 Task: Resampling Audio.
Action: Mouse moved to (76, 30)
Screenshot: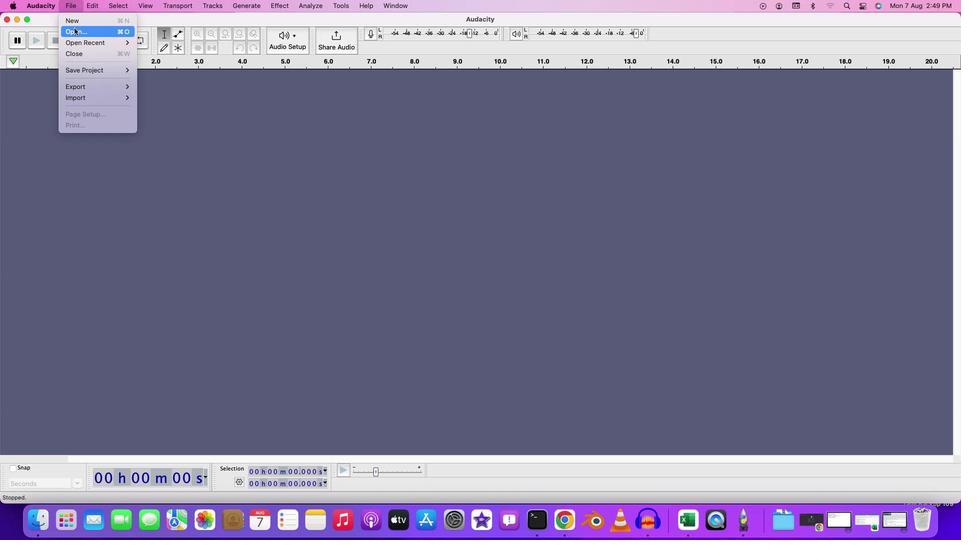 
Action: Mouse pressed left at (76, 30)
Screenshot: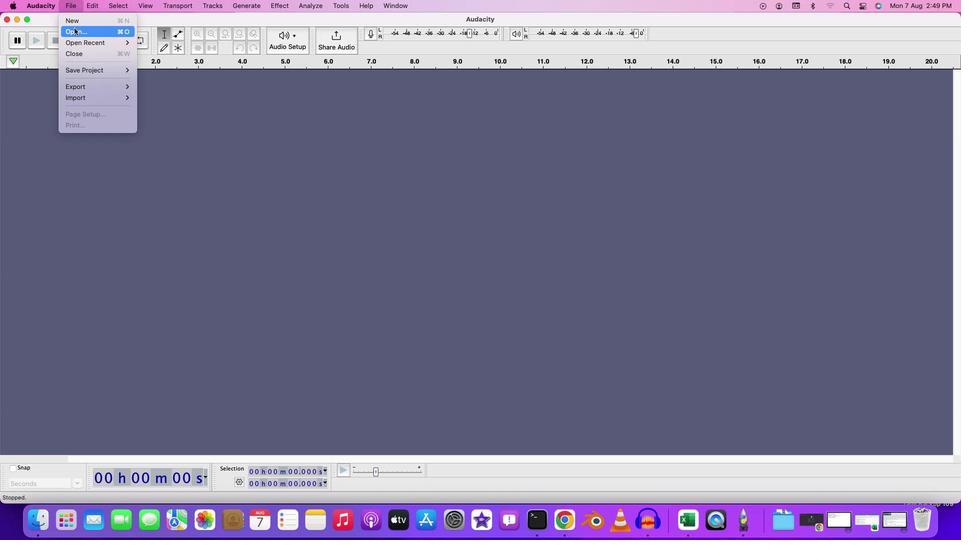 
Action: Mouse moved to (318, 131)
Screenshot: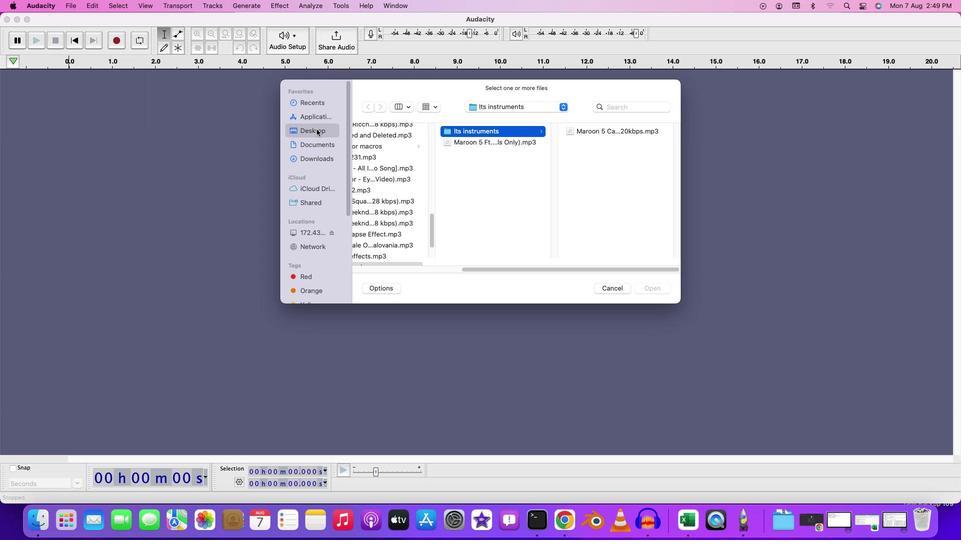 
Action: Mouse pressed left at (318, 131)
Screenshot: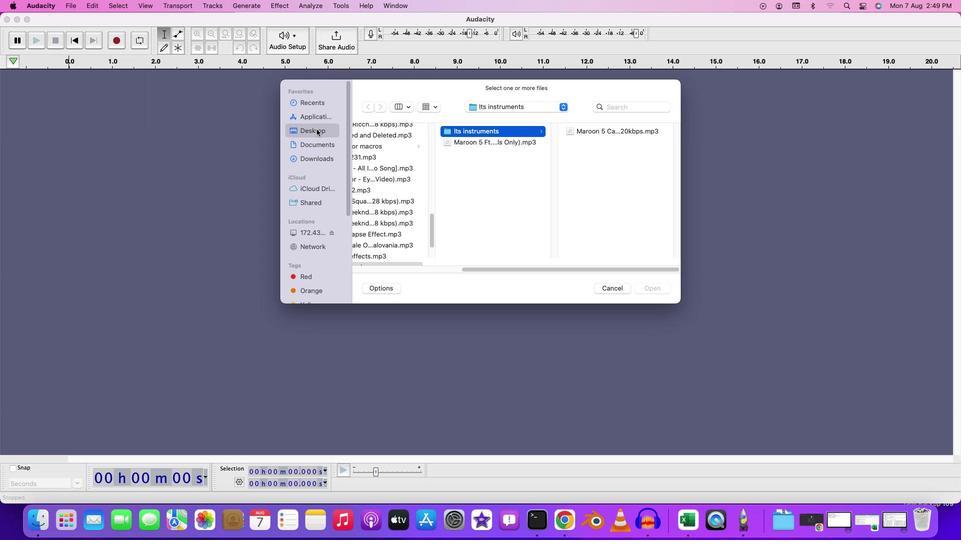 
Action: Mouse moved to (398, 145)
Screenshot: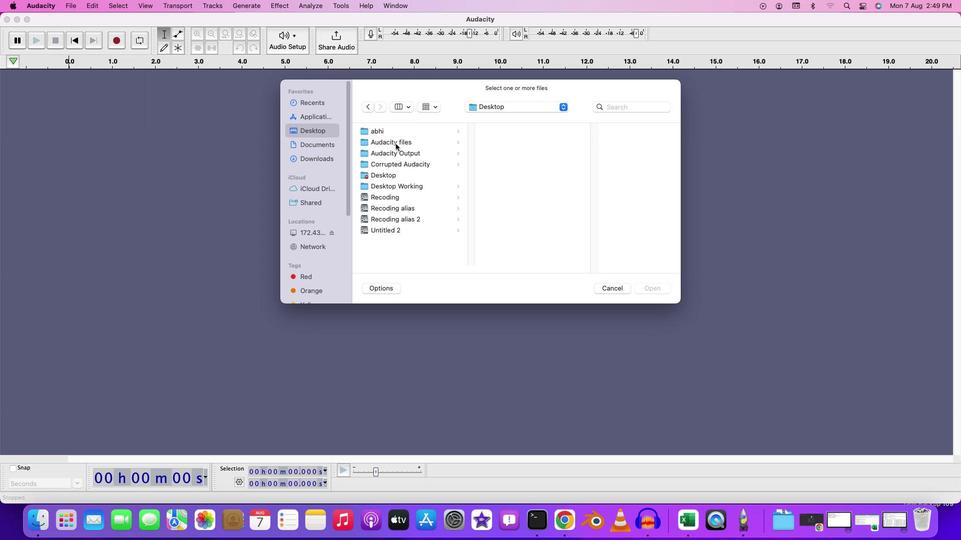 
Action: Mouse pressed left at (398, 145)
Screenshot: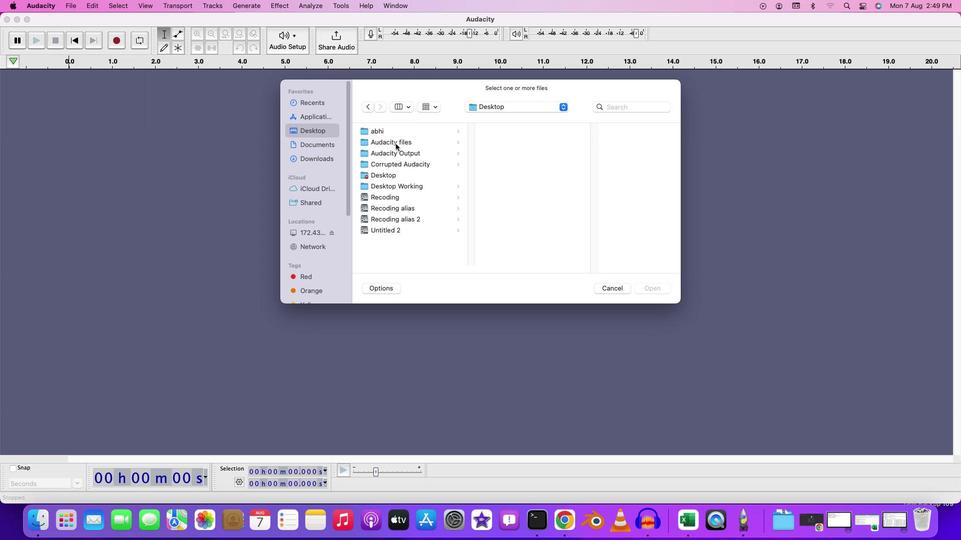 
Action: Mouse moved to (526, 189)
Screenshot: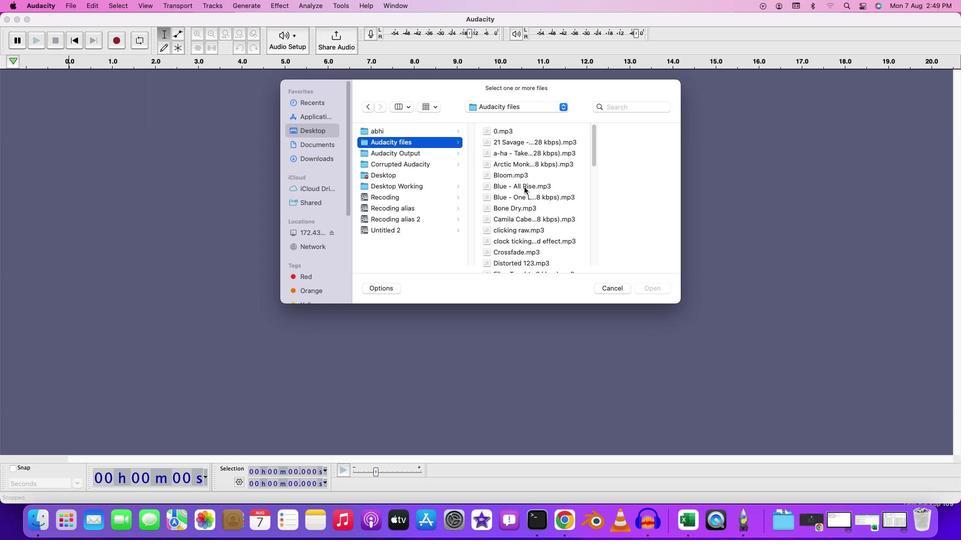 
Action: Mouse scrolled (526, 189) with delta (2, 1)
Screenshot: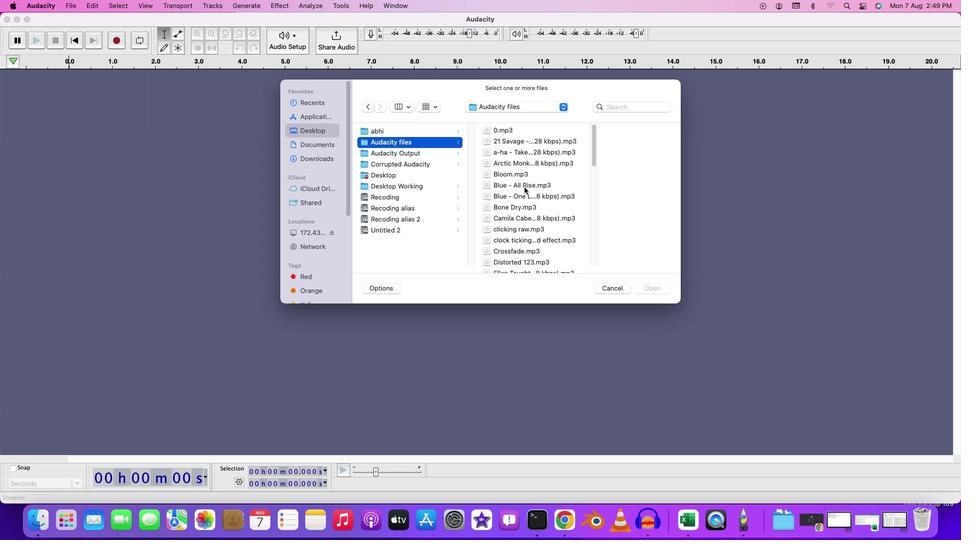 
Action: Mouse scrolled (526, 189) with delta (2, 1)
Screenshot: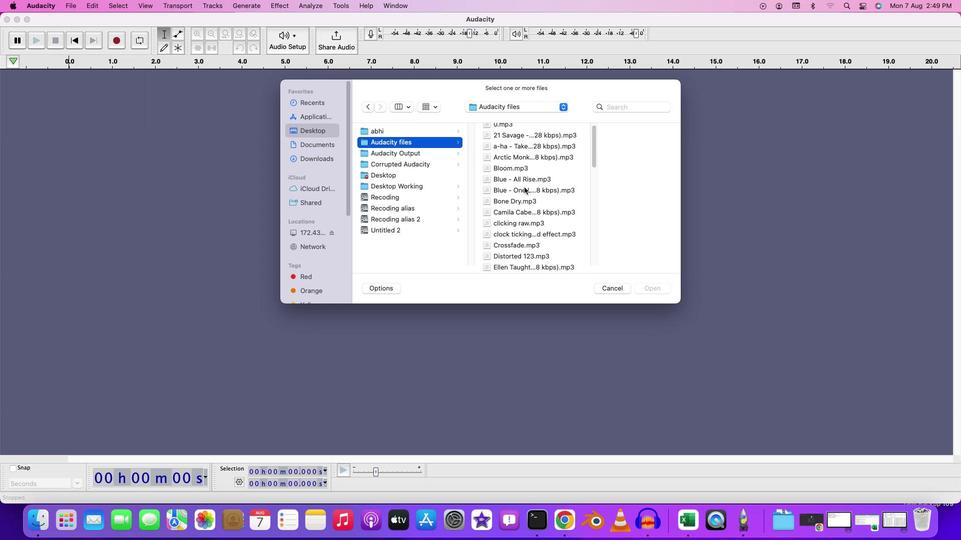 
Action: Mouse moved to (527, 189)
Screenshot: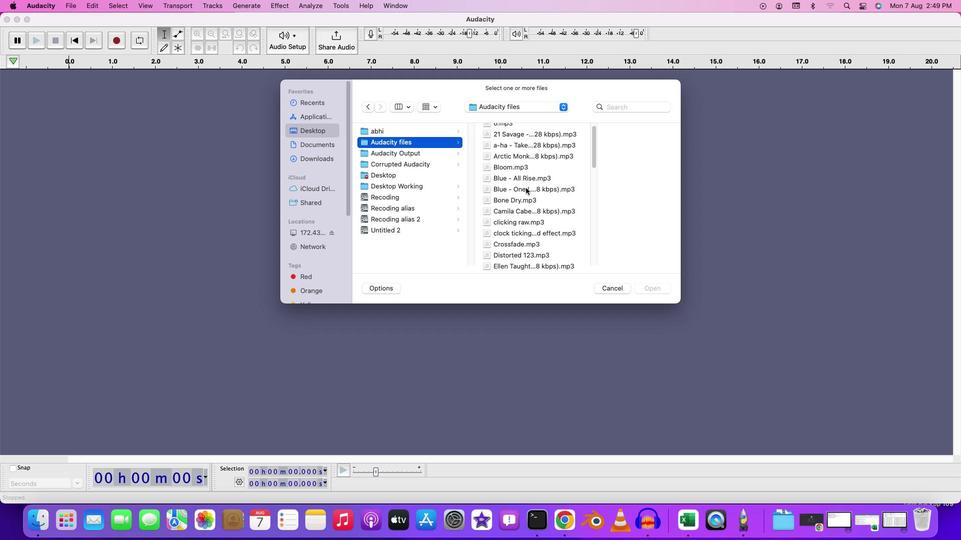 
Action: Mouse scrolled (527, 189) with delta (2, 1)
Screenshot: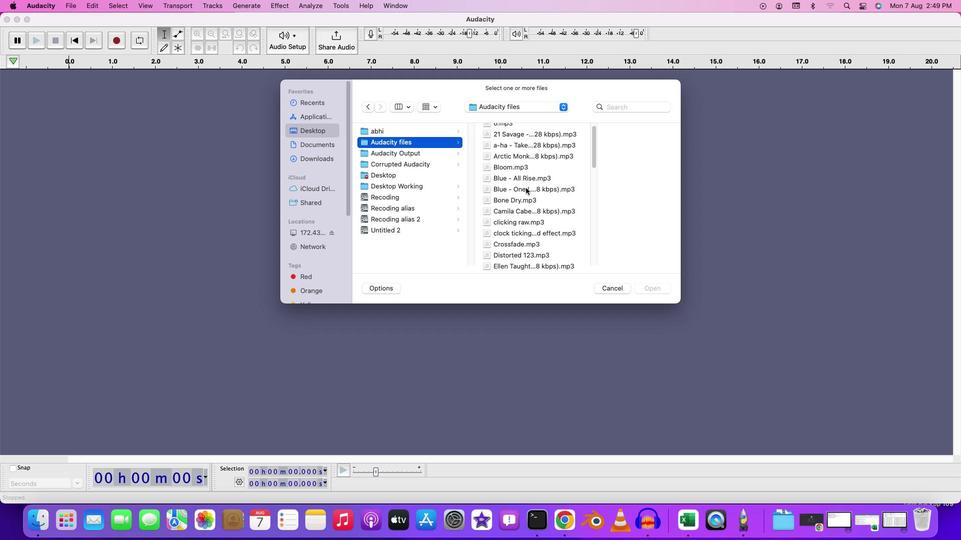 
Action: Mouse moved to (527, 190)
Screenshot: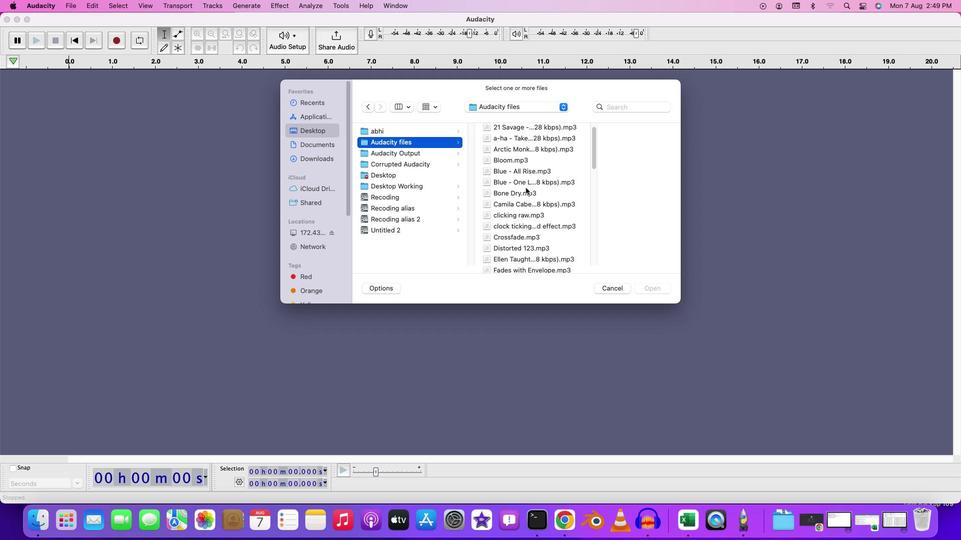 
Action: Mouse scrolled (527, 190) with delta (2, 1)
Screenshot: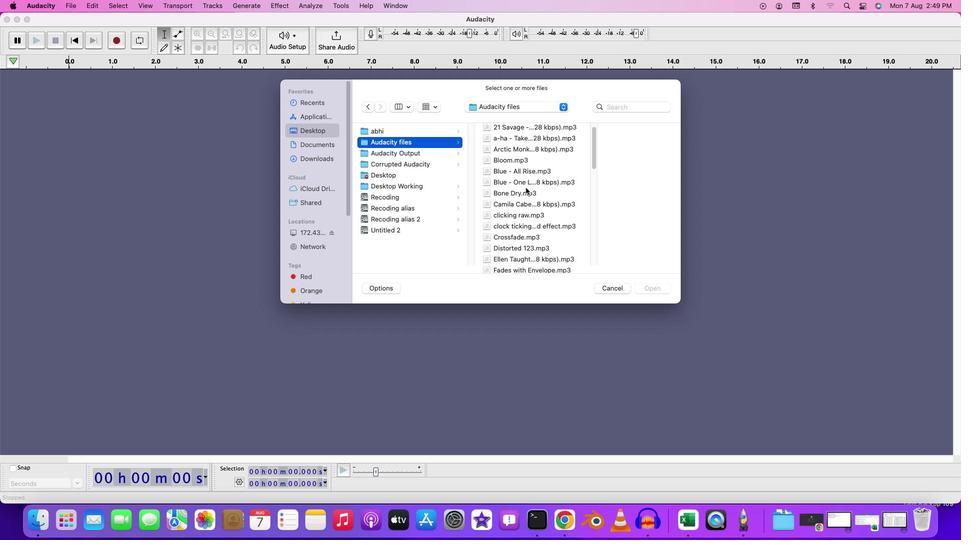 
Action: Mouse scrolled (527, 190) with delta (2, 1)
Screenshot: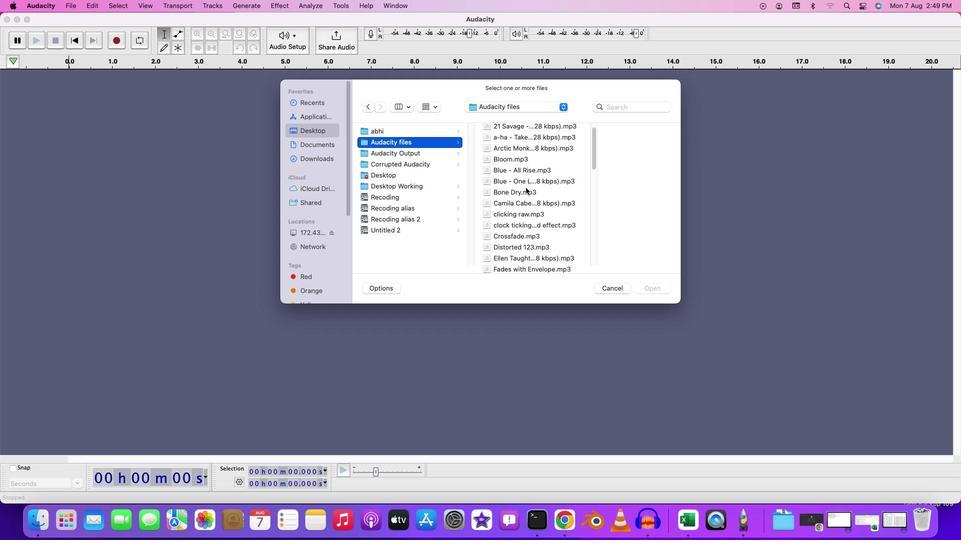 
Action: Mouse scrolled (527, 190) with delta (2, 1)
Screenshot: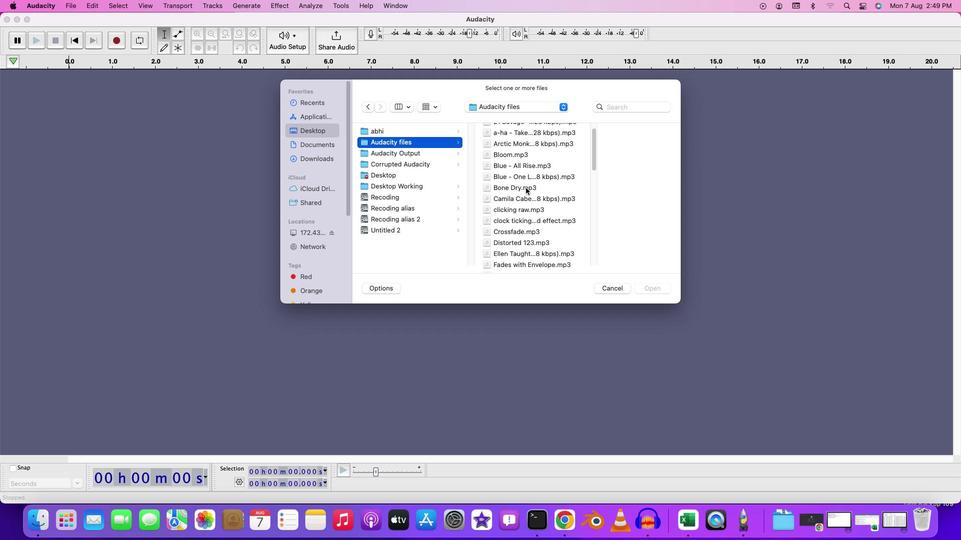 
Action: Mouse scrolled (527, 190) with delta (2, 1)
Screenshot: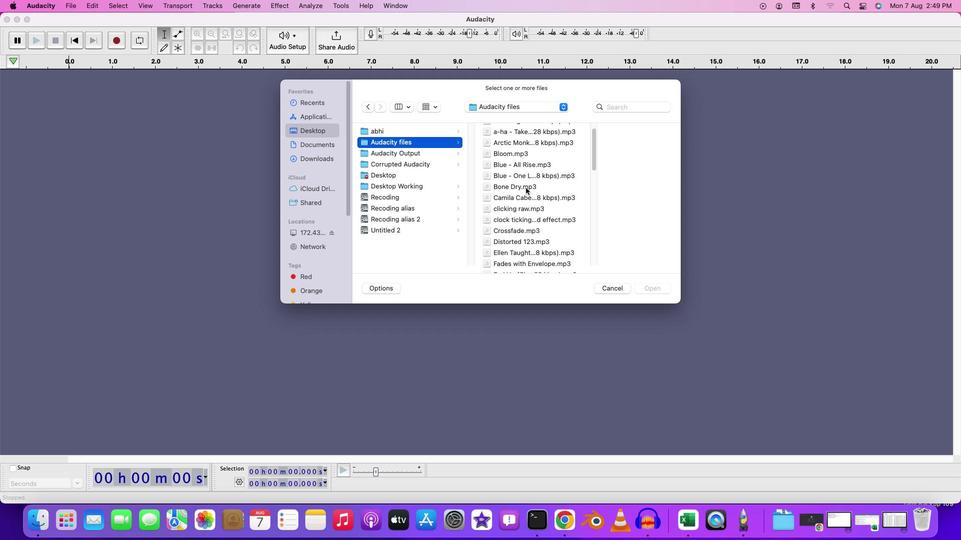 
Action: Mouse scrolled (527, 190) with delta (2, 1)
Screenshot: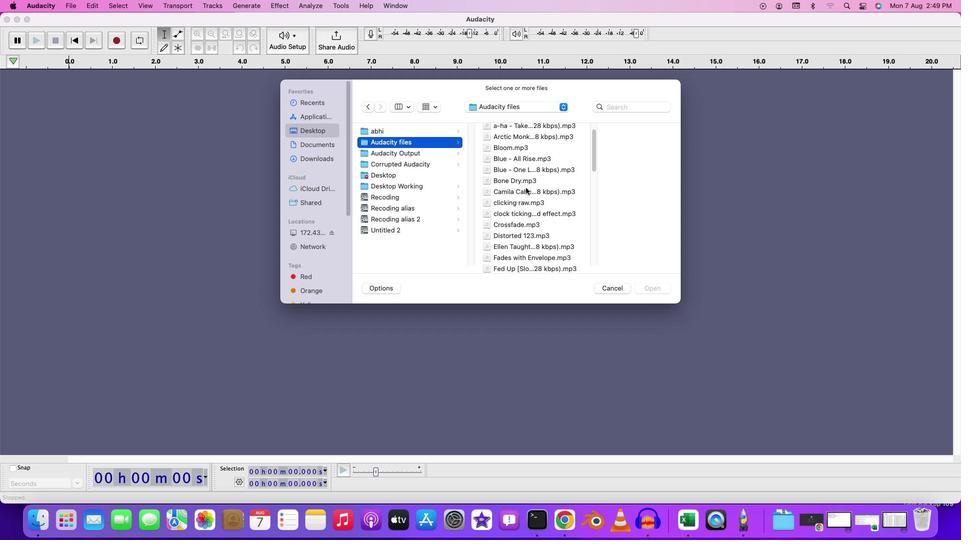 
Action: Mouse moved to (527, 190)
Screenshot: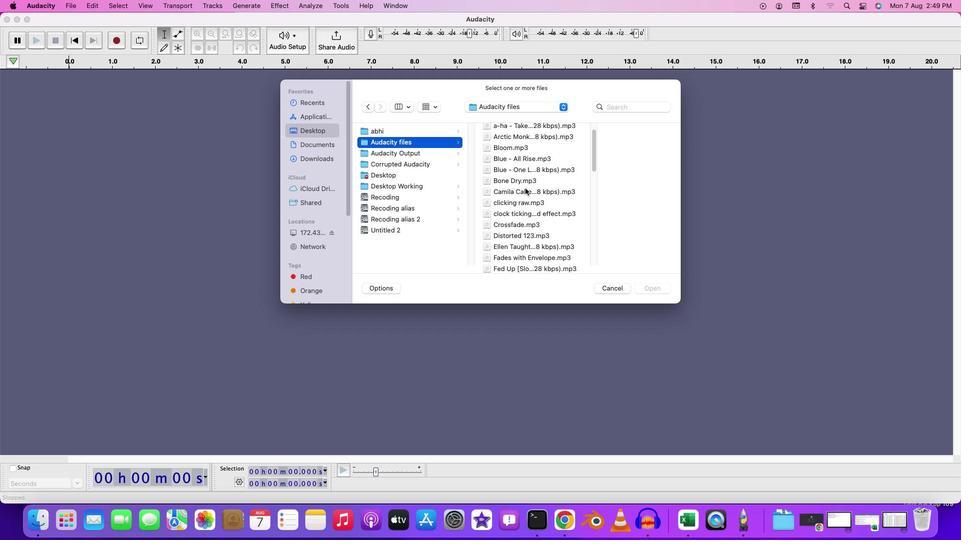 
Action: Mouse scrolled (527, 190) with delta (2, 1)
Screenshot: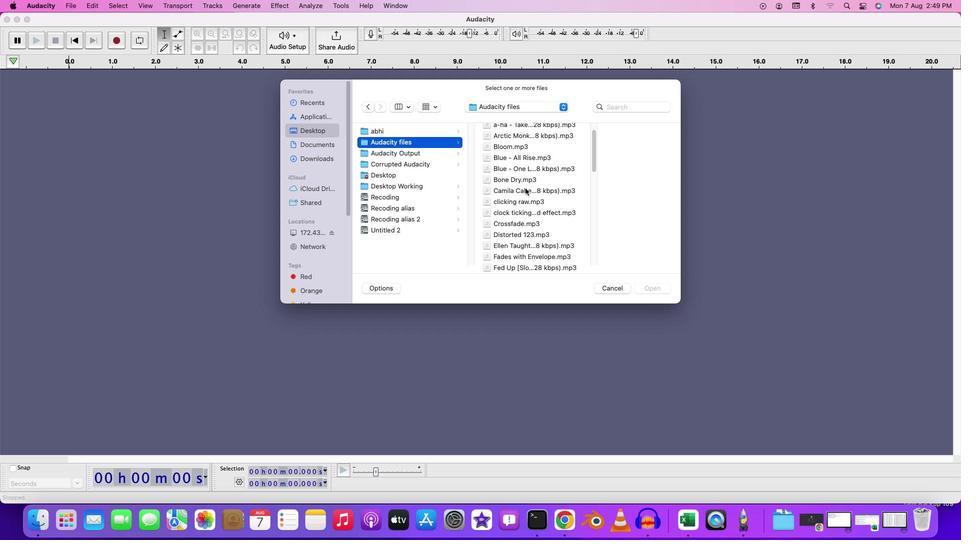 
Action: Mouse scrolled (527, 190) with delta (2, 1)
Screenshot: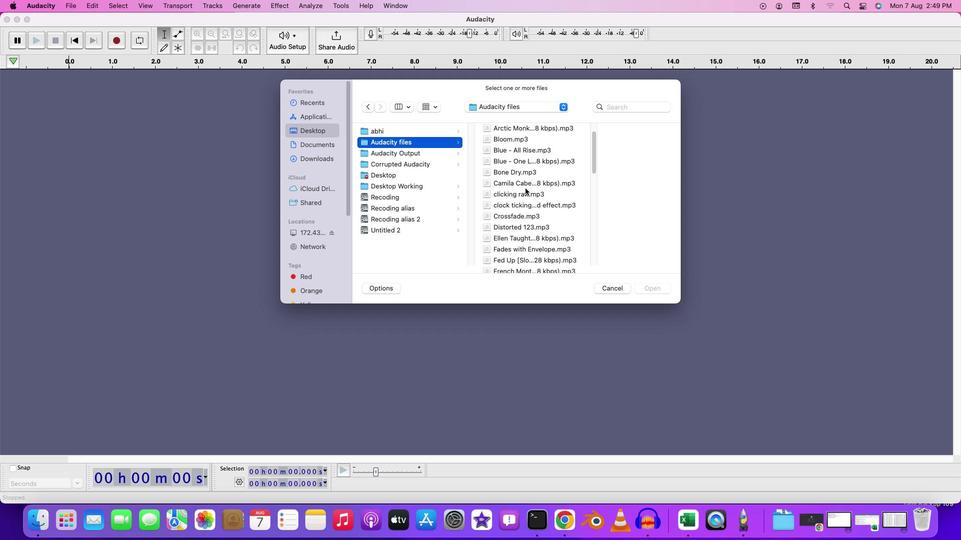 
Action: Mouse moved to (526, 192)
Screenshot: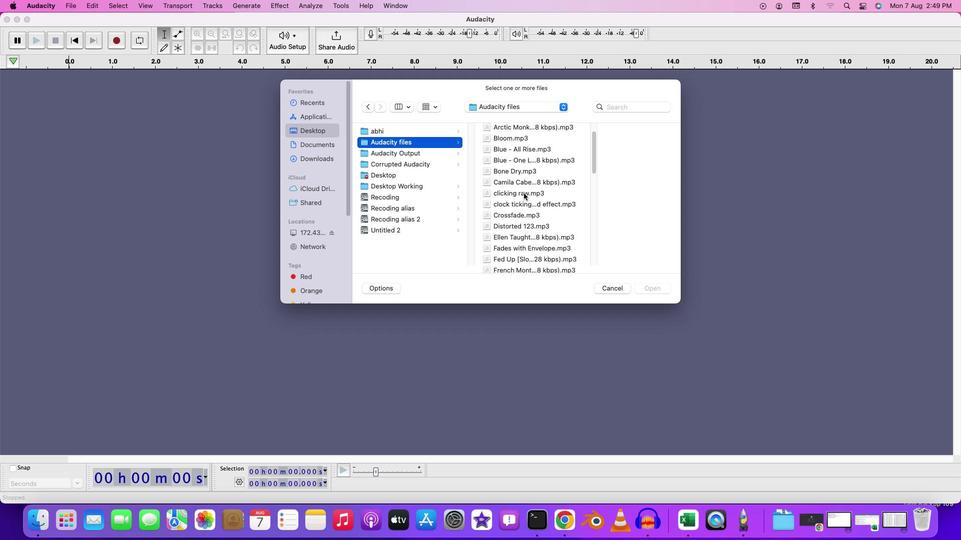 
Action: Mouse scrolled (526, 192) with delta (2, 1)
Screenshot: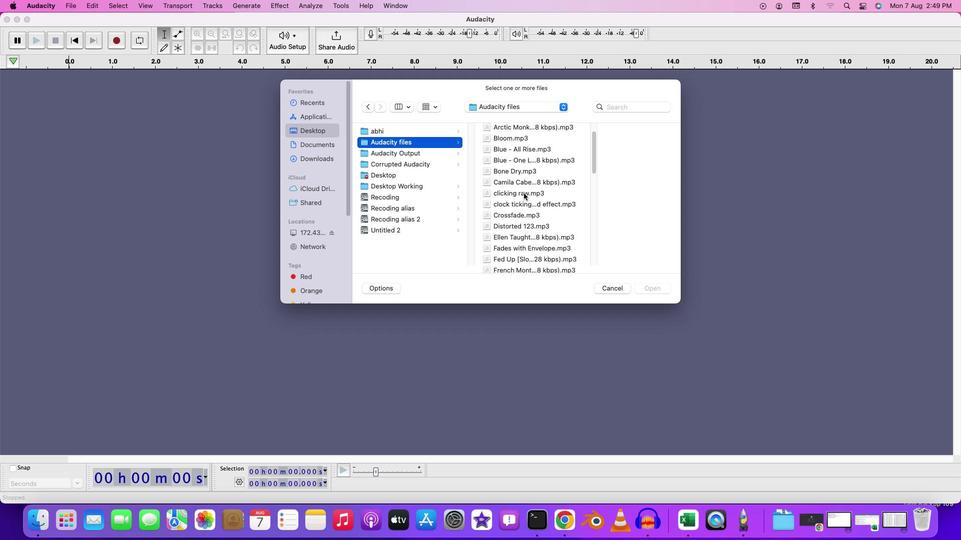 
Action: Mouse moved to (525, 195)
Screenshot: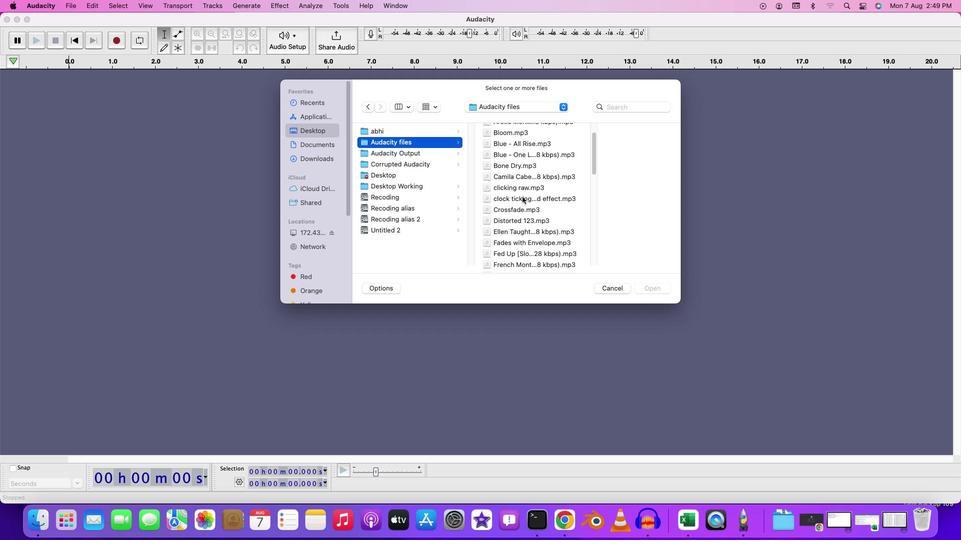 
Action: Mouse scrolled (525, 195) with delta (2, 1)
Screenshot: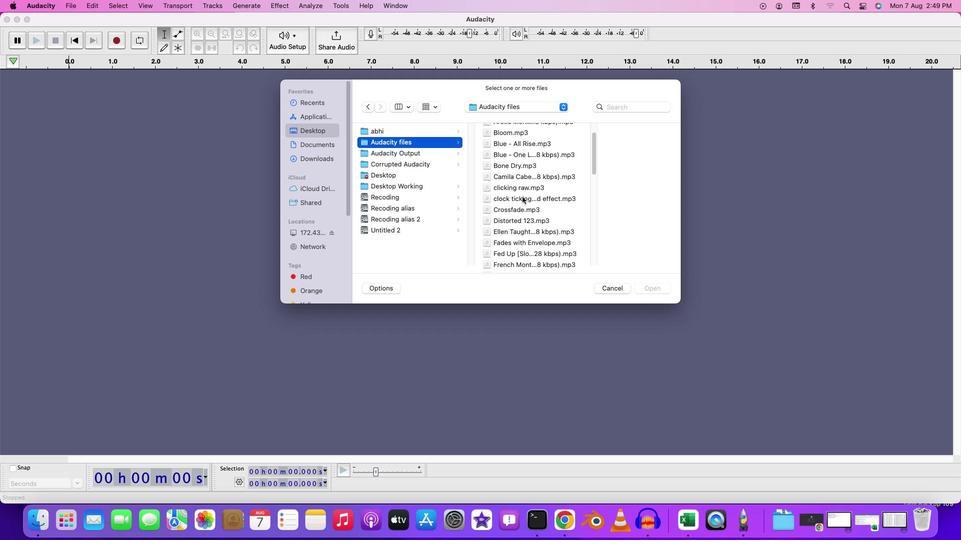 
Action: Mouse moved to (524, 199)
Screenshot: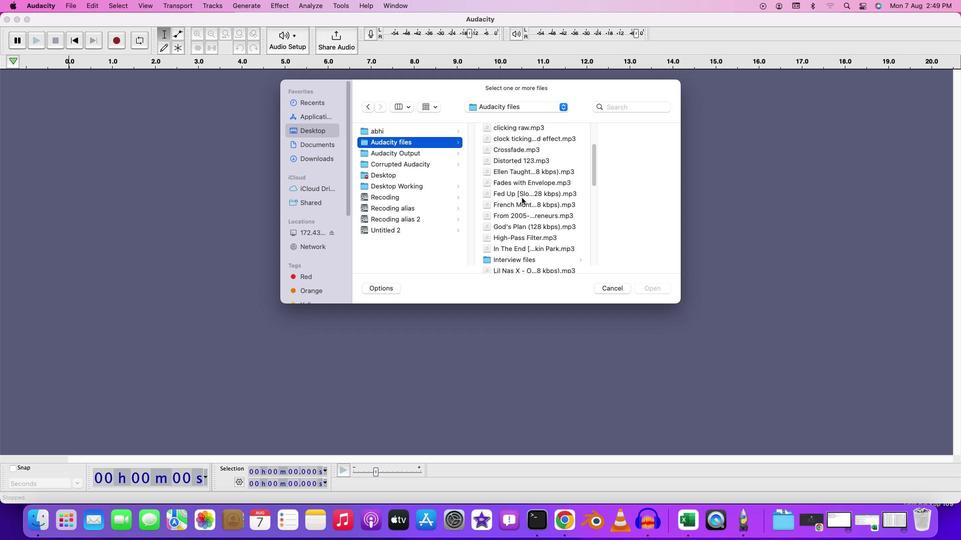 
Action: Mouse scrolled (524, 199) with delta (2, 1)
Screenshot: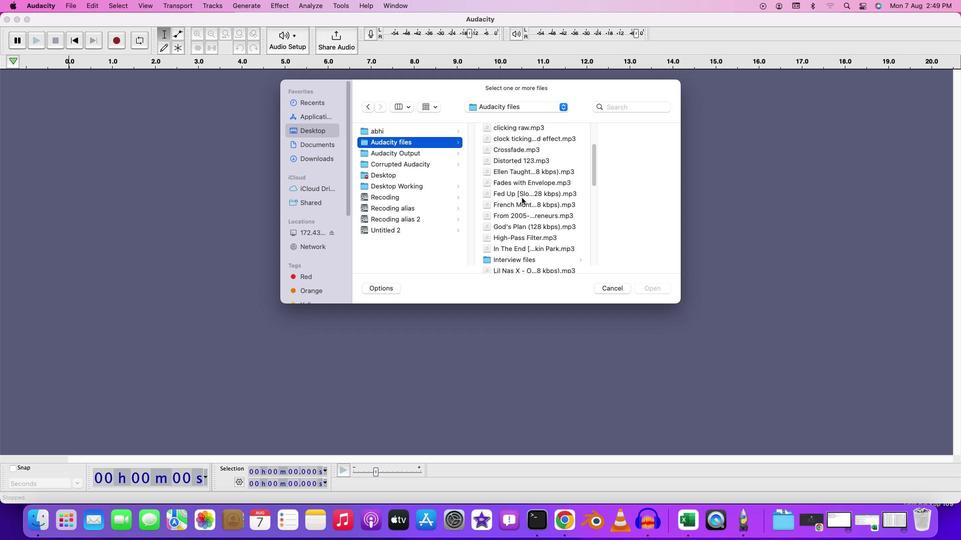 
Action: Mouse moved to (523, 199)
Screenshot: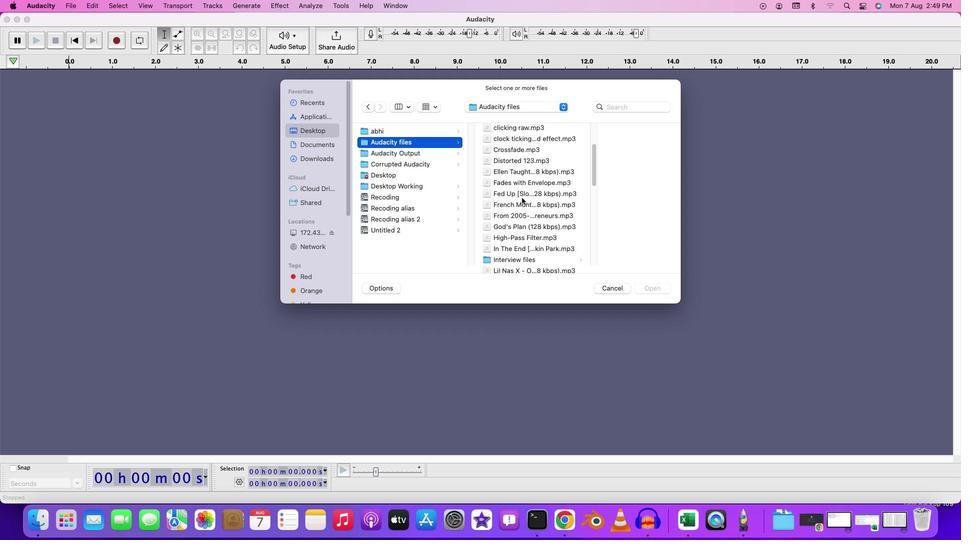 
Action: Mouse scrolled (523, 199) with delta (2, 0)
Screenshot: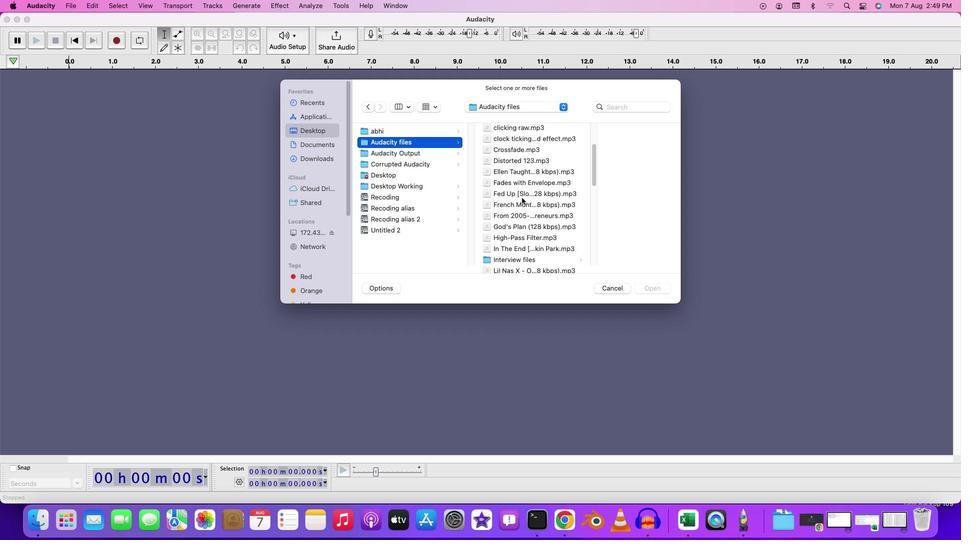 
Action: Mouse scrolled (523, 199) with delta (2, 0)
Screenshot: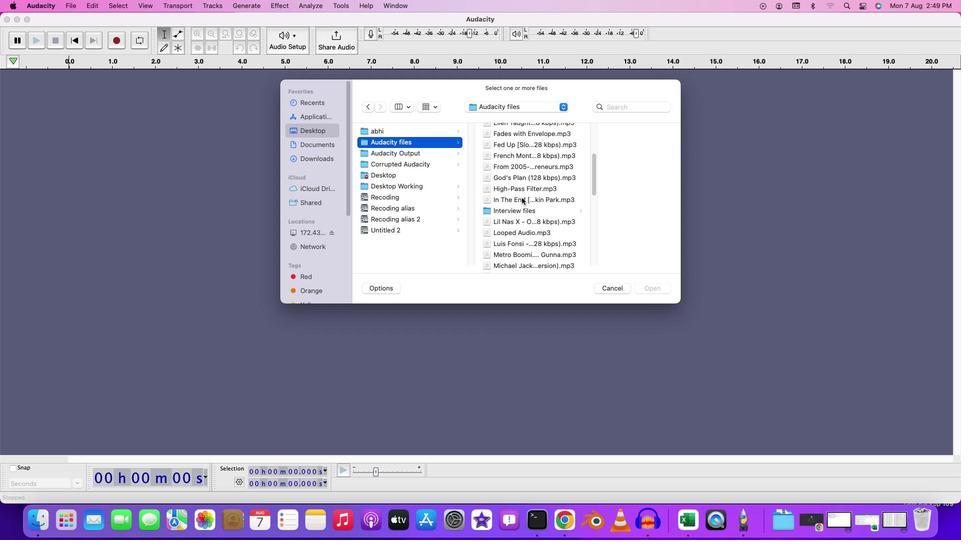 
Action: Mouse moved to (525, 191)
Screenshot: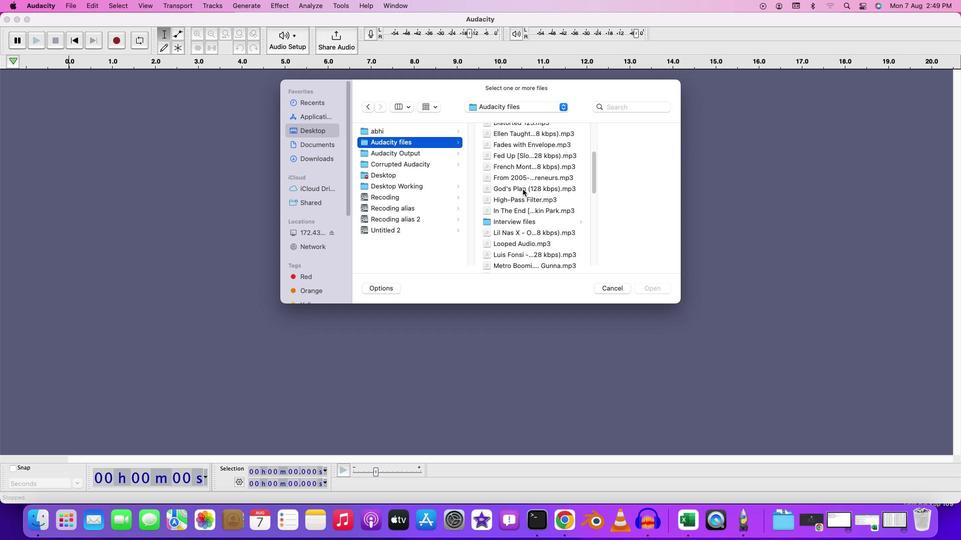 
Action: Mouse scrolled (525, 191) with delta (2, 2)
Screenshot: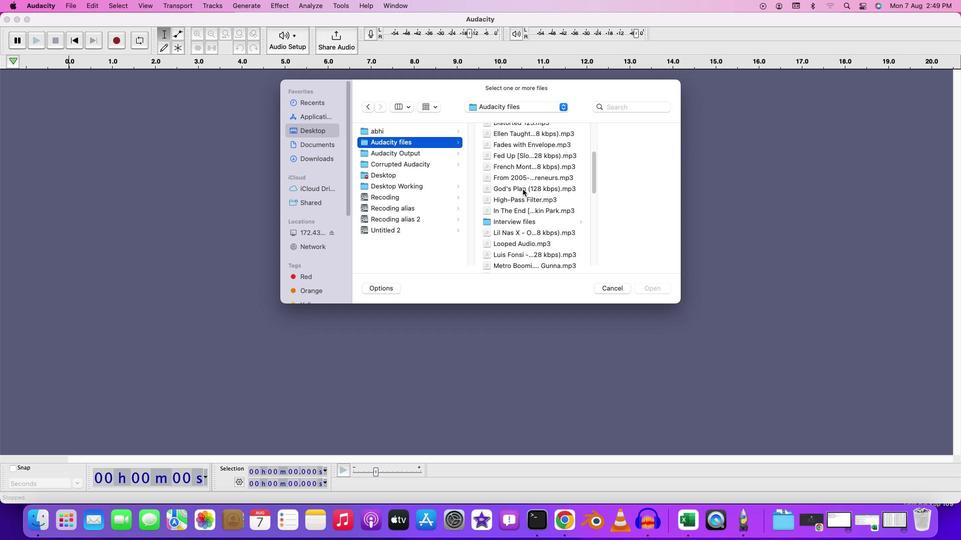 
Action: Mouse moved to (525, 191)
Screenshot: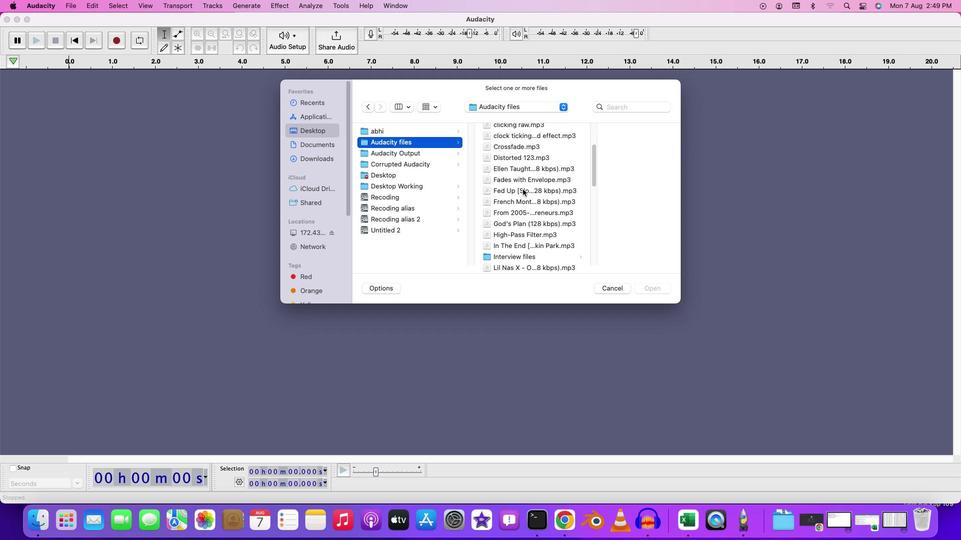 
Action: Mouse scrolled (525, 191) with delta (2, 2)
Screenshot: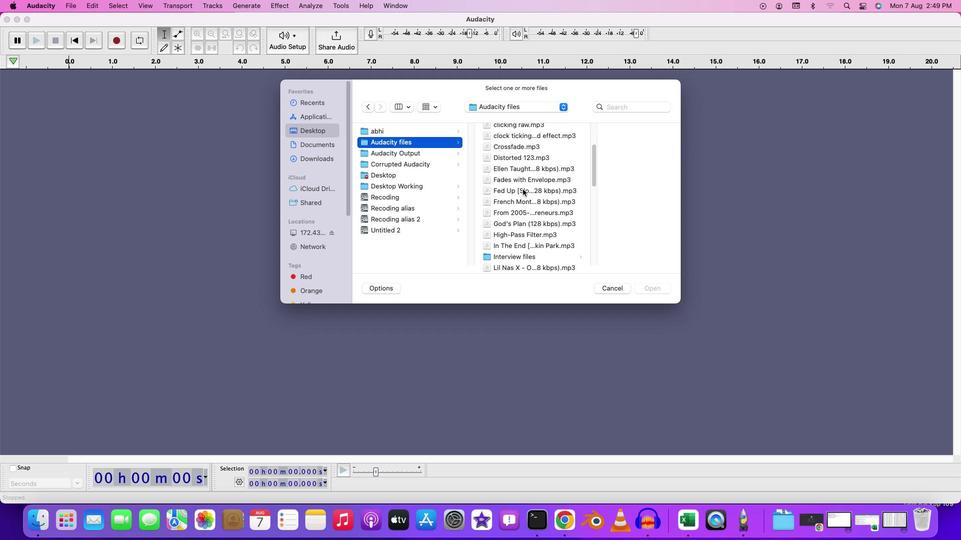 
Action: Mouse scrolled (525, 191) with delta (2, 3)
Screenshot: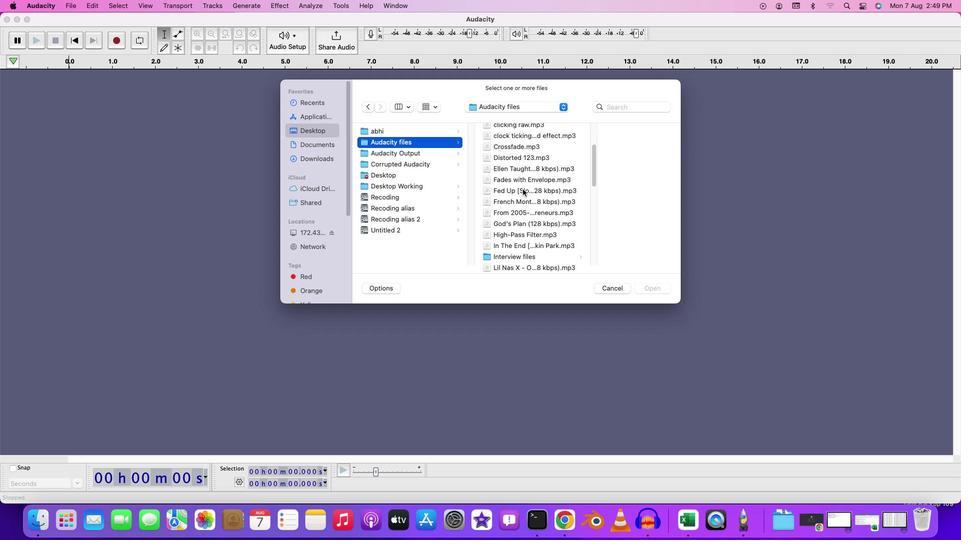
Action: Mouse scrolled (525, 191) with delta (2, 3)
Screenshot: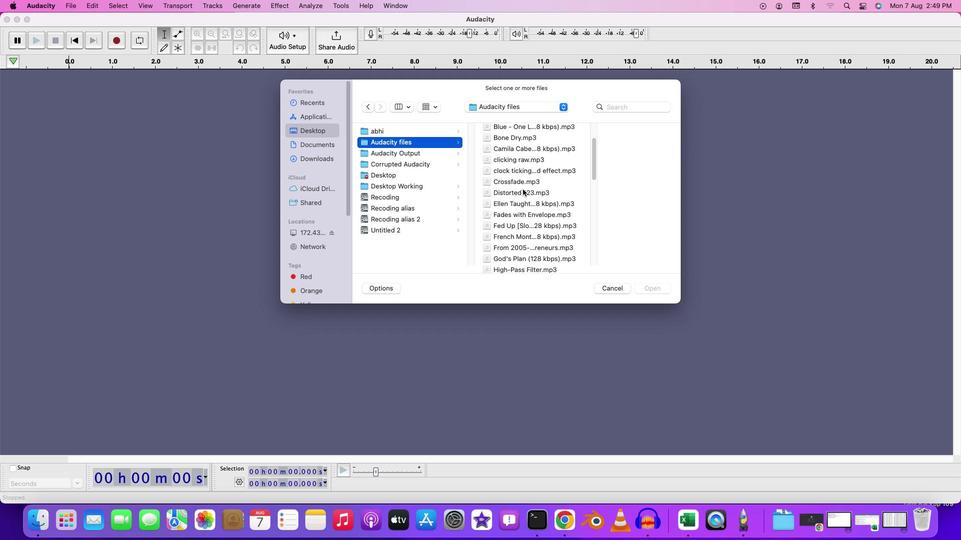 
Action: Mouse scrolled (525, 191) with delta (2, 1)
Screenshot: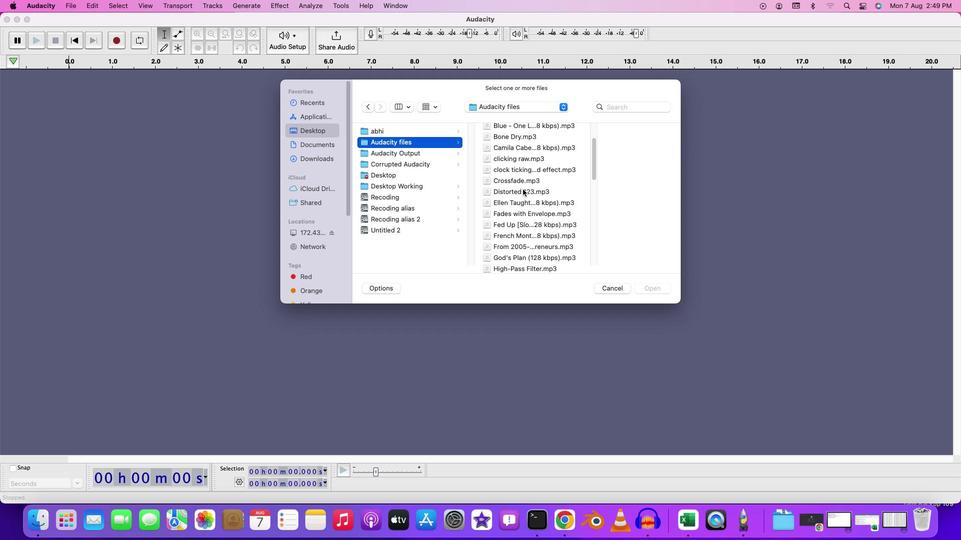 
Action: Mouse scrolled (525, 191) with delta (2, 1)
Screenshot: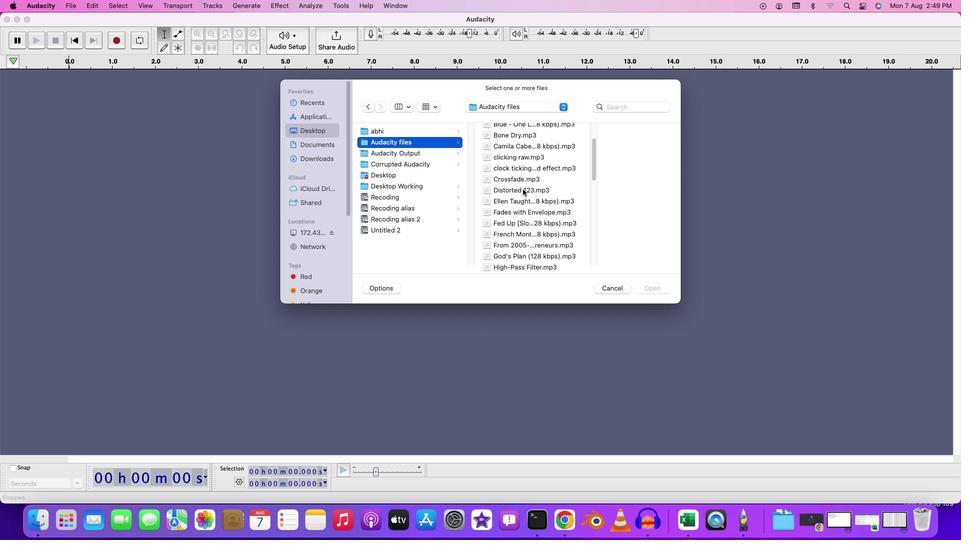 
Action: Mouse scrolled (525, 191) with delta (2, 1)
Screenshot: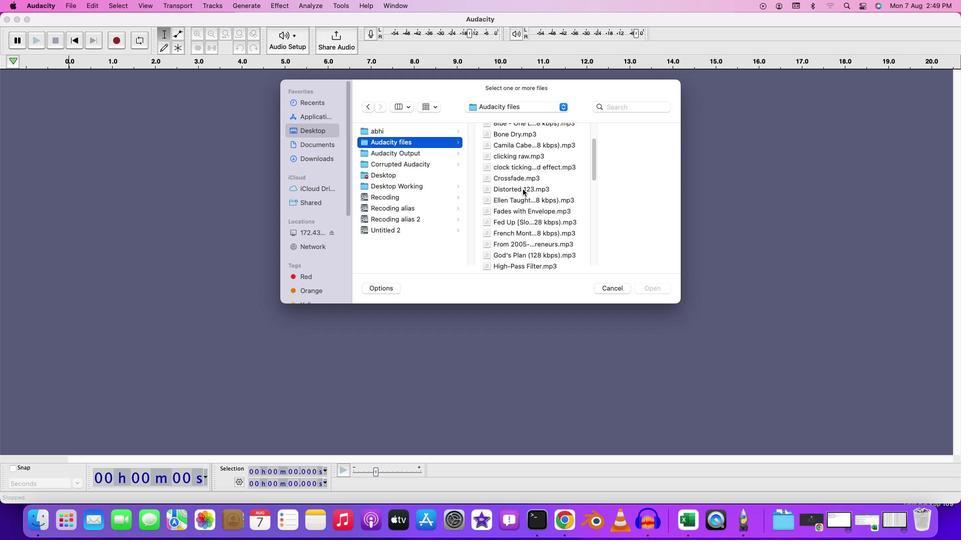
Action: Mouse scrolled (525, 191) with delta (2, 1)
Screenshot: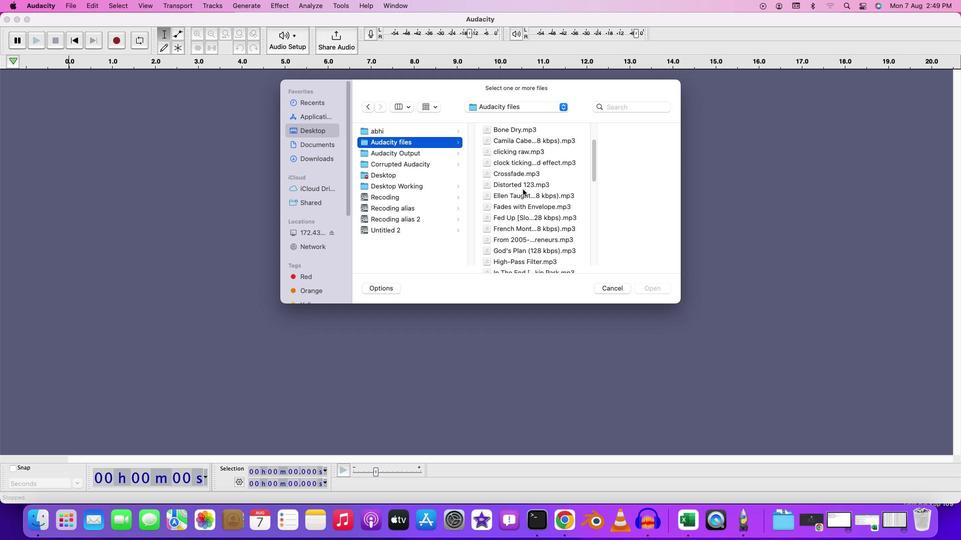 
Action: Mouse moved to (525, 191)
Screenshot: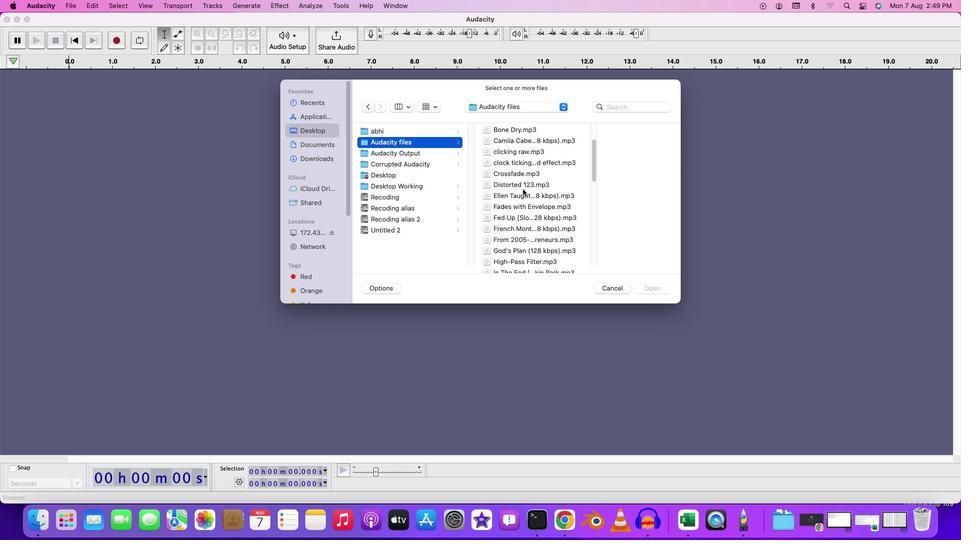
Action: Mouse scrolled (525, 191) with delta (2, 1)
Screenshot: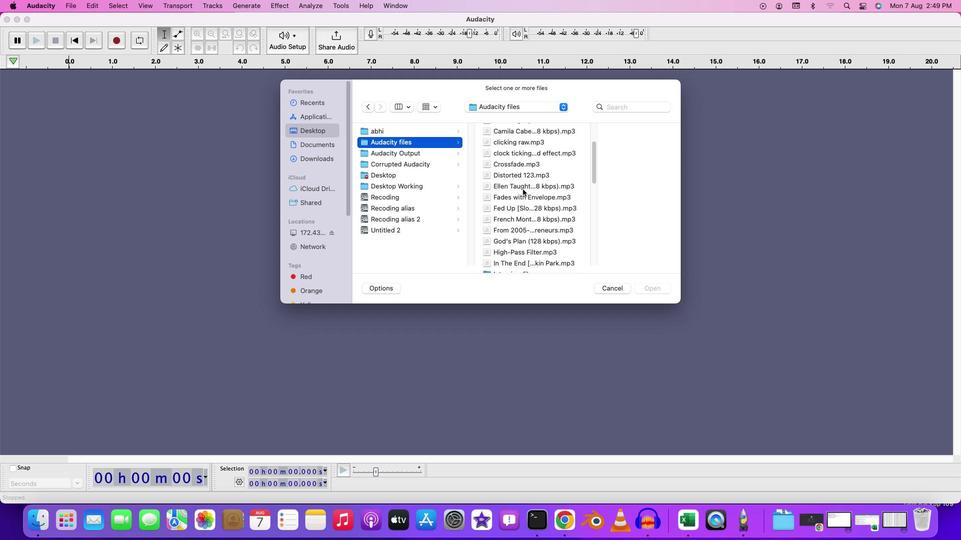 
Action: Mouse scrolled (525, 191) with delta (2, 1)
Screenshot: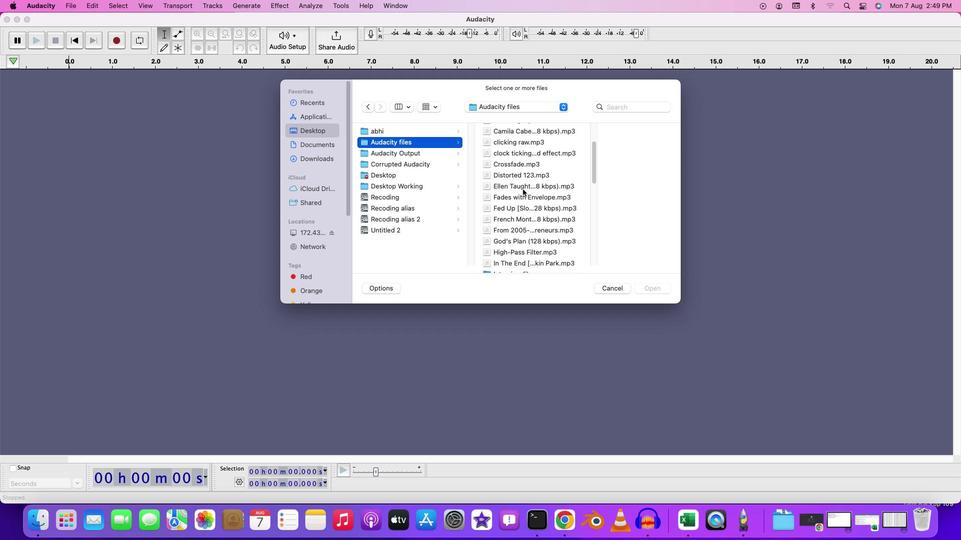 
Action: Mouse scrolled (525, 191) with delta (2, 1)
Screenshot: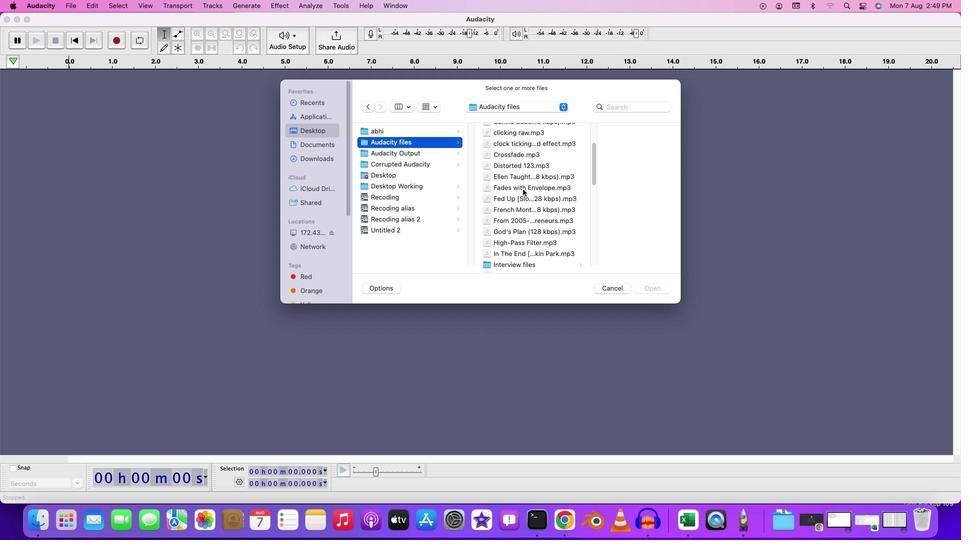 
Action: Mouse scrolled (525, 191) with delta (2, 1)
Screenshot: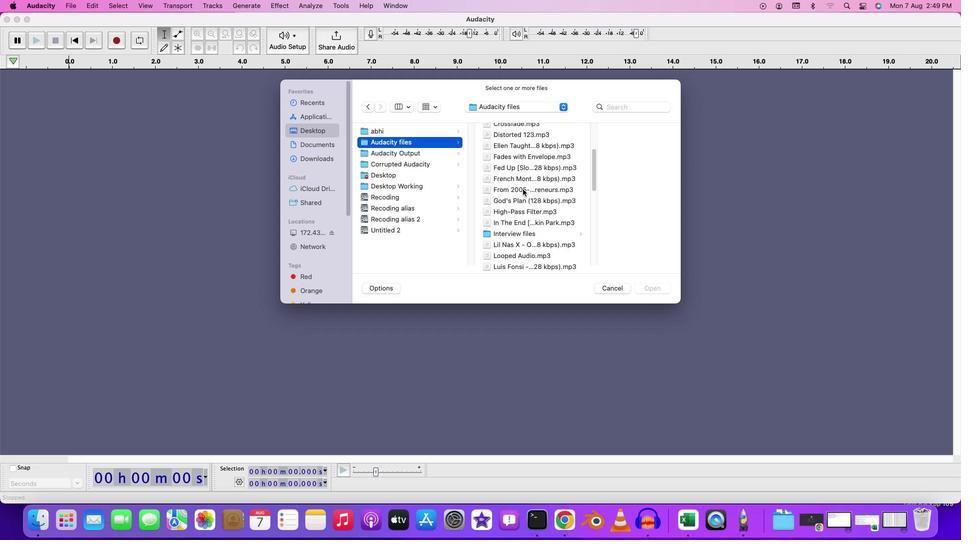 
Action: Mouse scrolled (525, 191) with delta (2, 1)
Screenshot: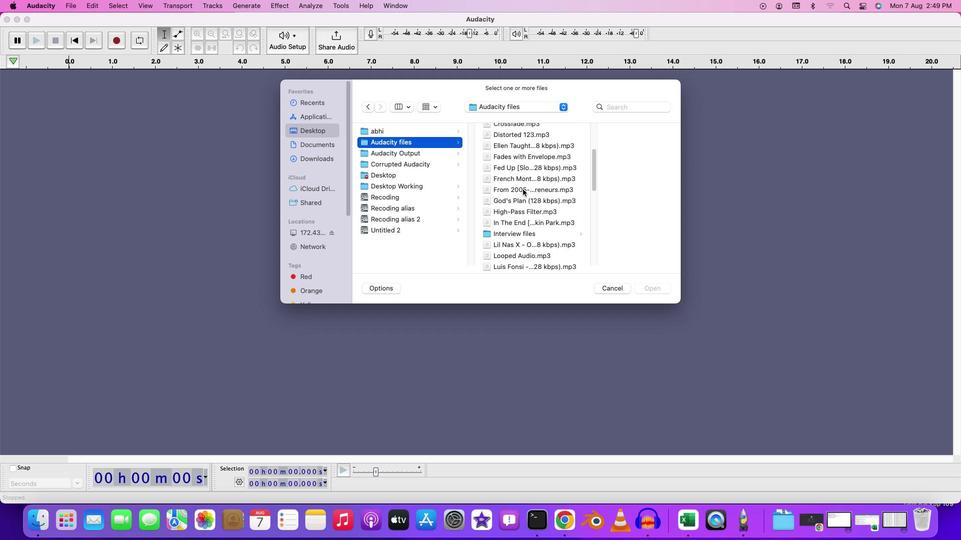 
Action: Mouse moved to (525, 191)
Screenshot: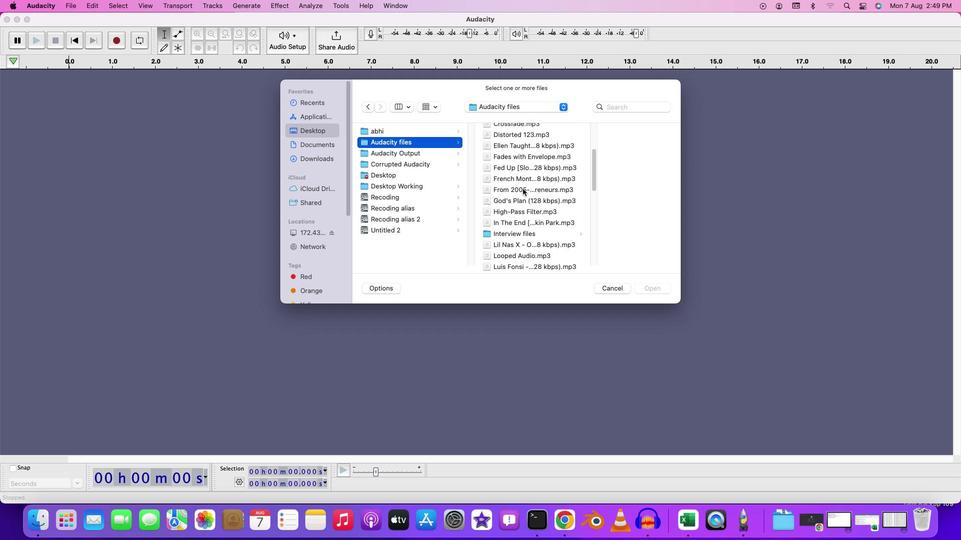 
Action: Mouse scrolled (525, 191) with delta (2, 1)
Screenshot: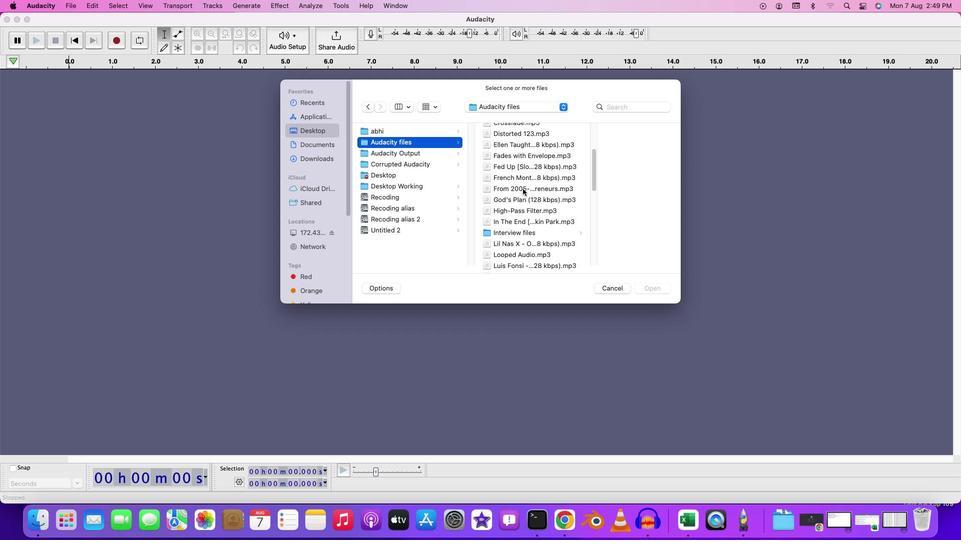 
Action: Mouse scrolled (525, 191) with delta (2, 1)
Screenshot: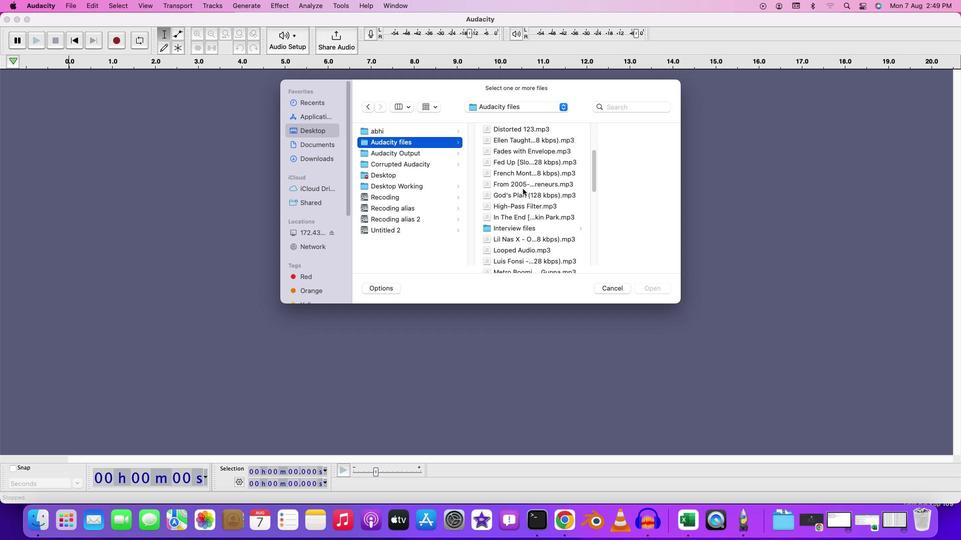 
Action: Mouse moved to (527, 191)
Screenshot: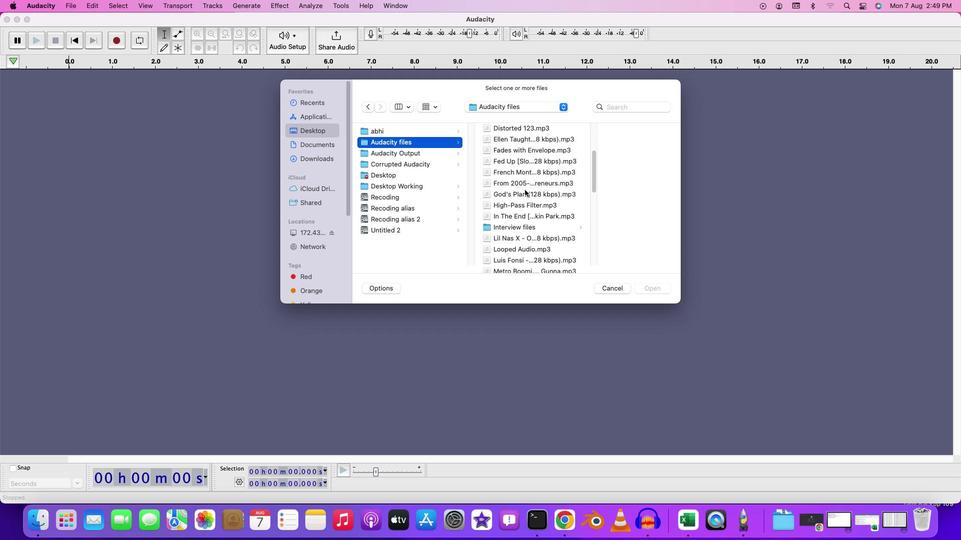 
Action: Mouse scrolled (527, 191) with delta (2, 1)
Screenshot: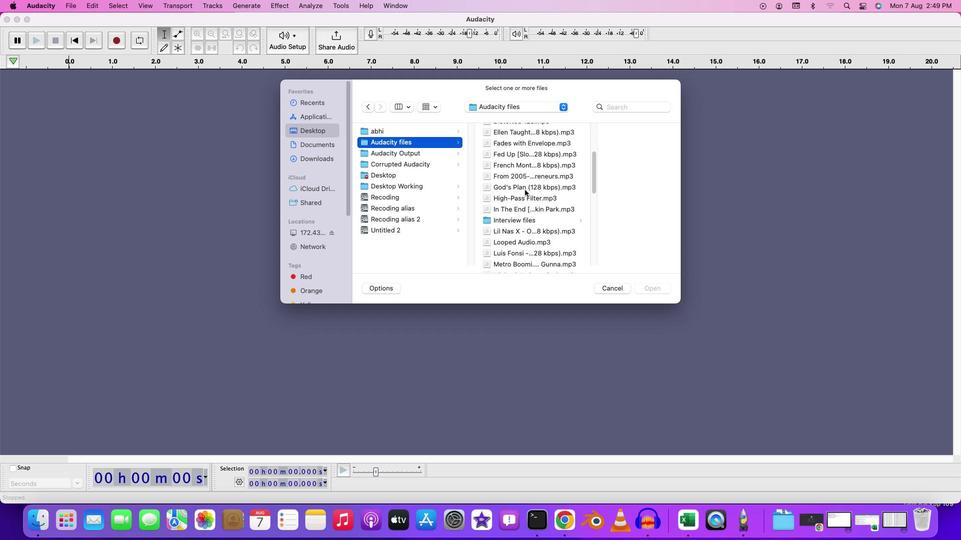 
Action: Mouse moved to (526, 191)
Screenshot: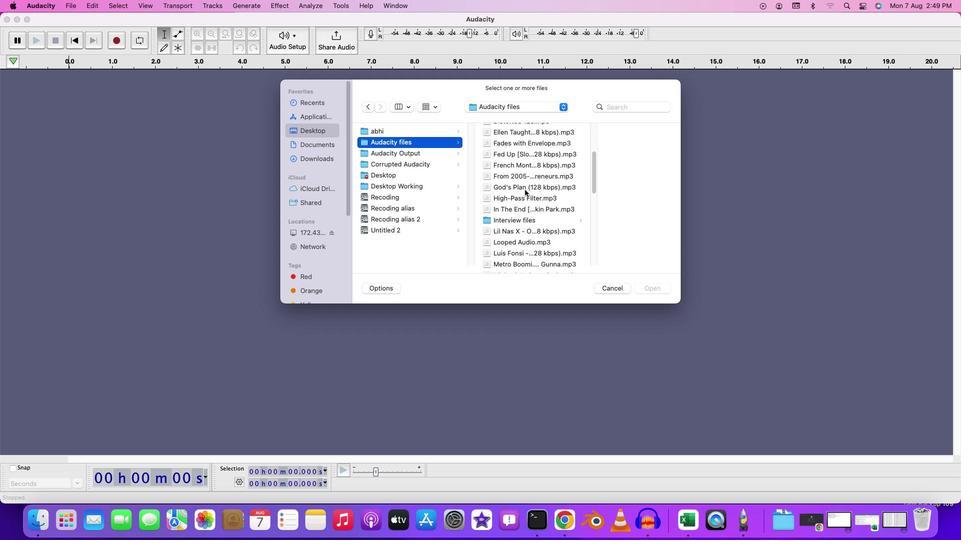 
Action: Mouse scrolled (526, 191) with delta (2, 1)
Screenshot: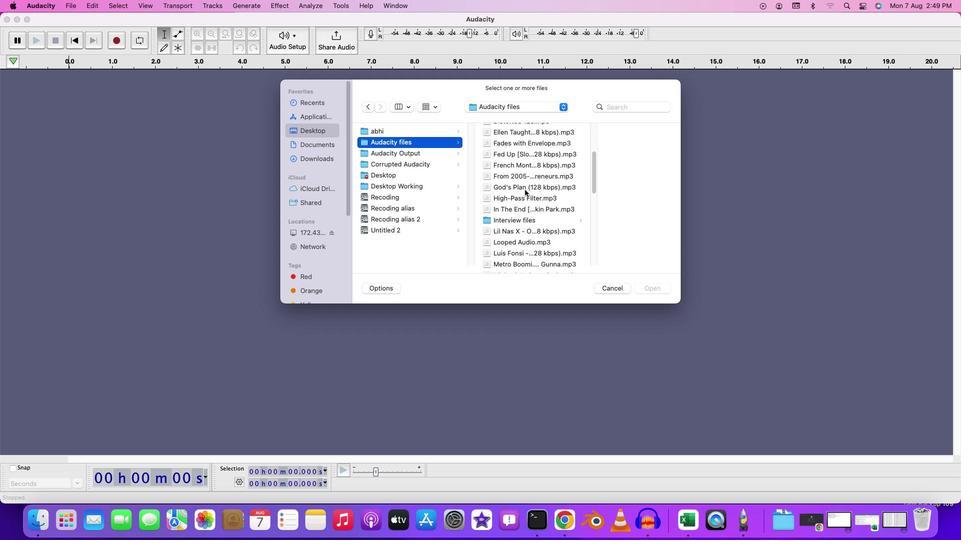 
Action: Mouse moved to (526, 191)
Screenshot: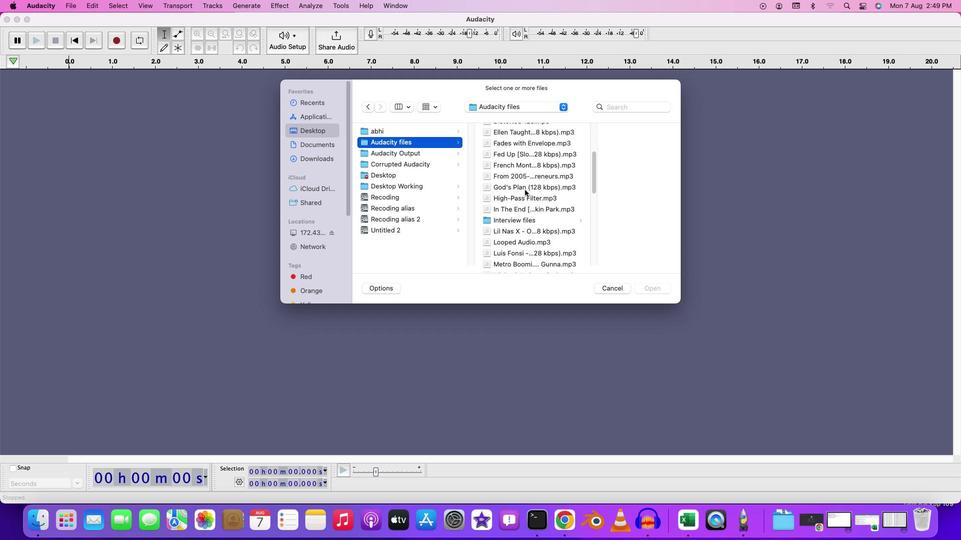 
Action: Mouse scrolled (526, 191) with delta (2, 1)
Screenshot: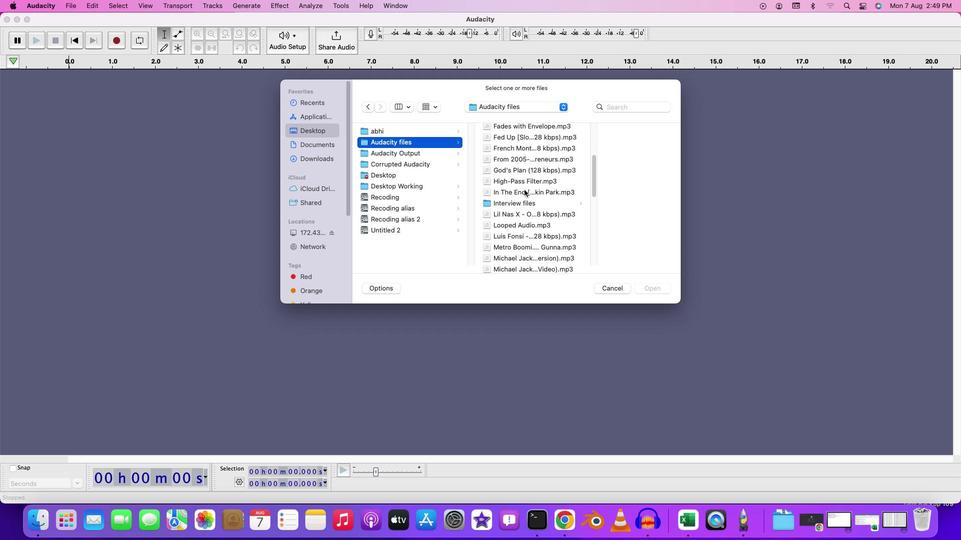 
Action: Mouse moved to (526, 192)
Screenshot: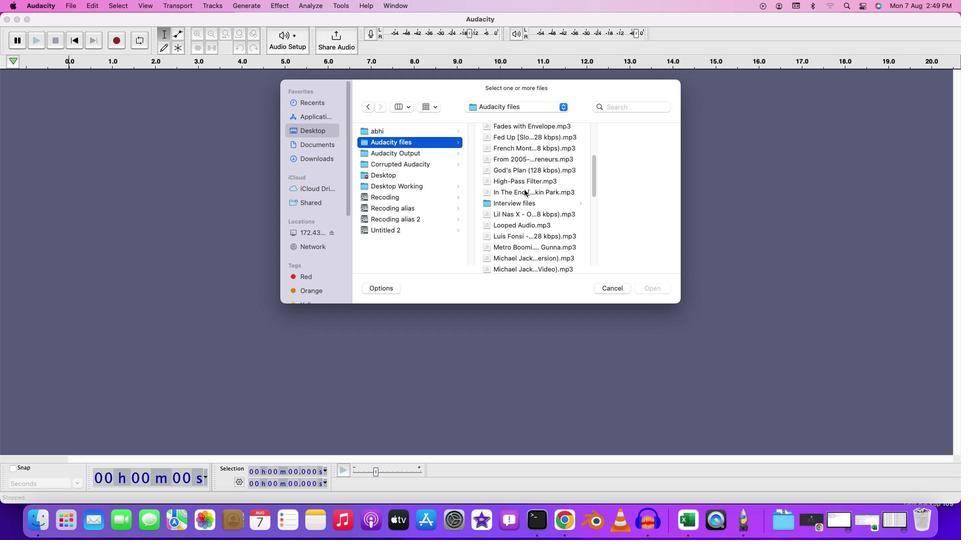 
Action: Mouse scrolled (526, 192) with delta (2, 1)
Screenshot: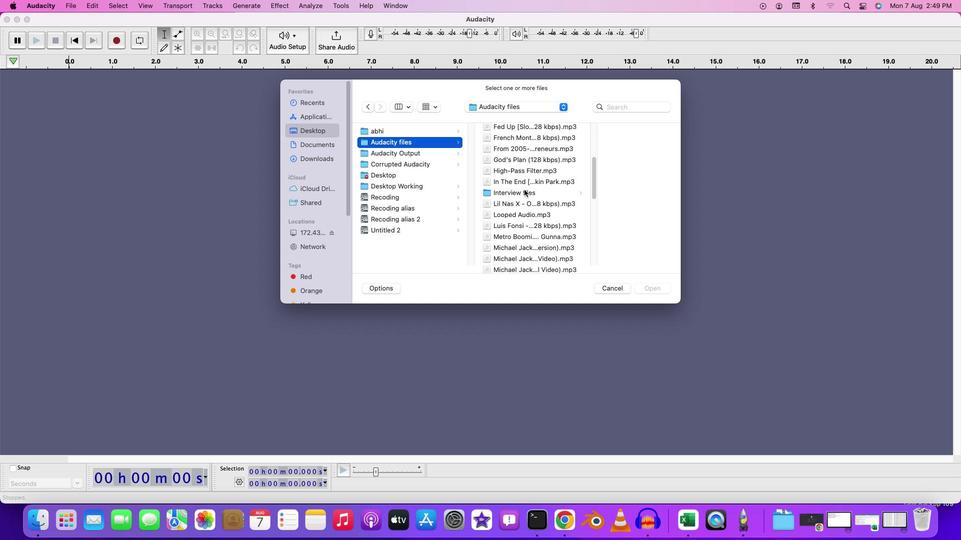 
Action: Mouse scrolled (526, 192) with delta (2, 1)
Screenshot: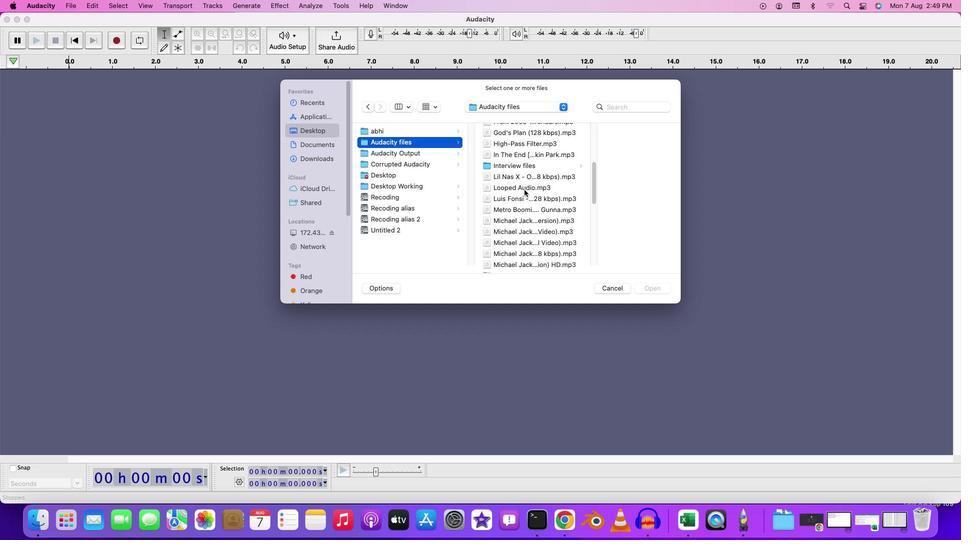 
Action: Mouse scrolled (526, 192) with delta (2, 1)
Screenshot: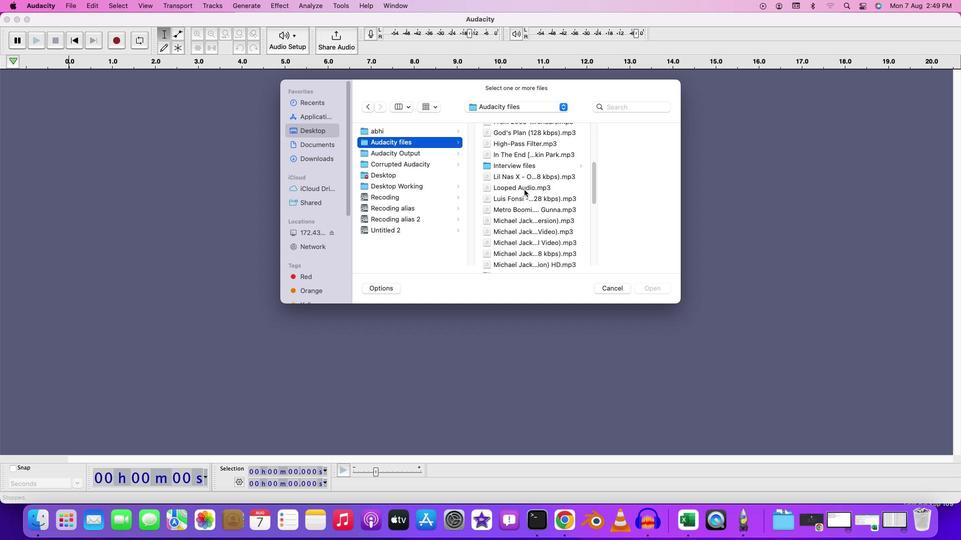 
Action: Mouse moved to (528, 199)
Screenshot: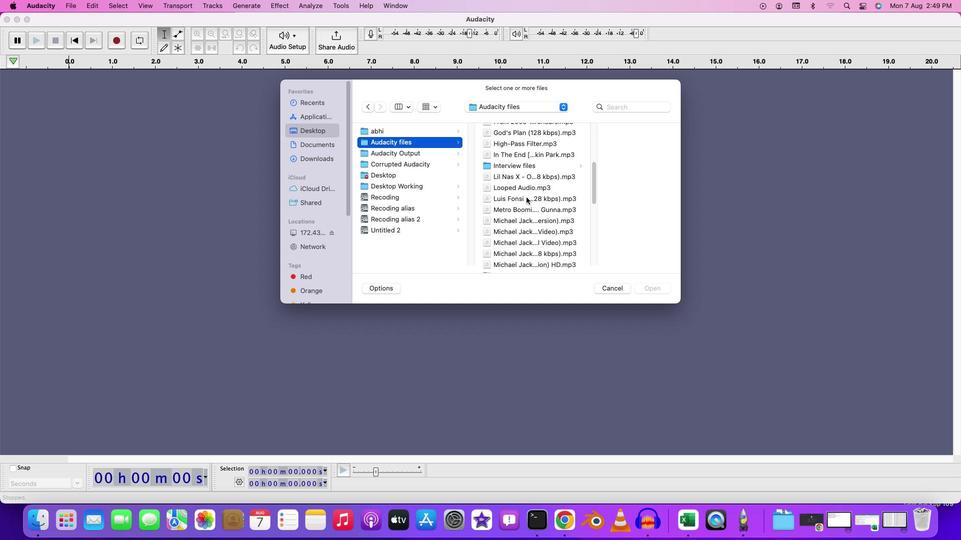 
Action: Mouse scrolled (528, 199) with delta (2, 1)
Screenshot: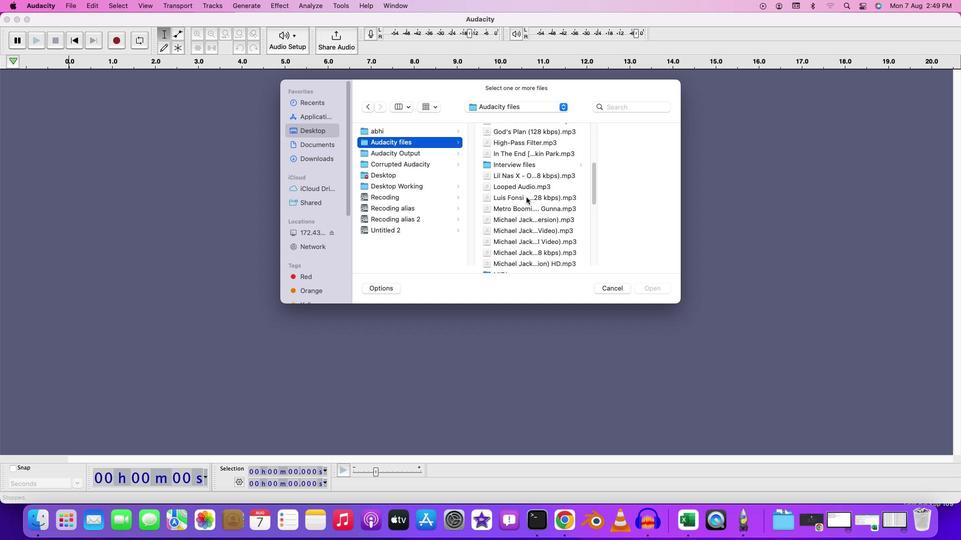 
Action: Mouse moved to (528, 200)
Screenshot: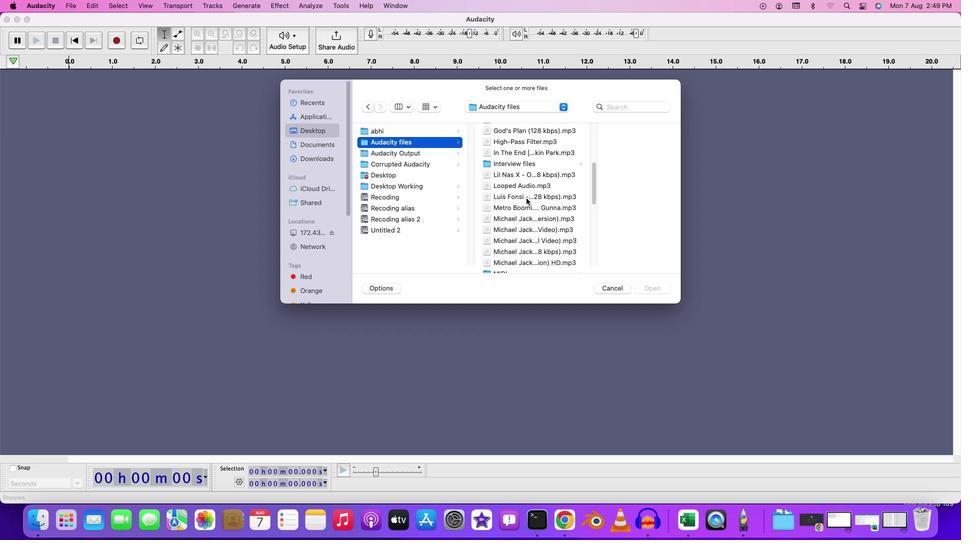 
Action: Mouse scrolled (528, 200) with delta (2, 1)
Screenshot: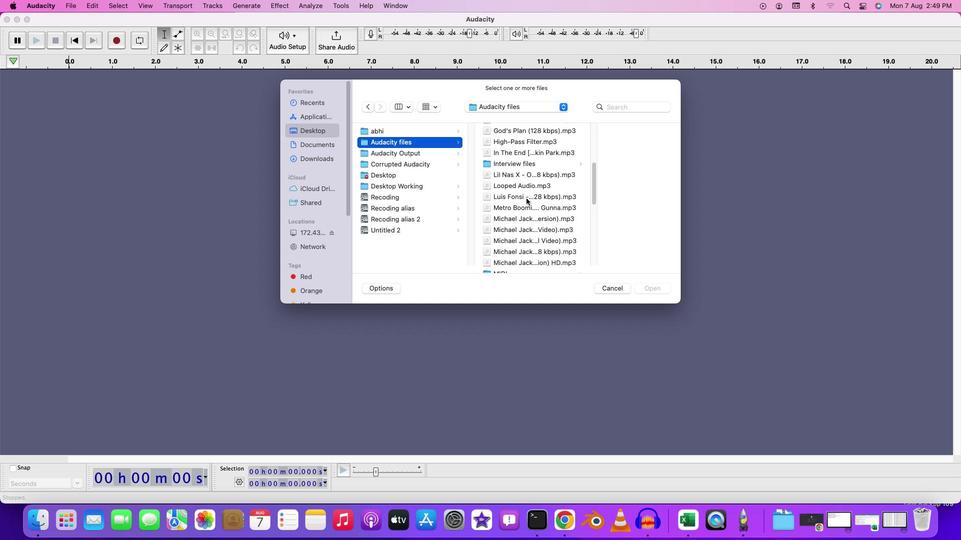 
Action: Mouse moved to (528, 200)
Screenshot: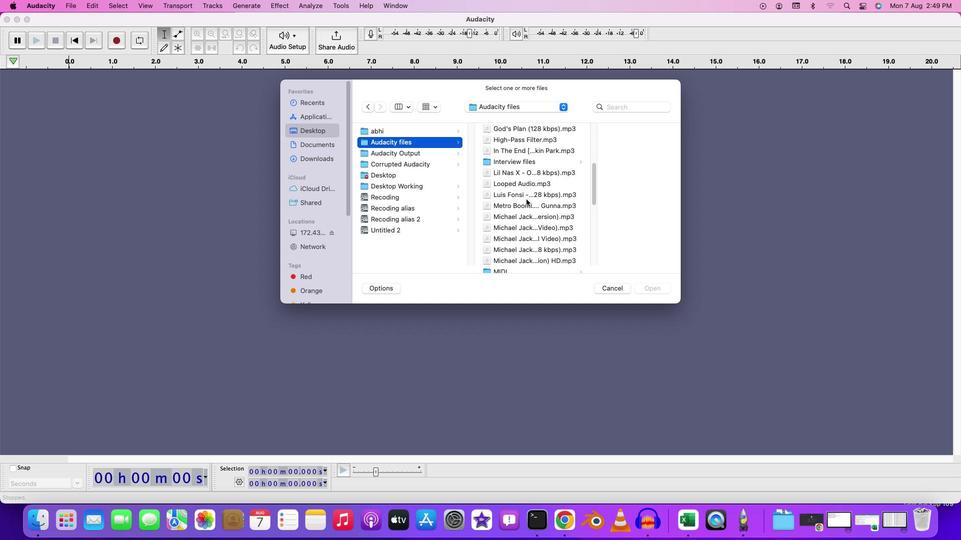 
Action: Mouse scrolled (528, 200) with delta (2, 1)
Screenshot: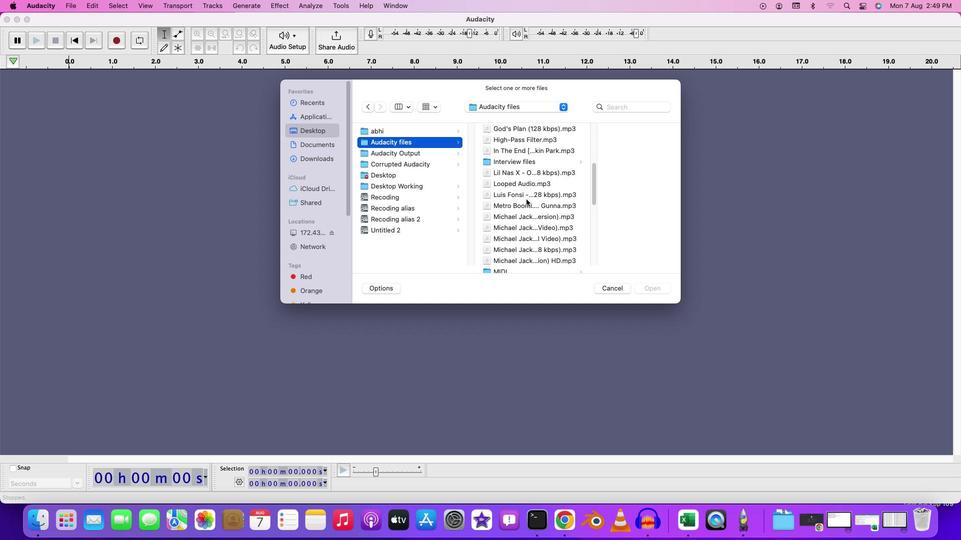 
Action: Mouse moved to (530, 202)
Screenshot: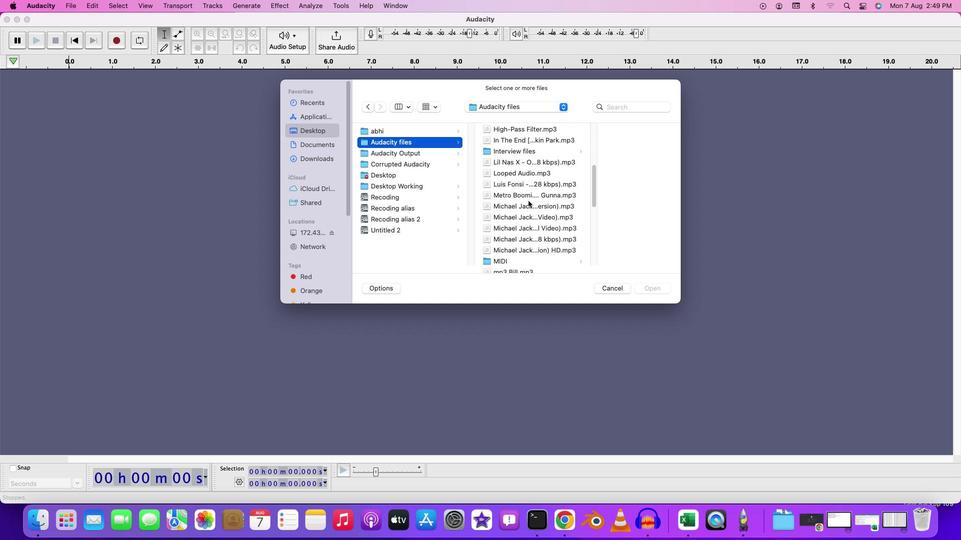 
Action: Mouse scrolled (530, 202) with delta (2, 1)
Screenshot: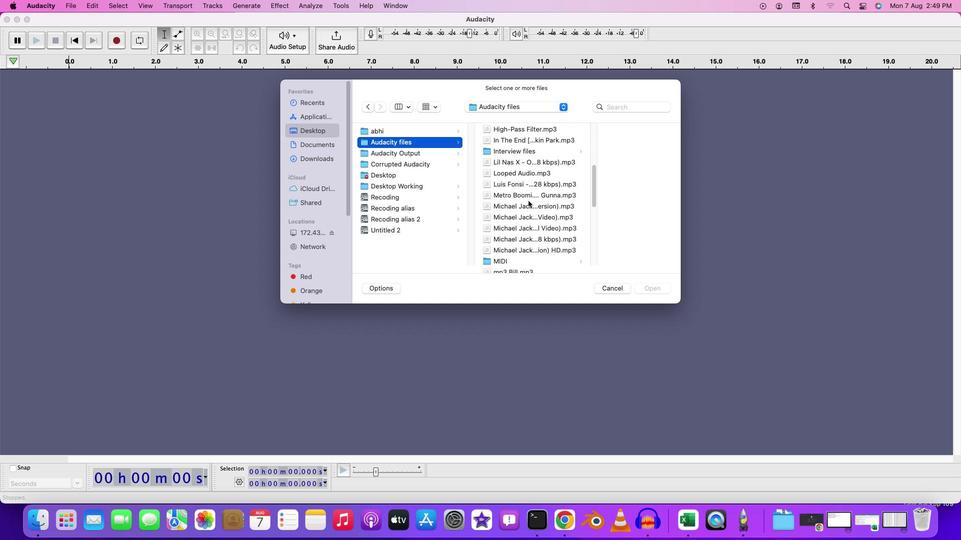 
Action: Mouse moved to (530, 202)
Screenshot: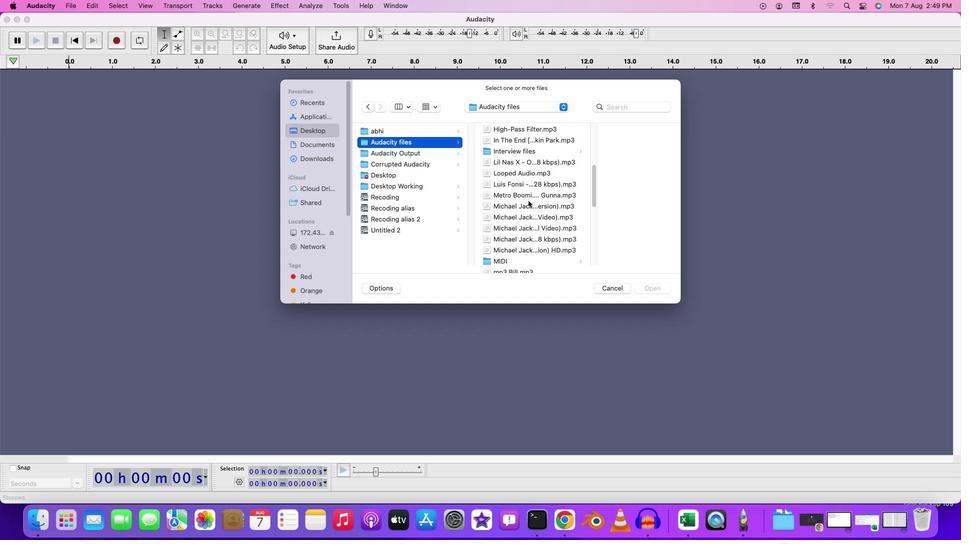 
Action: Mouse scrolled (530, 202) with delta (2, 1)
Screenshot: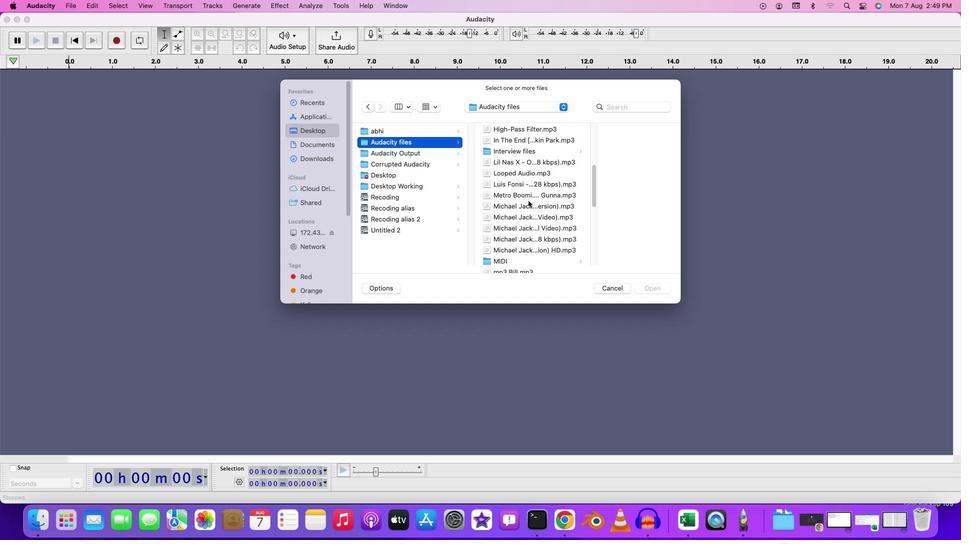 
Action: Mouse moved to (532, 203)
Screenshot: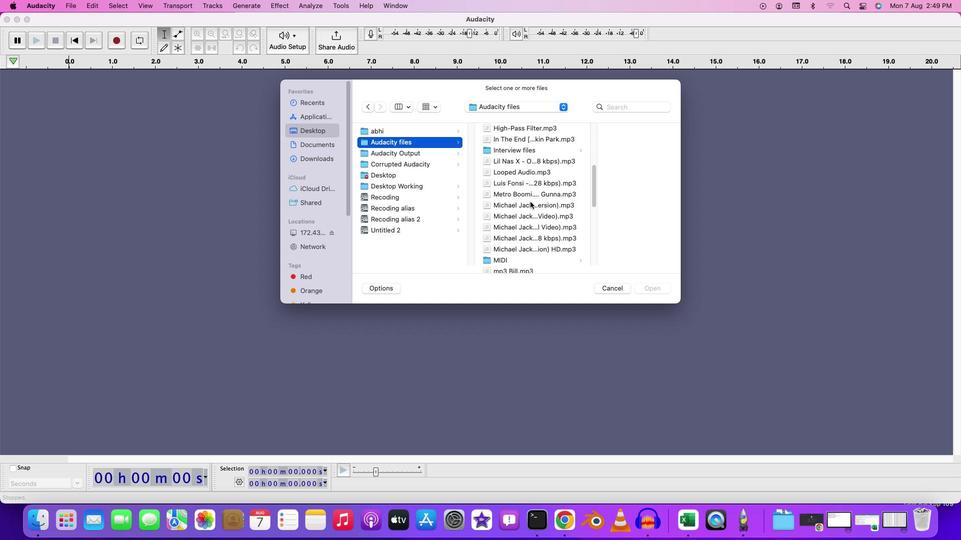 
Action: Mouse scrolled (532, 203) with delta (2, 1)
Screenshot: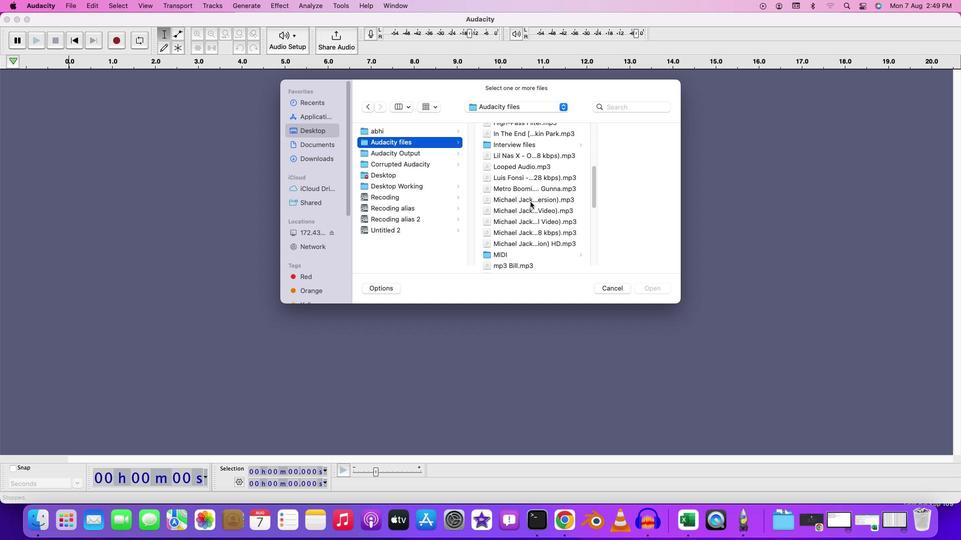 
Action: Mouse moved to (532, 204)
Screenshot: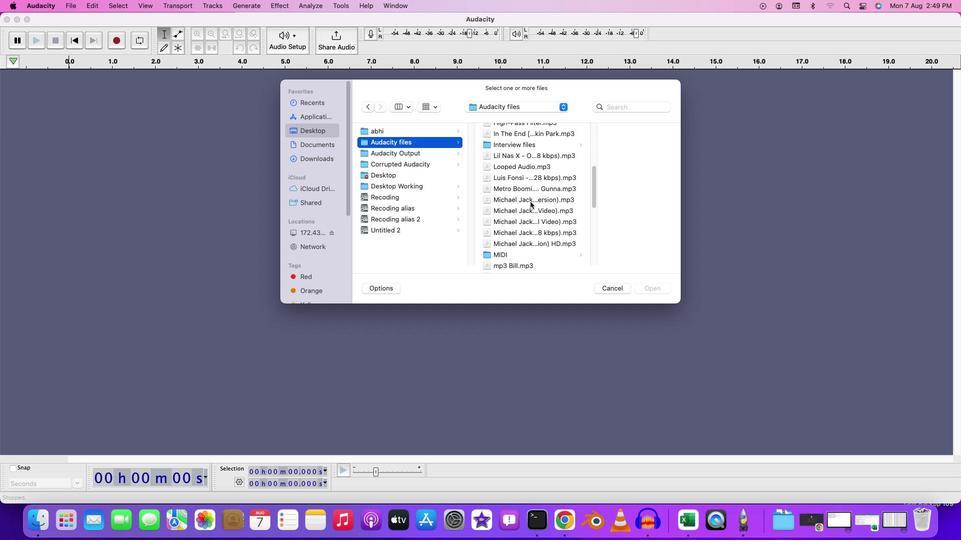 
Action: Mouse scrolled (532, 204) with delta (2, 1)
Screenshot: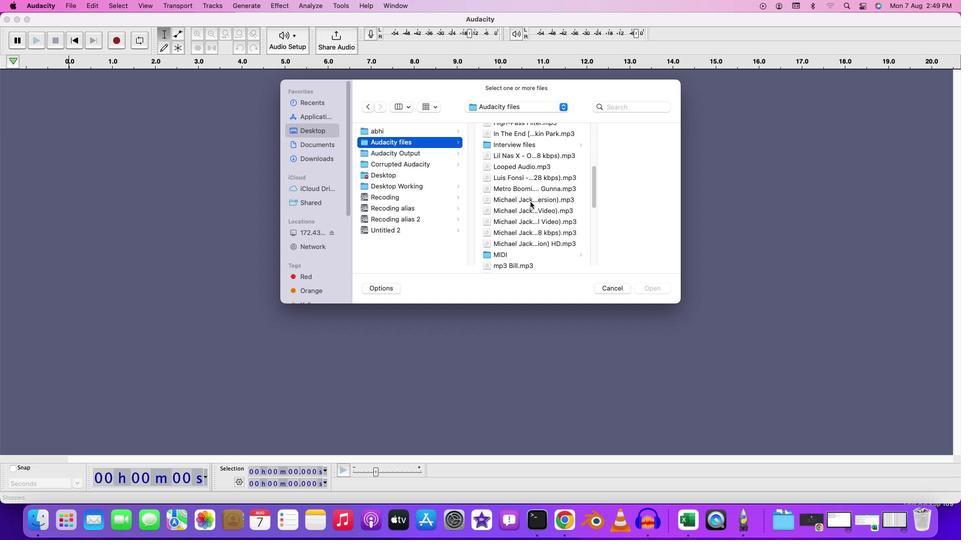 
Action: Mouse moved to (535, 191)
Screenshot: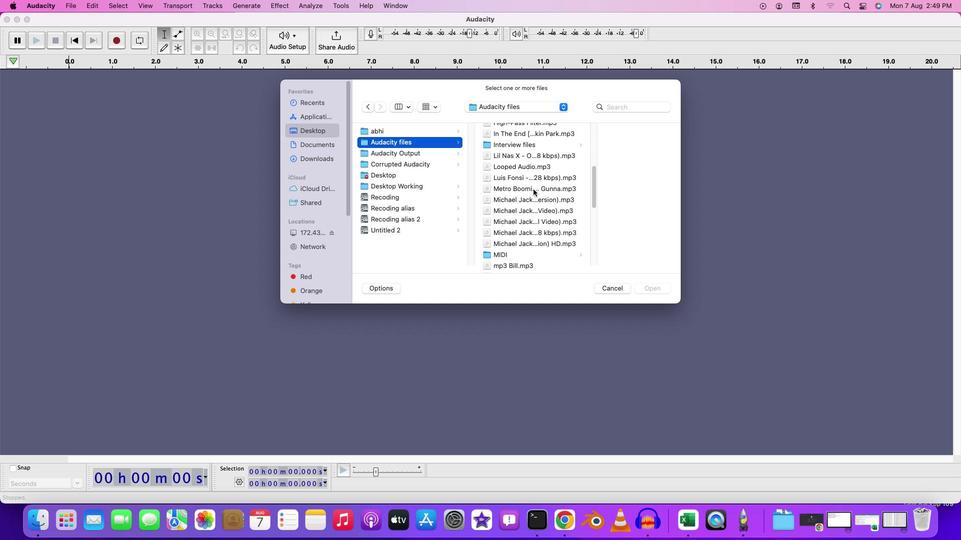 
Action: Mouse pressed left at (535, 191)
Screenshot: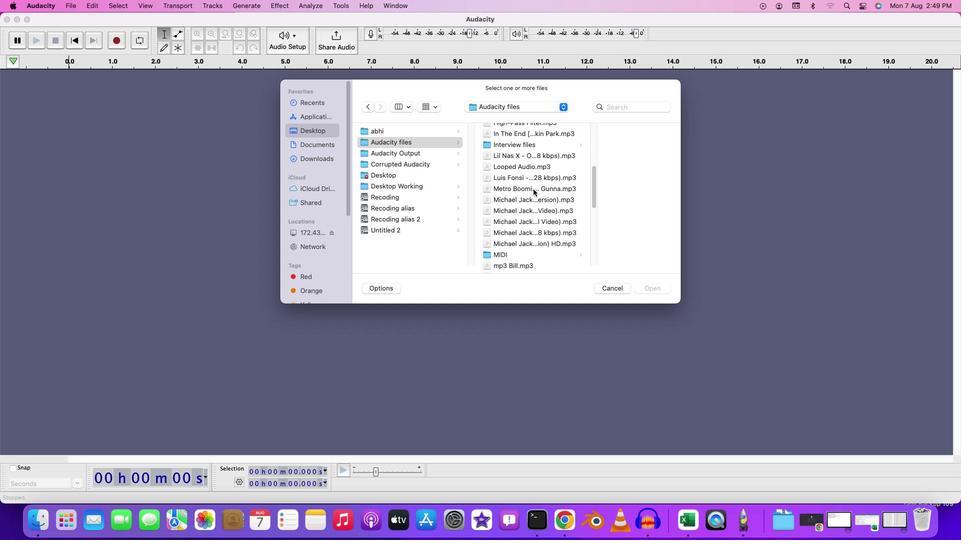 
Action: Mouse pressed left at (535, 191)
Screenshot: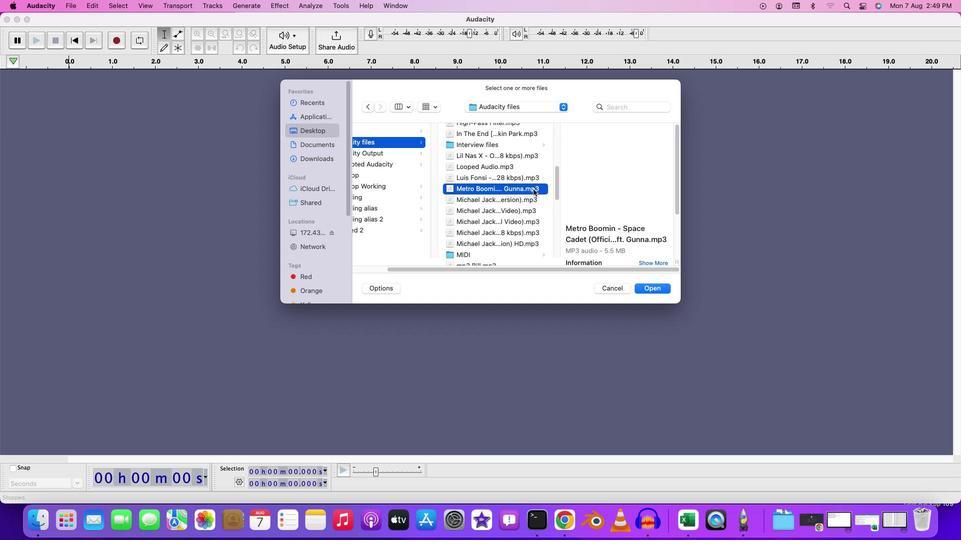 
Action: Mouse moved to (96, 104)
Screenshot: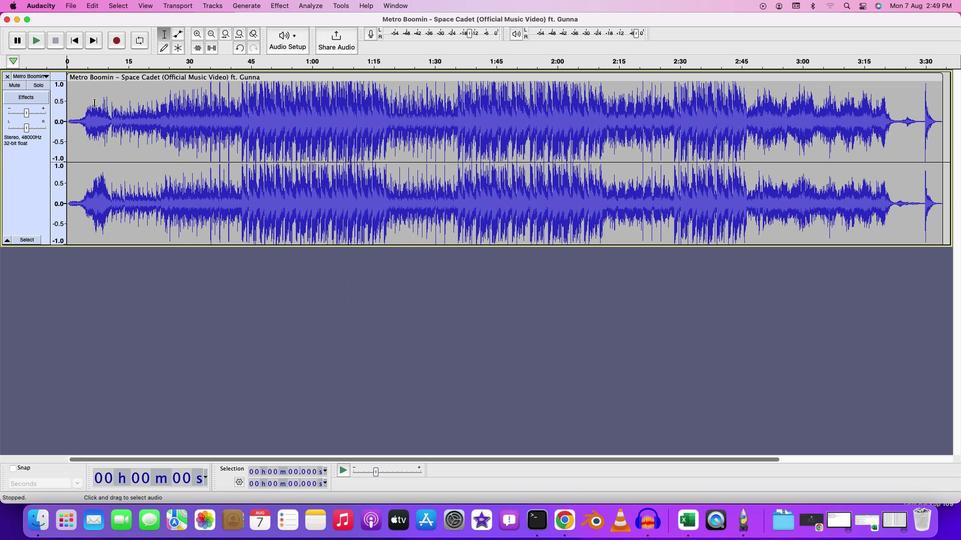 
Action: Mouse pressed left at (96, 104)
Screenshot: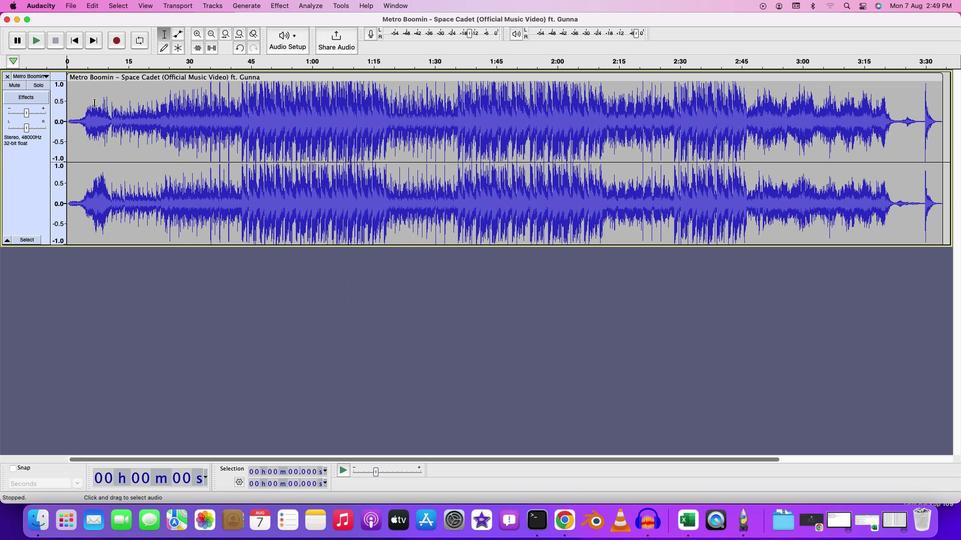
Action: Key pressed Key.space
Screenshot: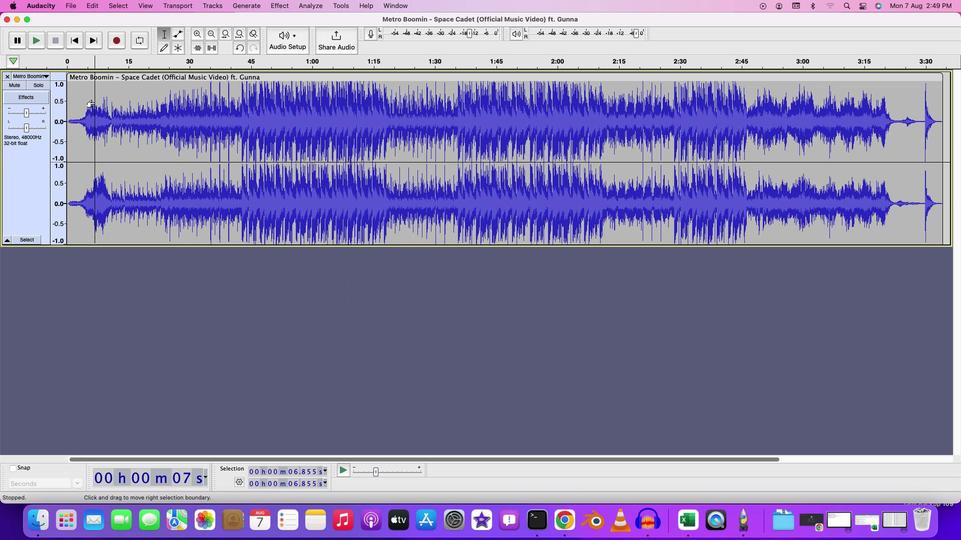 
Action: Mouse moved to (937, 497)
Screenshot: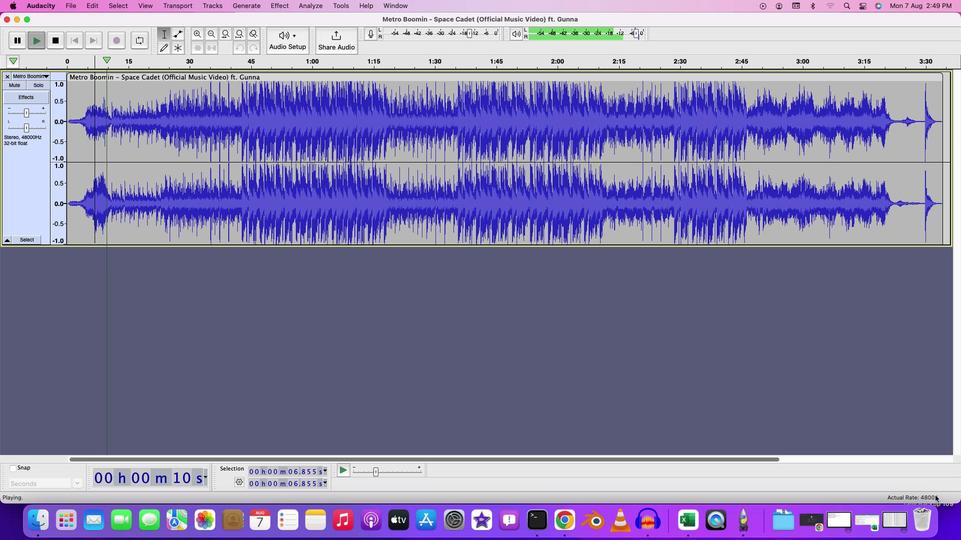 
Action: Mouse pressed left at (937, 497)
Screenshot: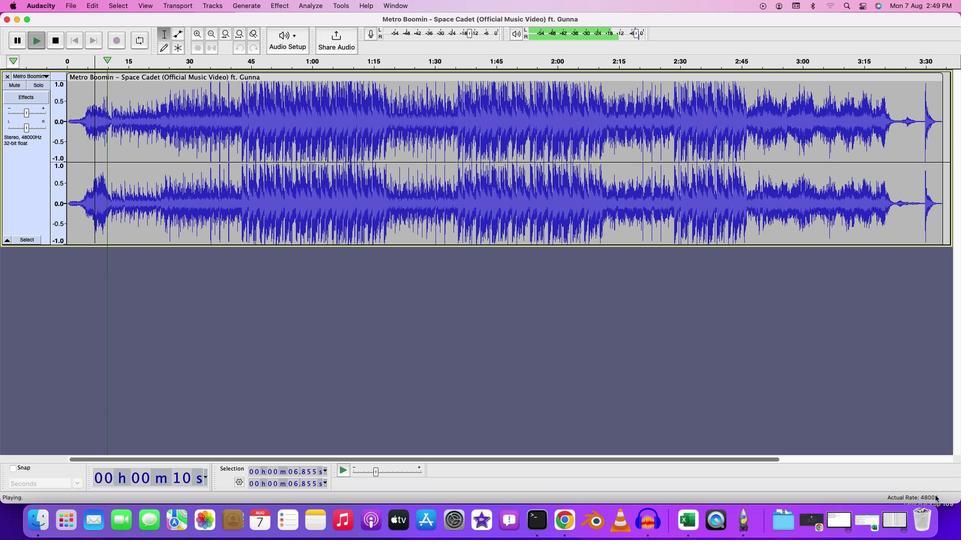 
Action: Mouse moved to (243, 483)
Screenshot: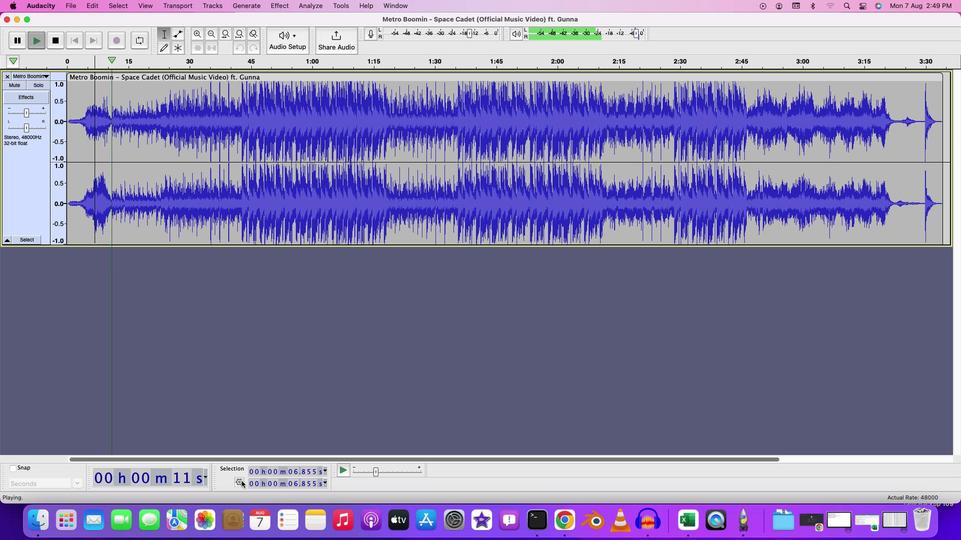 
Action: Mouse pressed left at (243, 483)
Screenshot: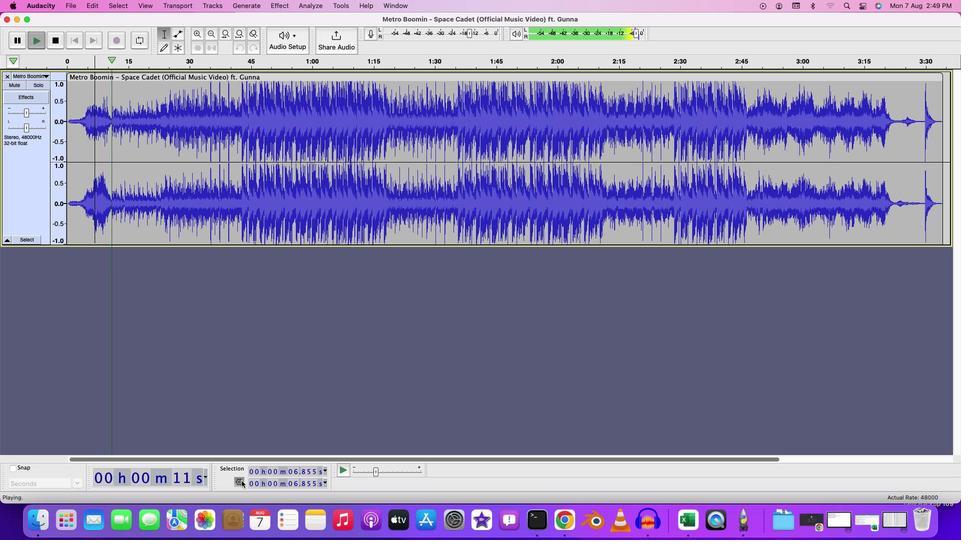 
Action: Mouse moved to (242, 483)
Screenshot: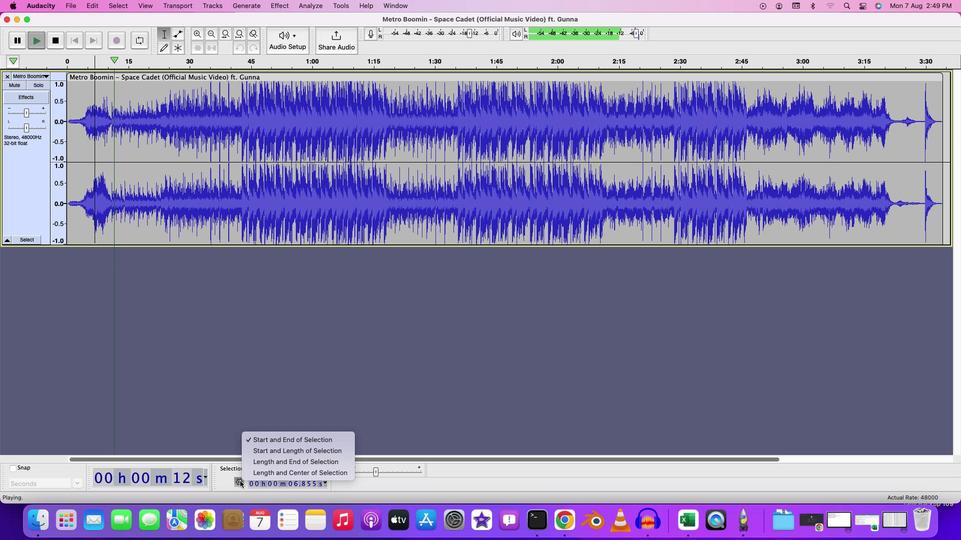
Action: Mouse pressed left at (242, 483)
Screenshot: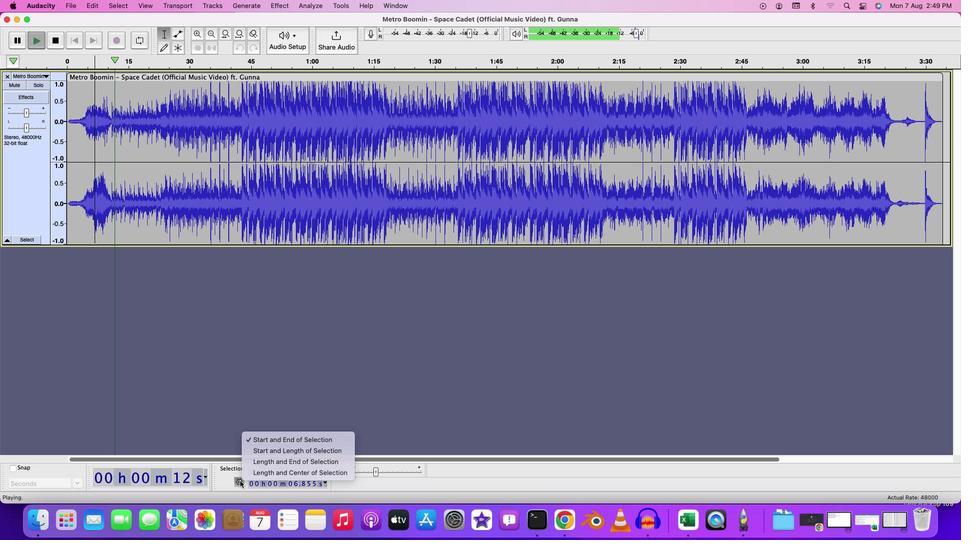 
Action: Mouse moved to (161, 94)
Screenshot: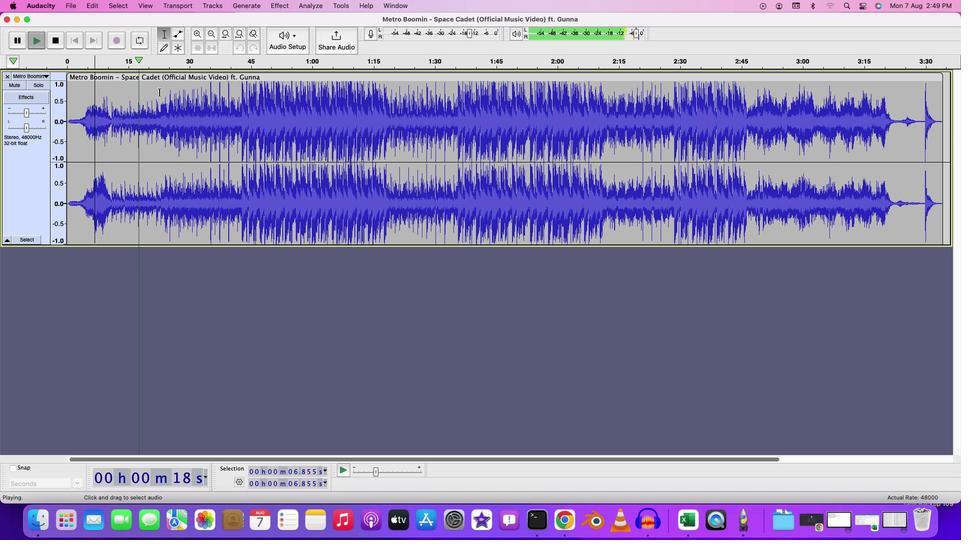
Action: Mouse pressed left at (161, 94)
Screenshot: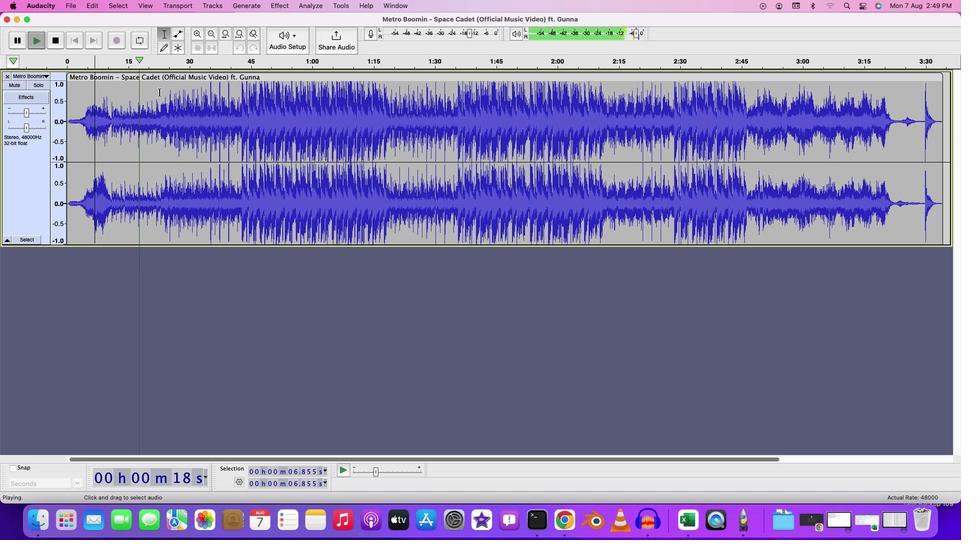 
Action: Mouse moved to (162, 94)
Screenshot: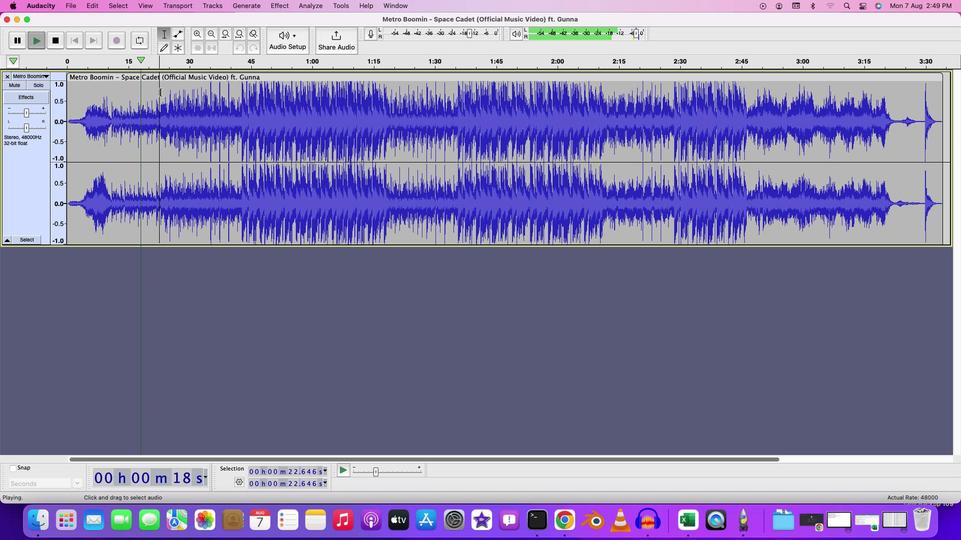 
Action: Key pressed Key.space
Screenshot: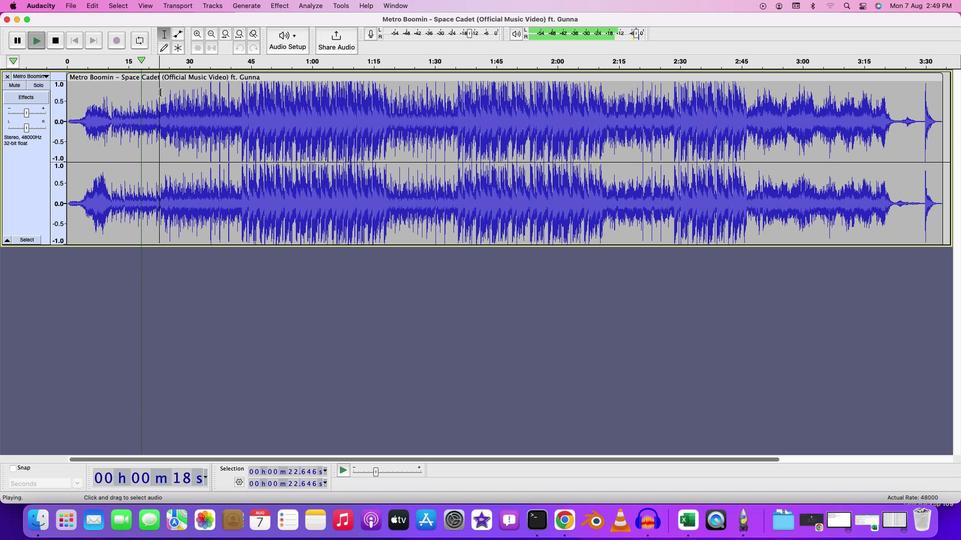 
Action: Mouse moved to (162, 94)
Screenshot: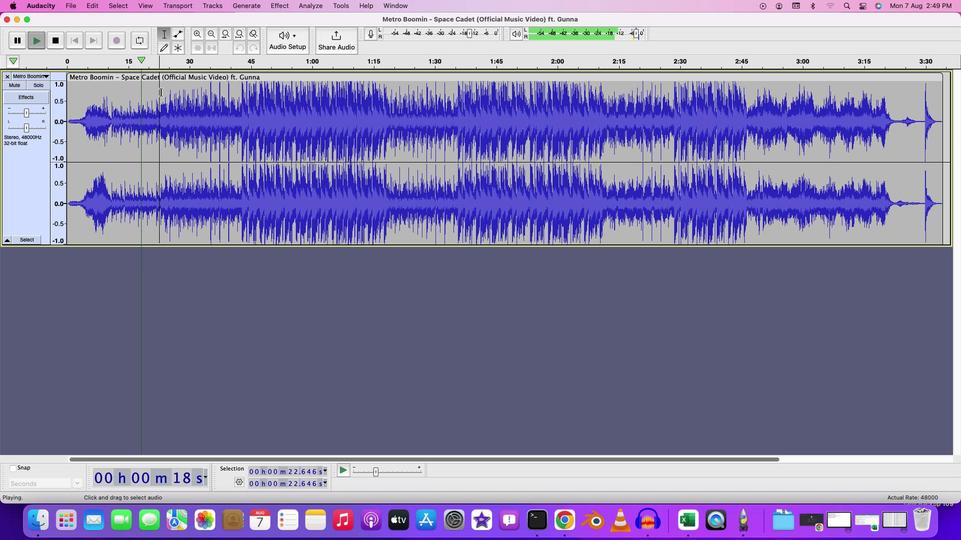 
Action: Key pressed Key.space
Screenshot: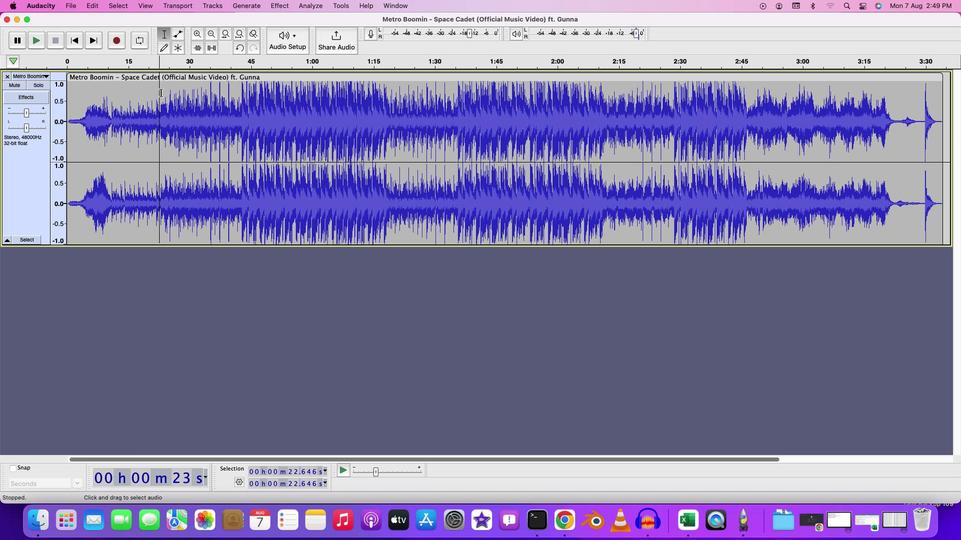 
Action: Mouse moved to (236, 93)
Screenshot: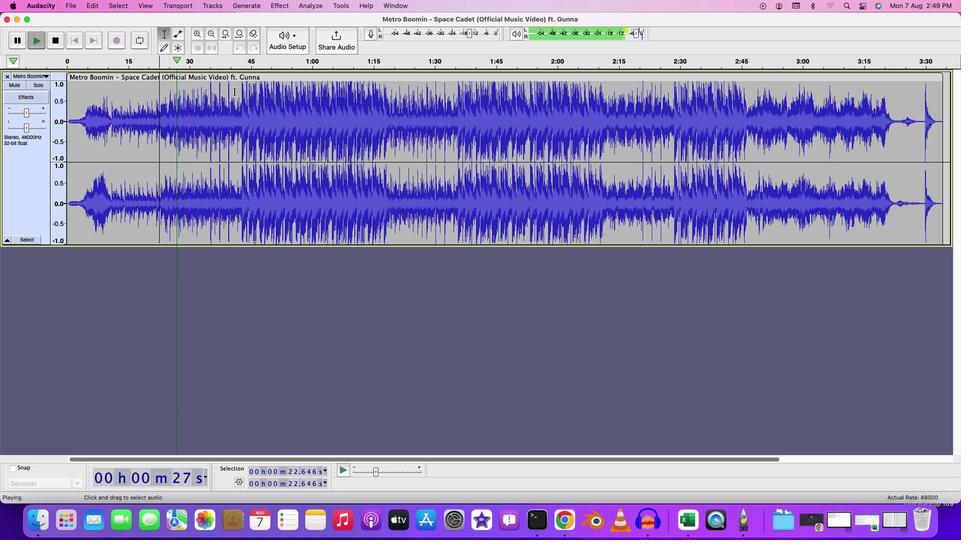 
Action: Mouse pressed left at (236, 93)
Screenshot: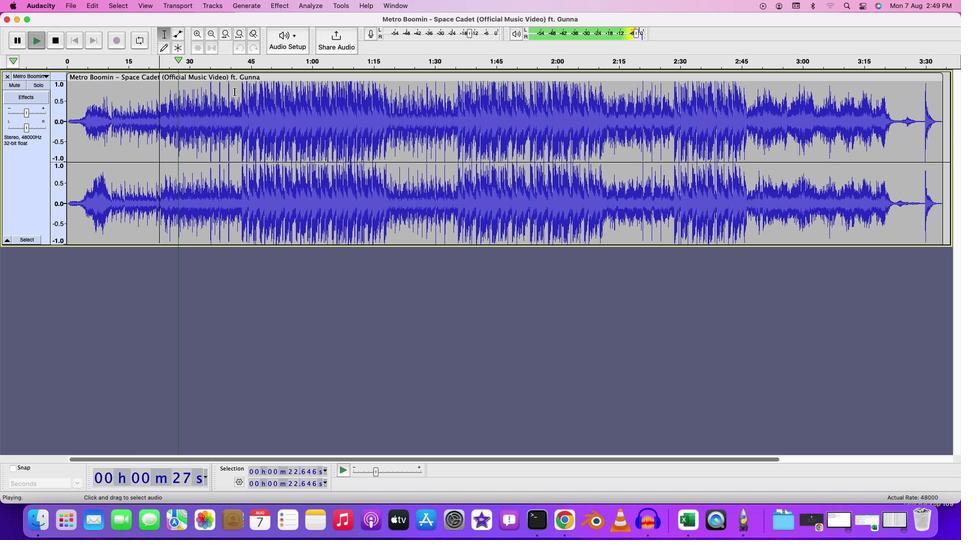 
Action: Key pressed Key.spaceKey.space
Screenshot: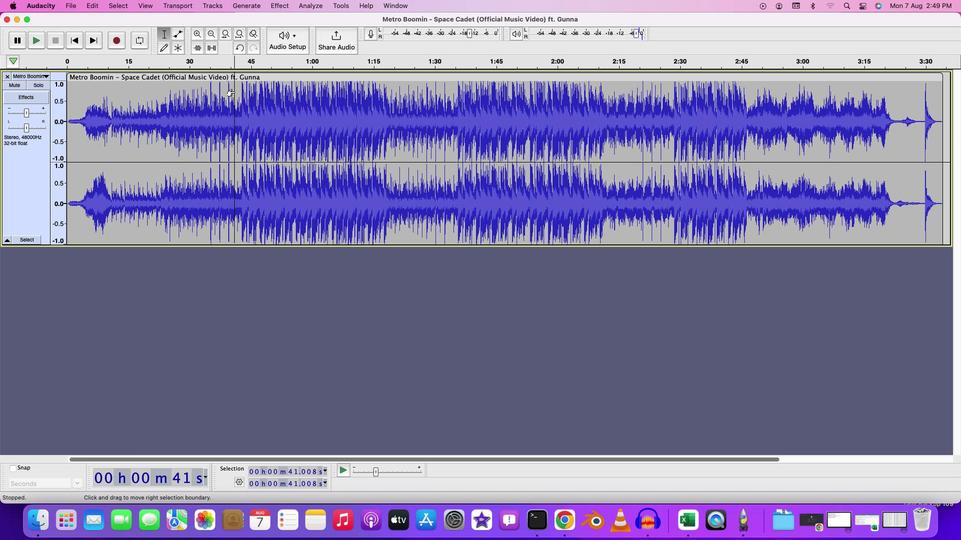
Action: Mouse moved to (305, 119)
Screenshot: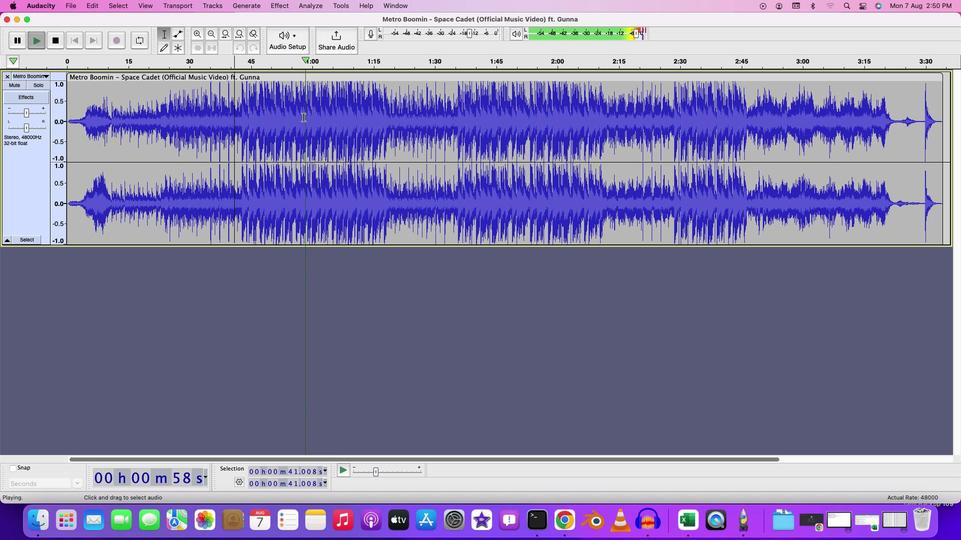 
Action: Key pressed Key.space
Screenshot: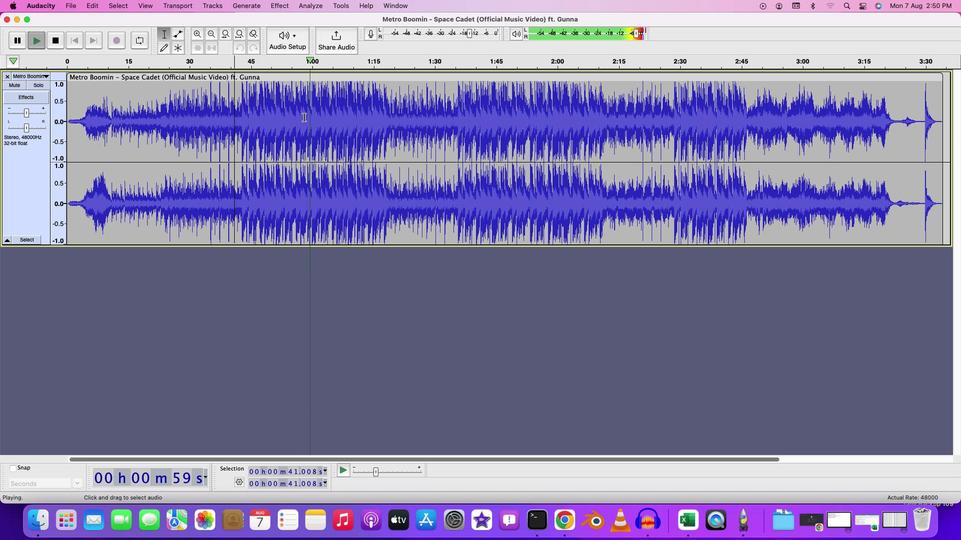 
Action: Mouse moved to (213, 8)
Screenshot: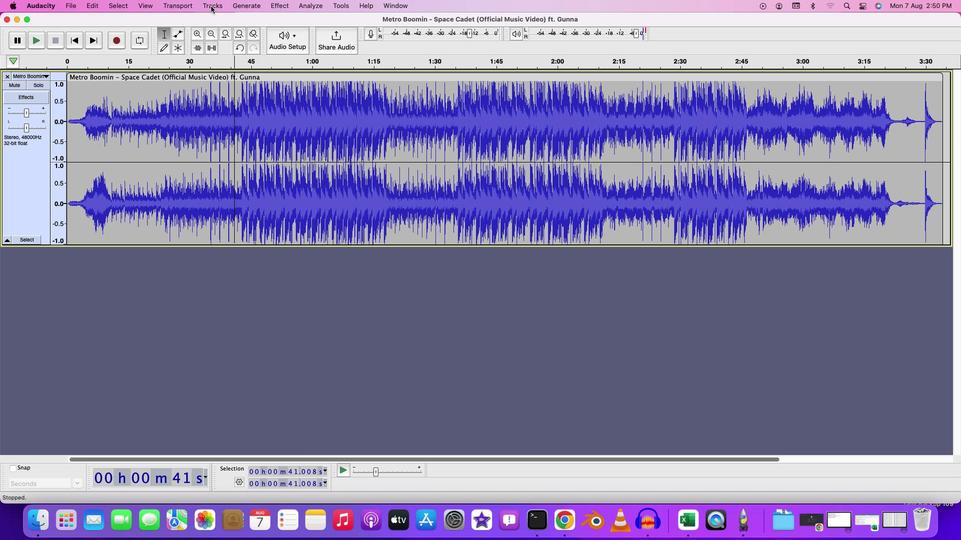 
Action: Mouse pressed left at (213, 8)
Screenshot: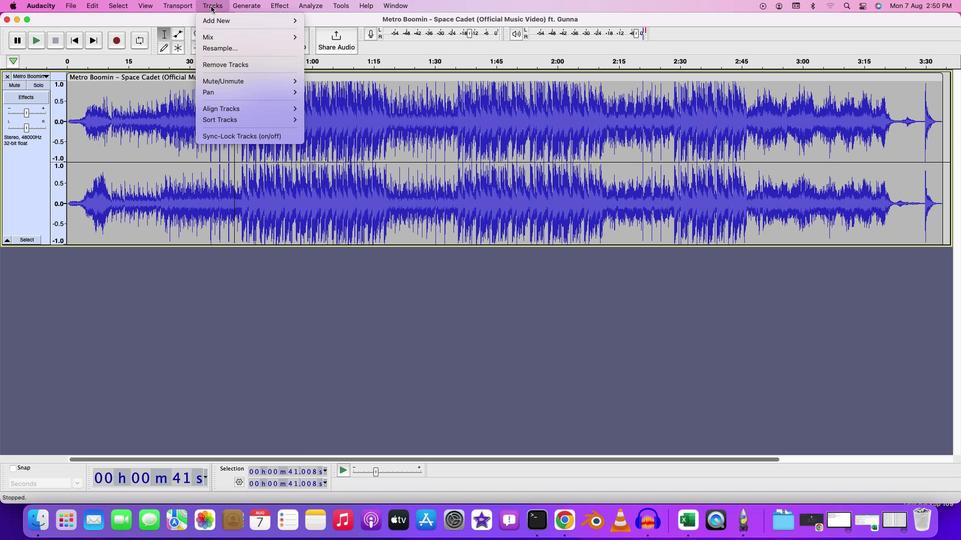 
Action: Mouse moved to (229, 52)
Screenshot: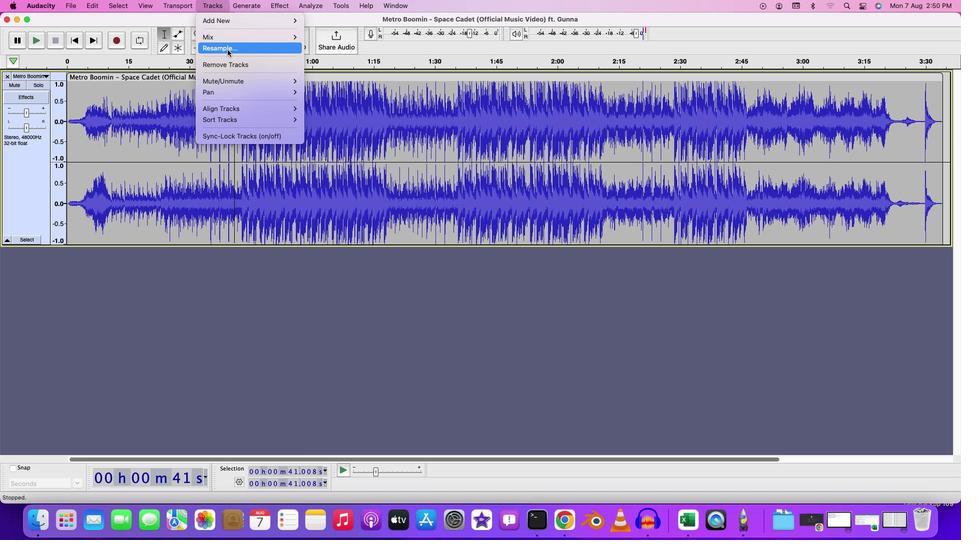 
Action: Mouse pressed left at (229, 52)
Screenshot: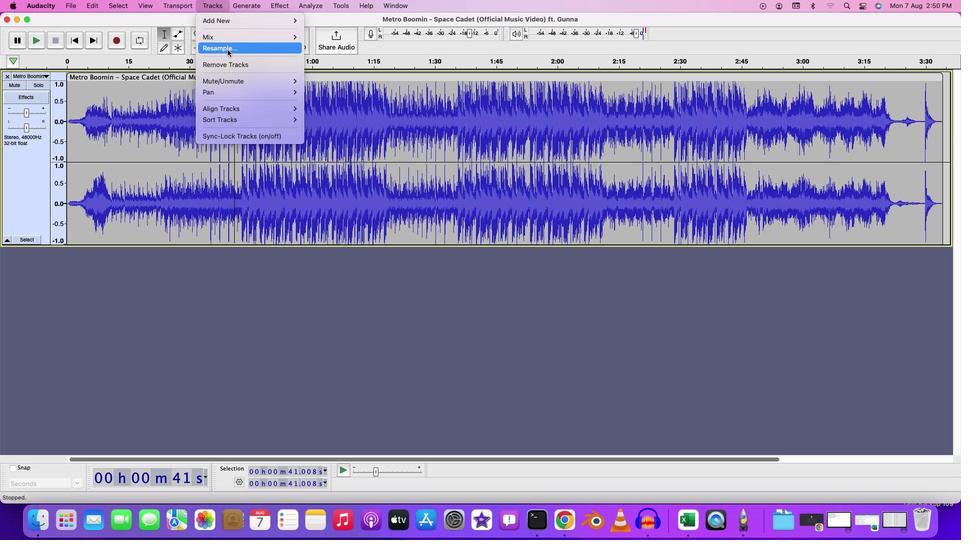 
Action: Mouse moved to (519, 253)
Screenshot: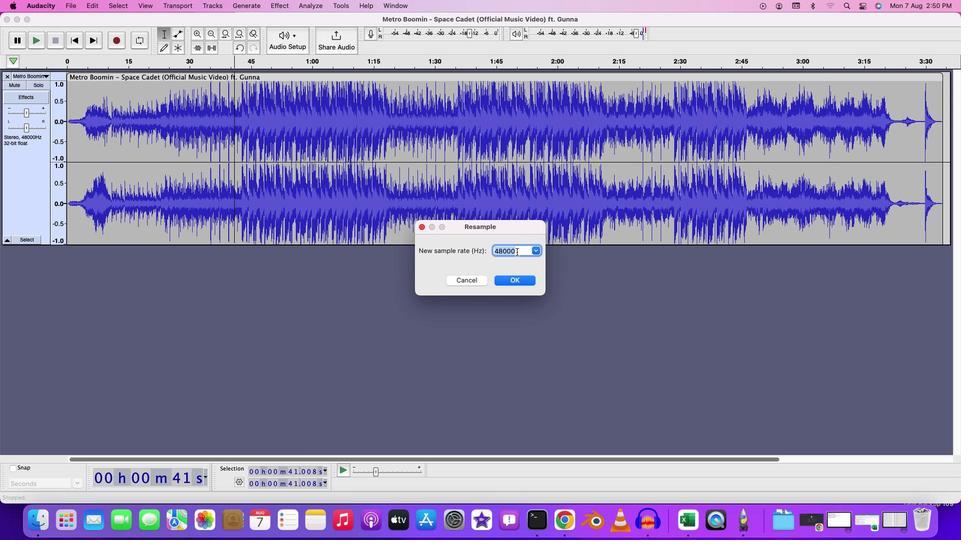 
Action: Mouse pressed left at (519, 253)
Screenshot: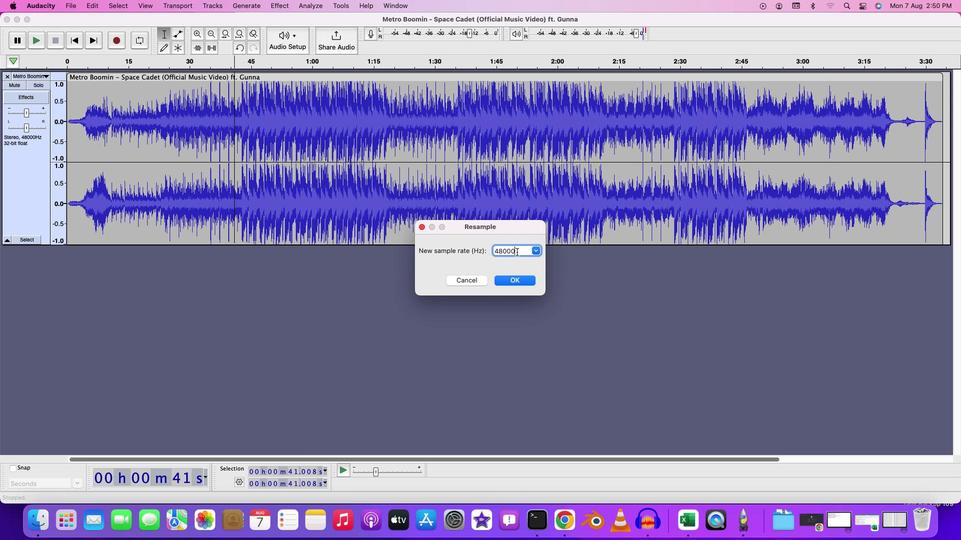 
Action: Key pressed Key.backspaceKey.backspaceKey.backspaceKey.backspaceKey.backspaceKey.backspaceKey.backspaceKey.backspaceKey.backspace'1''6''0''0''0'
Screenshot: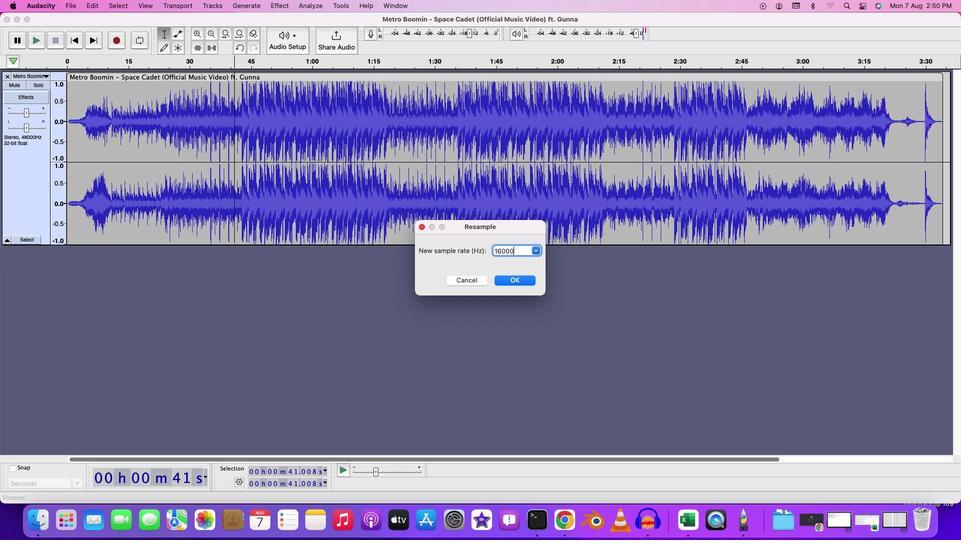 
Action: Mouse moved to (516, 280)
Screenshot: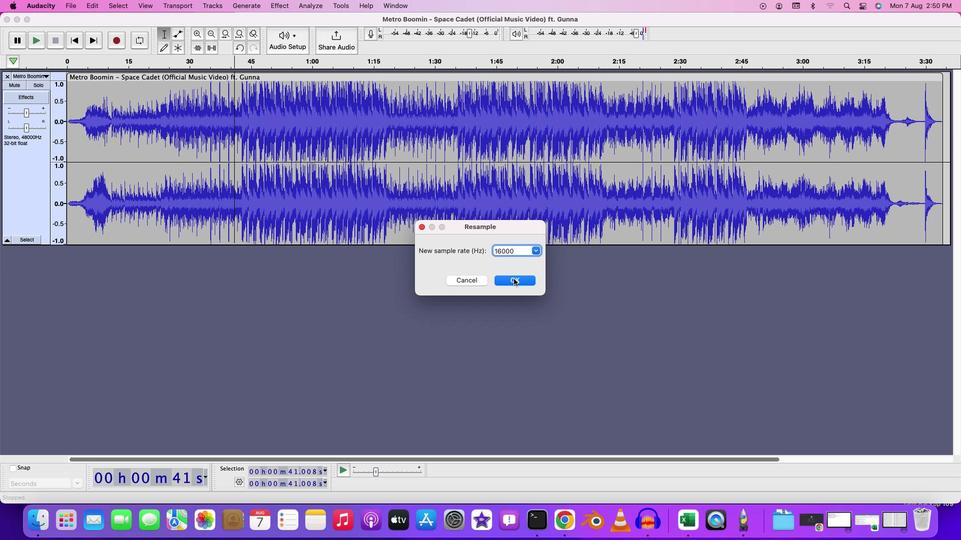 
Action: Mouse pressed left at (516, 280)
Screenshot: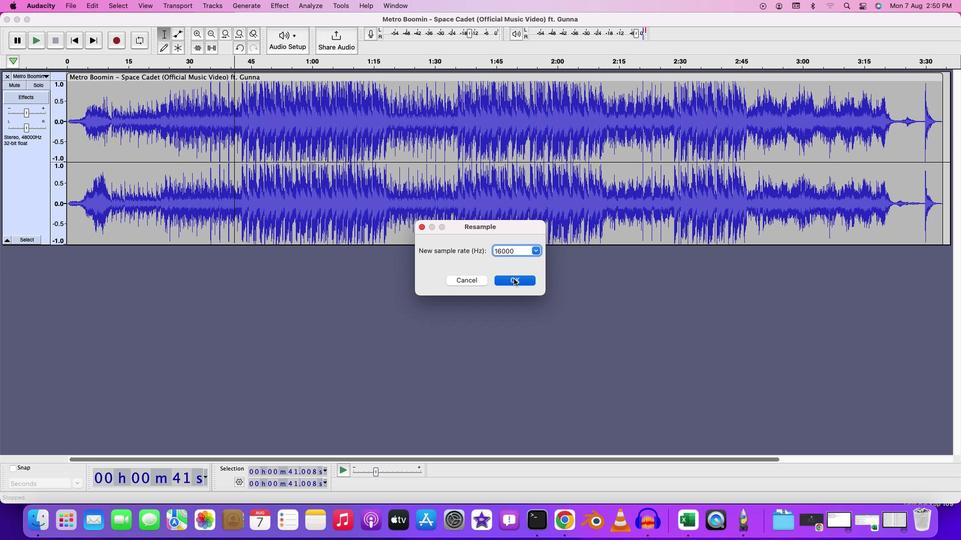 
Action: Mouse moved to (71, 93)
Screenshot: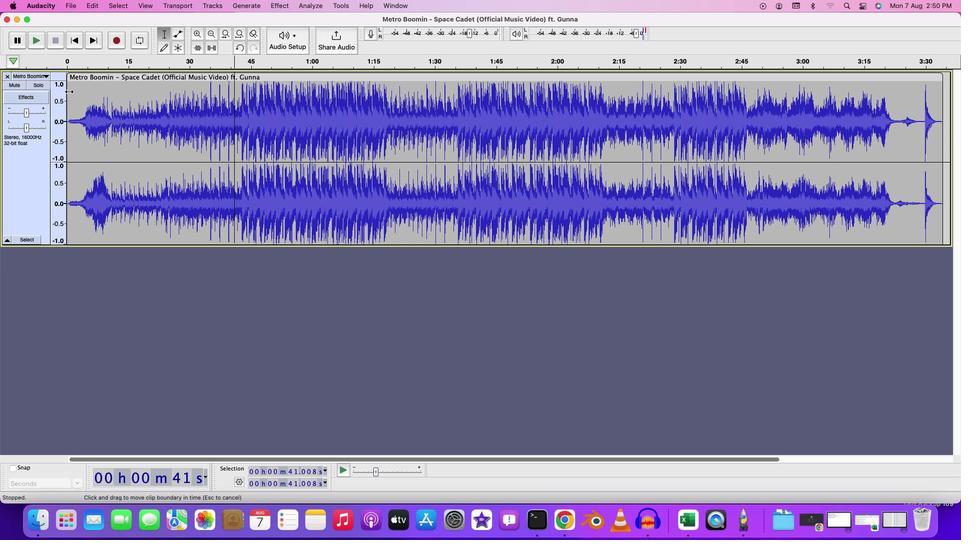 
Action: Mouse pressed left at (71, 93)
Screenshot: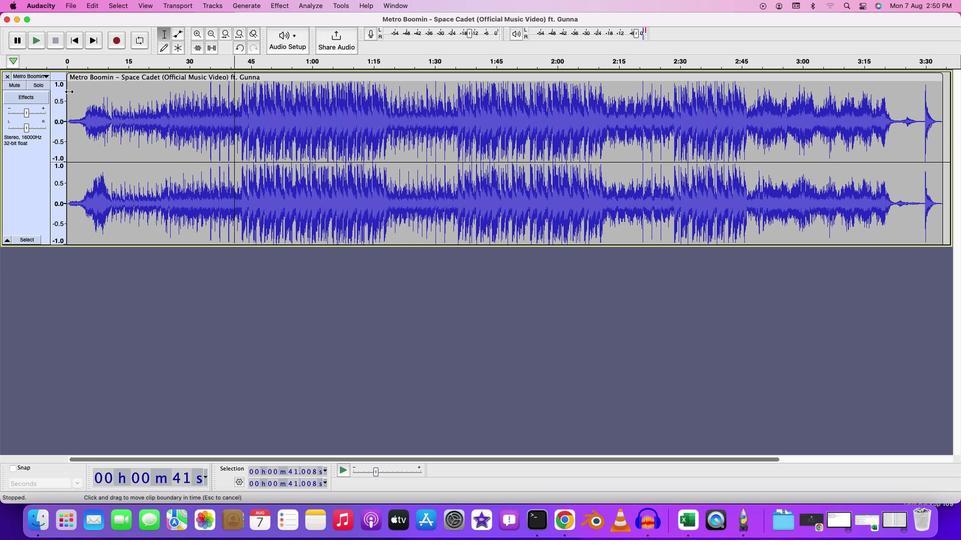 
Action: Mouse moved to (73, 93)
Screenshot: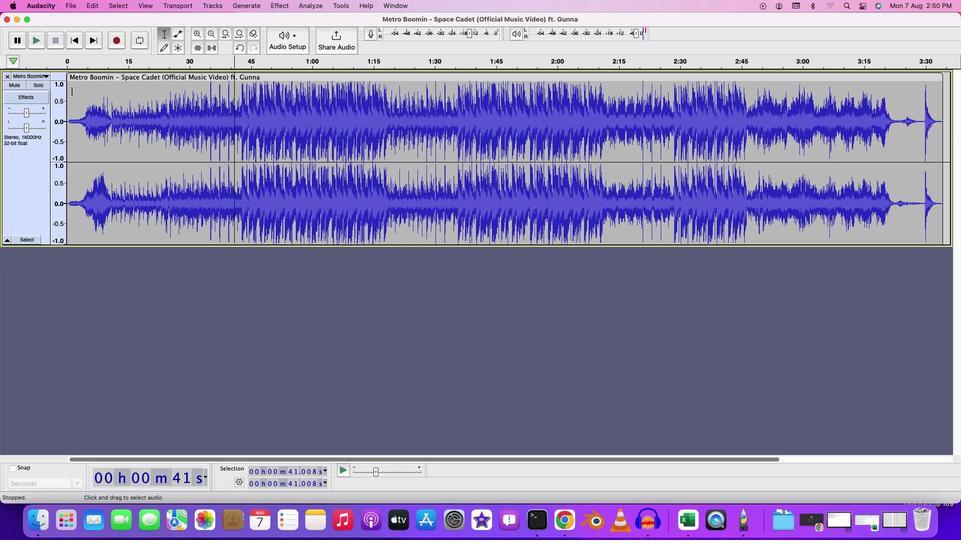 
Action: Mouse pressed left at (73, 93)
Screenshot: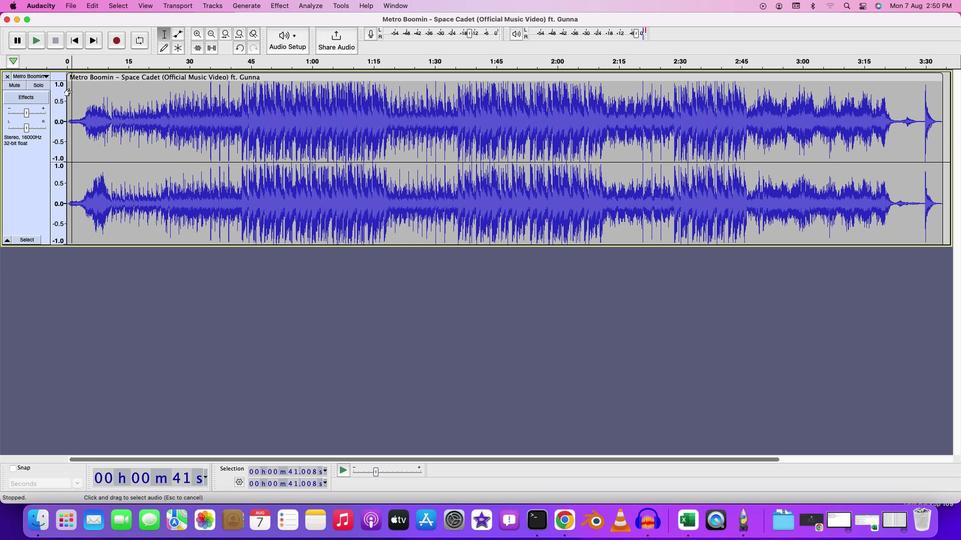 
Action: Key pressed Key.space
Screenshot: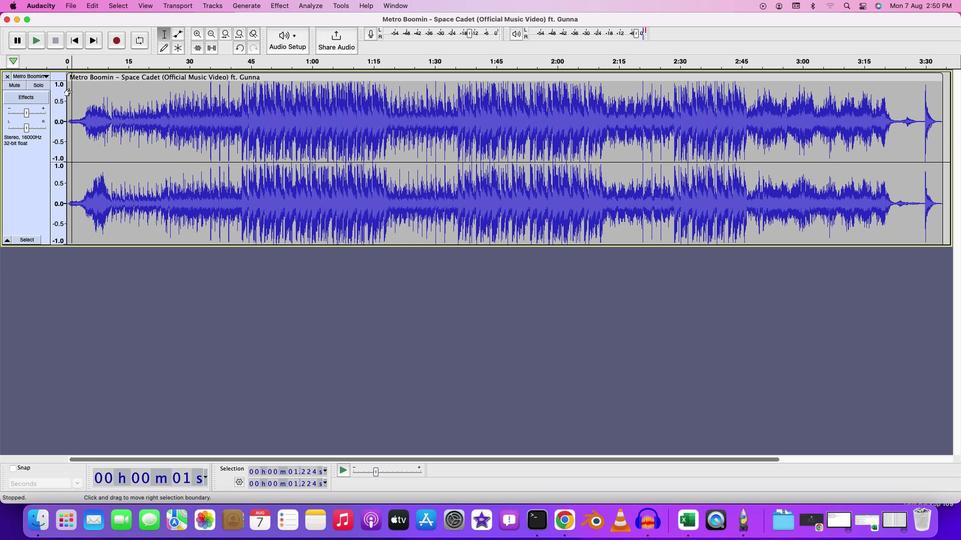 
Action: Mouse moved to (160, 92)
Screenshot: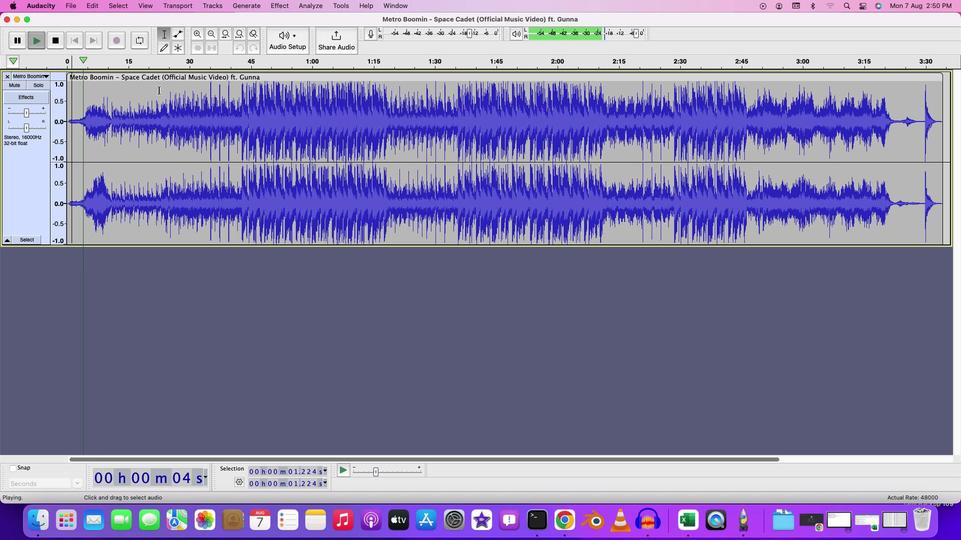 
Action: Mouse pressed left at (160, 92)
Screenshot: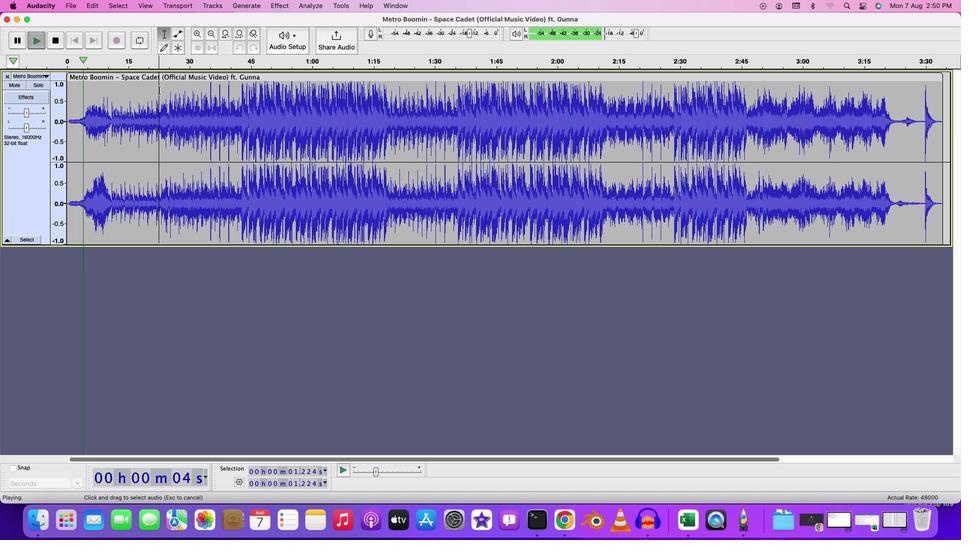 
Action: Key pressed Key.spaceKey.space
Screenshot: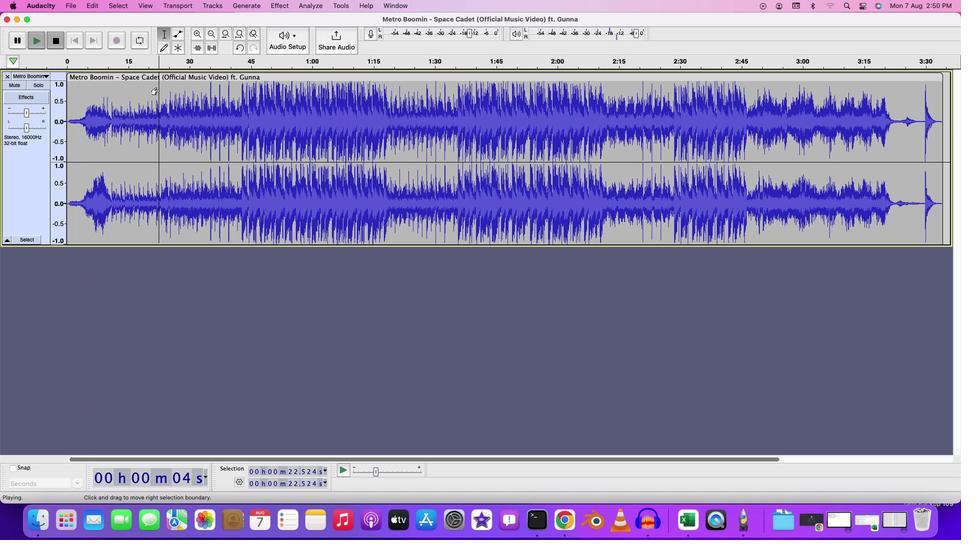 
Action: Mouse moved to (240, 94)
Screenshot: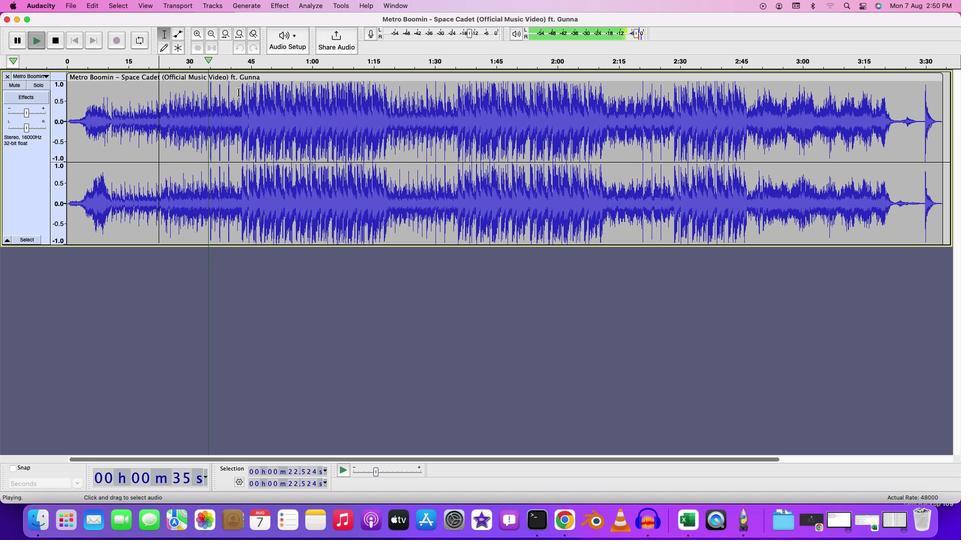 
Action: Mouse pressed left at (240, 94)
Screenshot: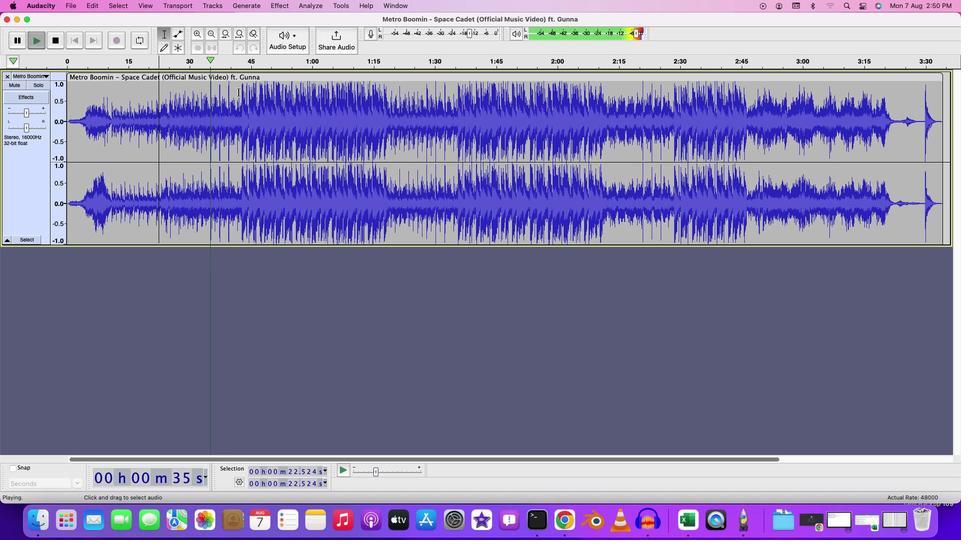 
Action: Mouse moved to (240, 93)
Screenshot: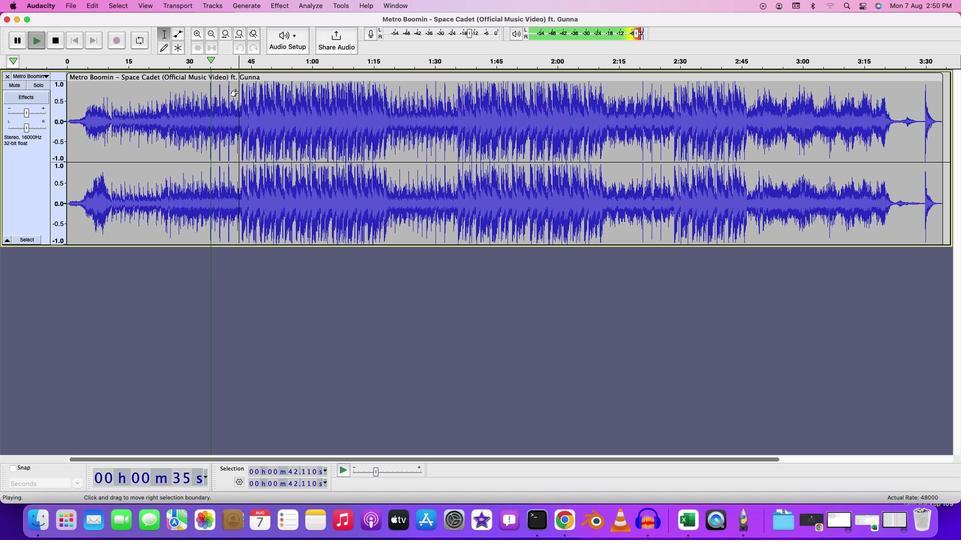 
Action: Key pressed Key.spaceKey.space
Screenshot: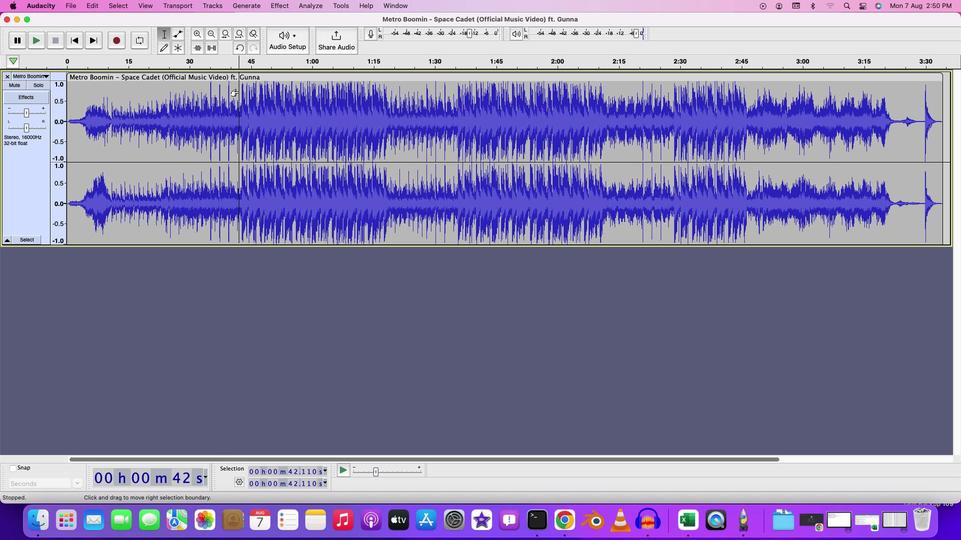 
Action: Mouse moved to (236, 41)
Screenshot: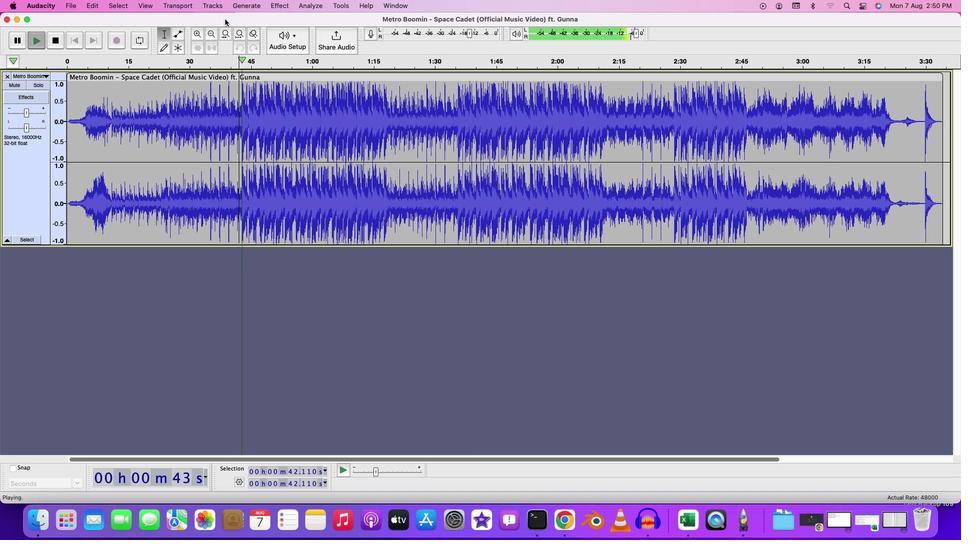
Action: Key pressed Key.space
Screenshot: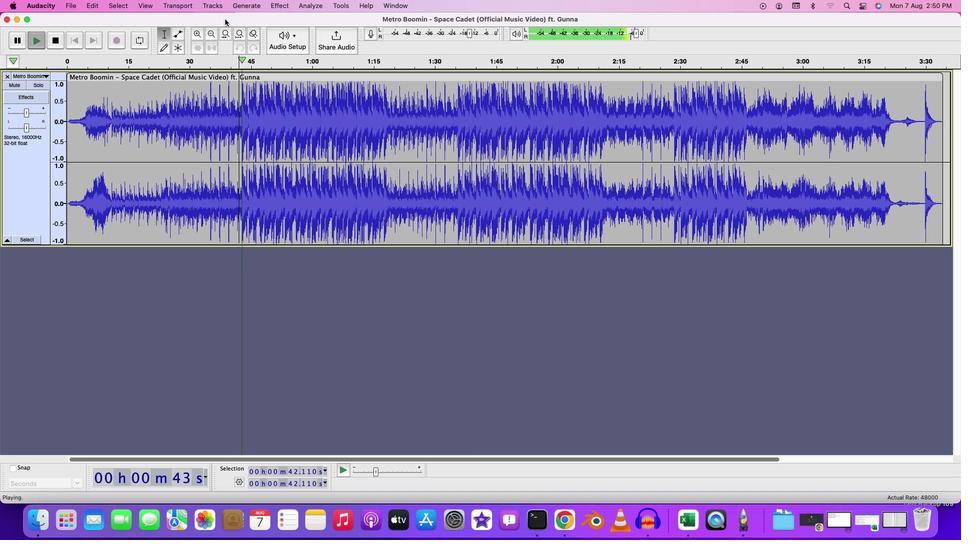
Action: Mouse moved to (216, 4)
Screenshot: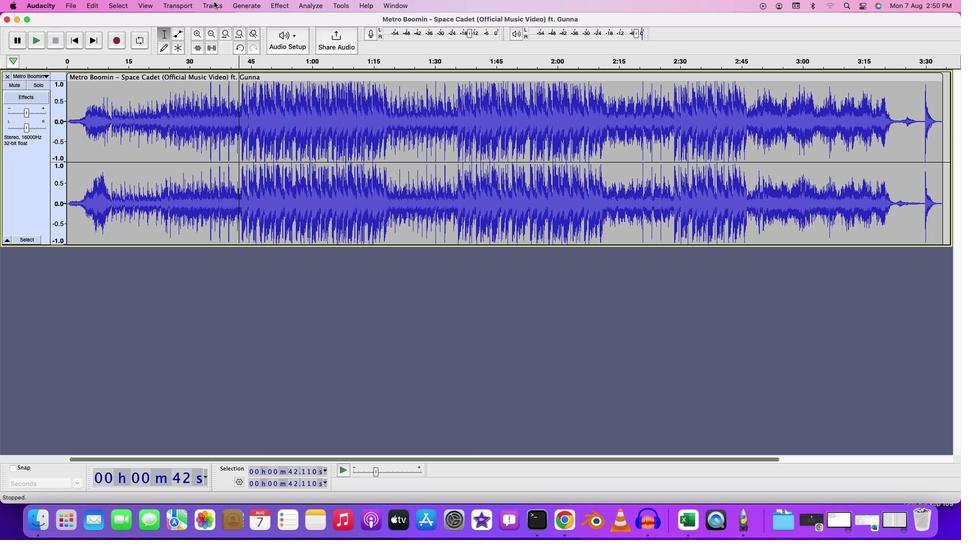 
Action: Mouse pressed left at (216, 4)
Screenshot: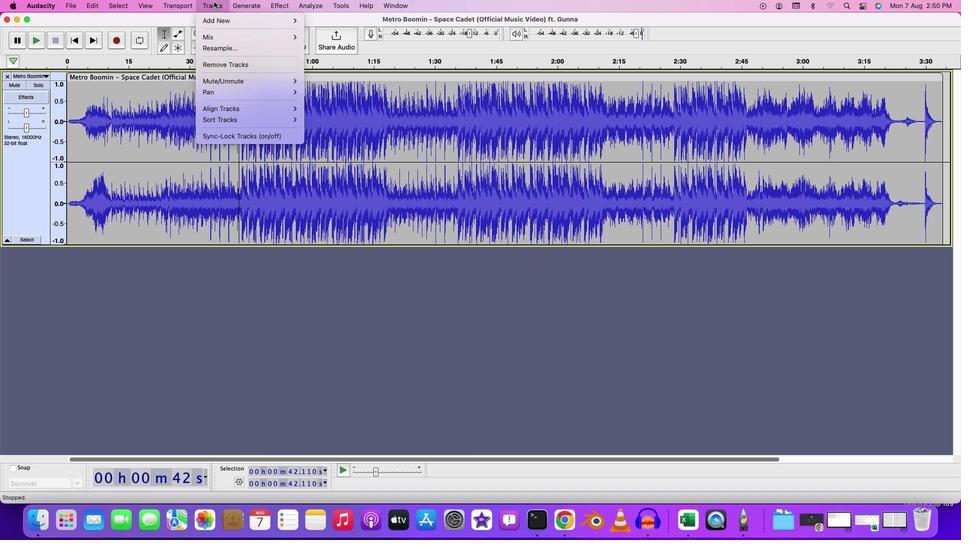 
Action: Mouse moved to (229, 49)
Screenshot: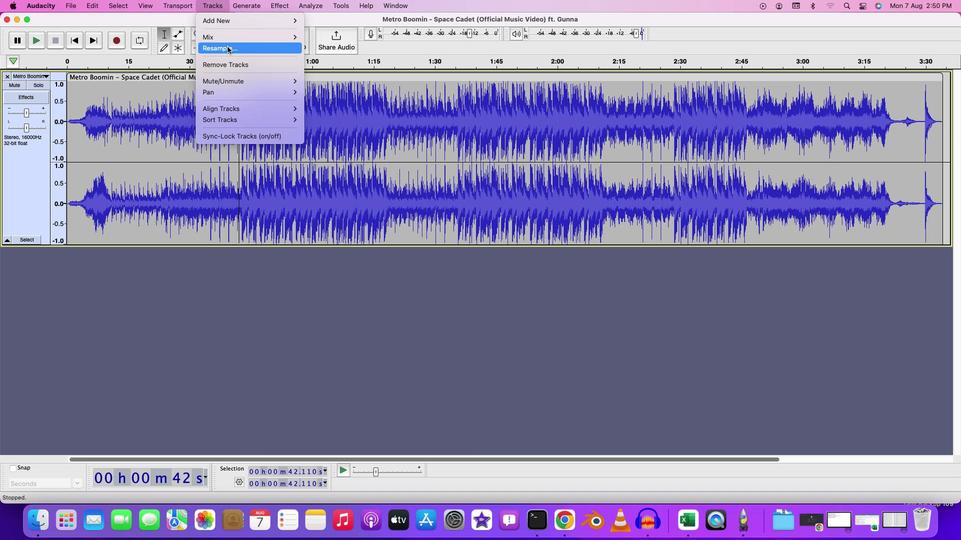 
Action: Mouse pressed left at (229, 49)
Screenshot: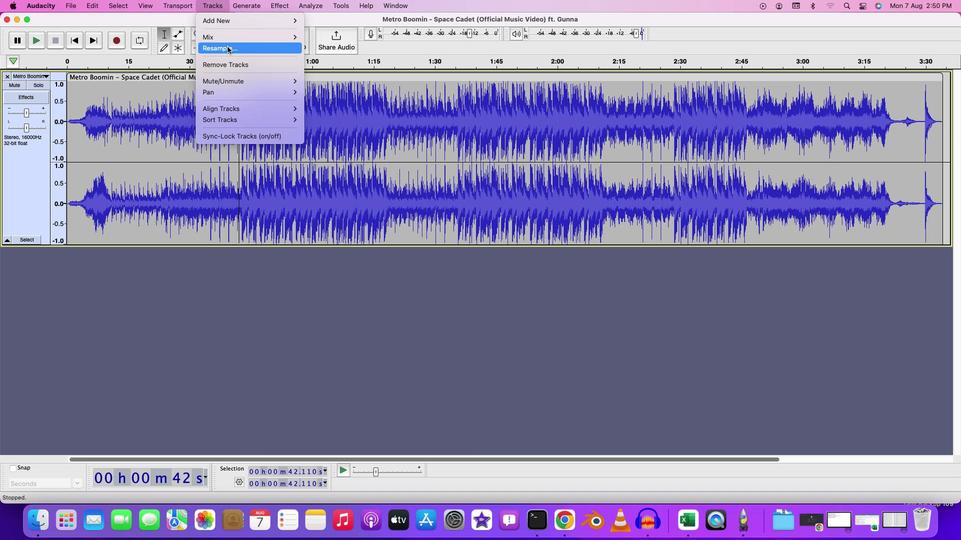 
Action: Mouse moved to (519, 255)
Screenshot: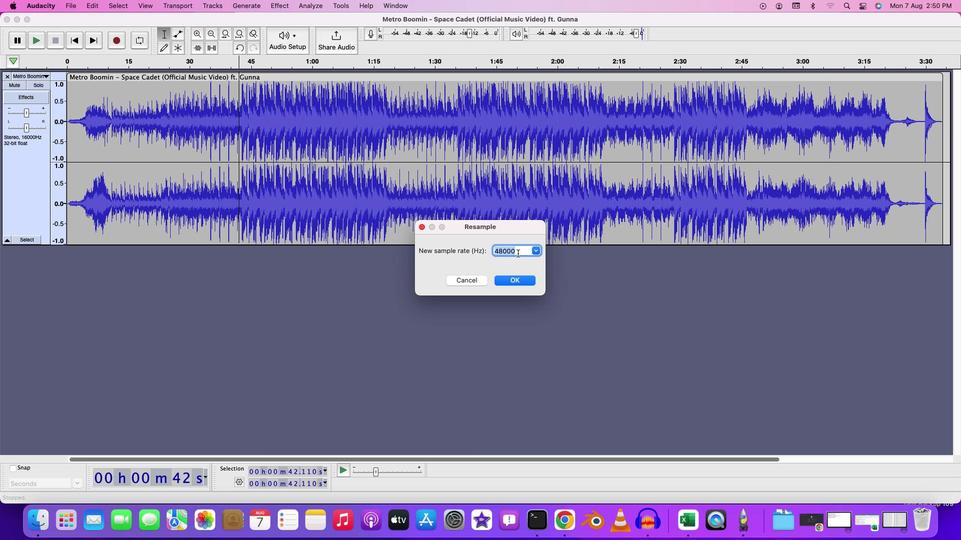 
Action: Key pressed Key.backspace'8''0''0''0'
Screenshot: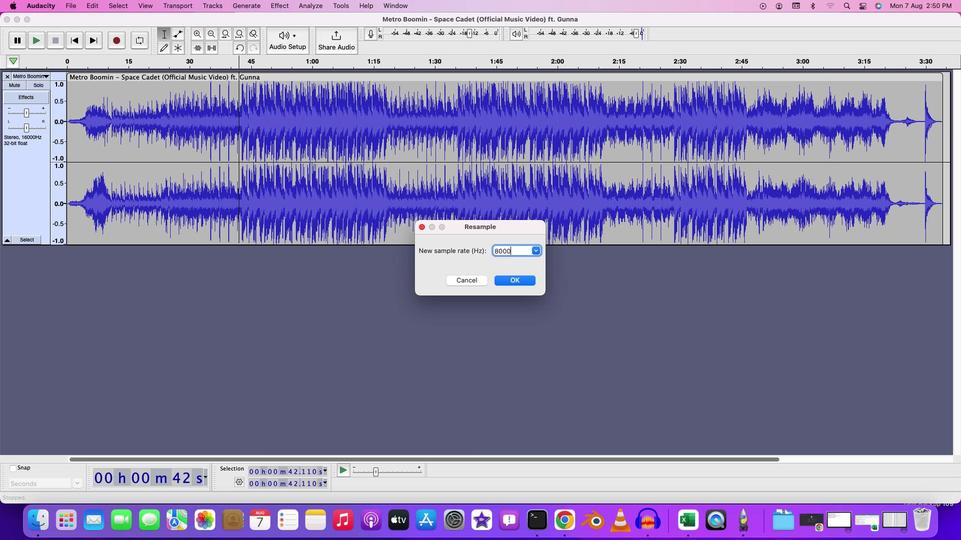 
Action: Mouse moved to (526, 279)
Screenshot: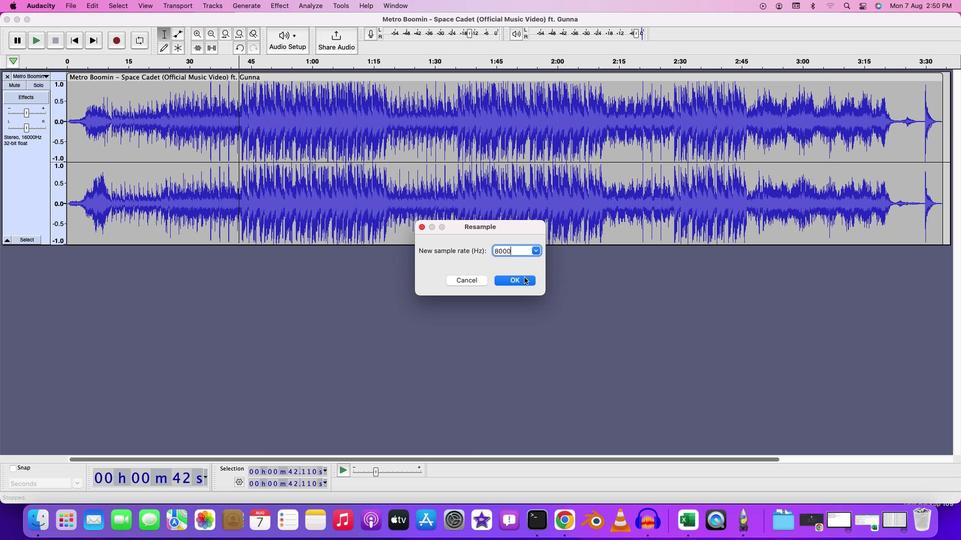 
Action: Mouse pressed left at (526, 279)
Screenshot: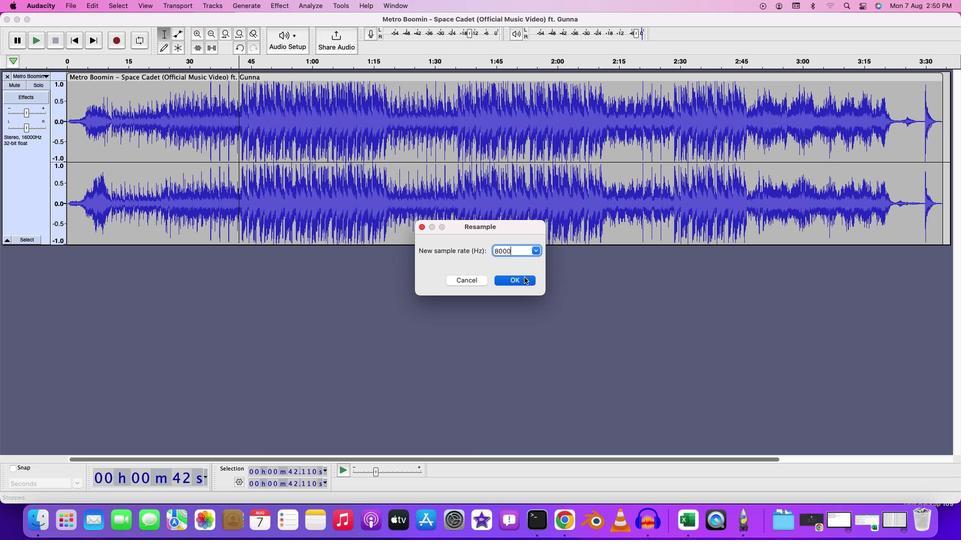 
Action: Mouse moved to (233, 101)
Screenshot: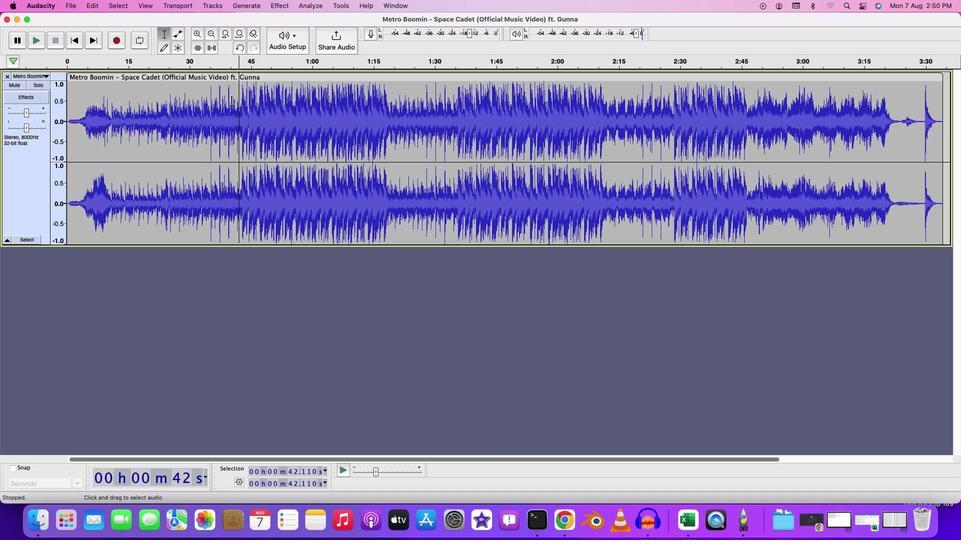 
Action: Mouse pressed left at (233, 101)
Screenshot: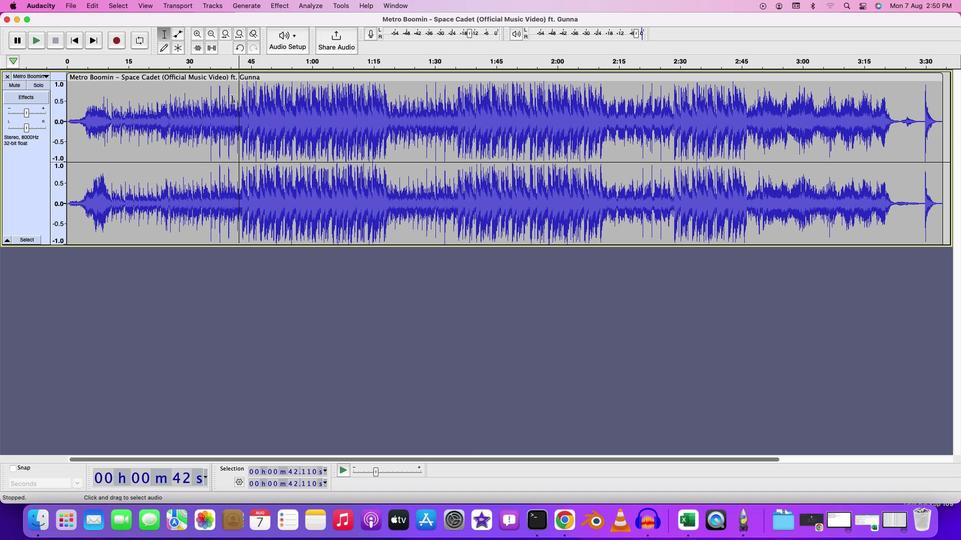
Action: Mouse moved to (234, 101)
Screenshot: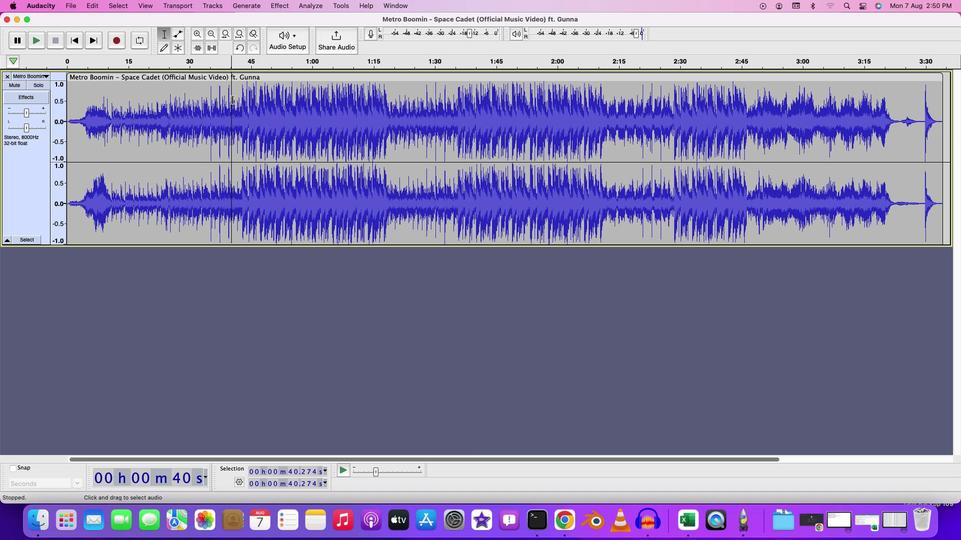 
Action: Key pressed Key.space
Screenshot: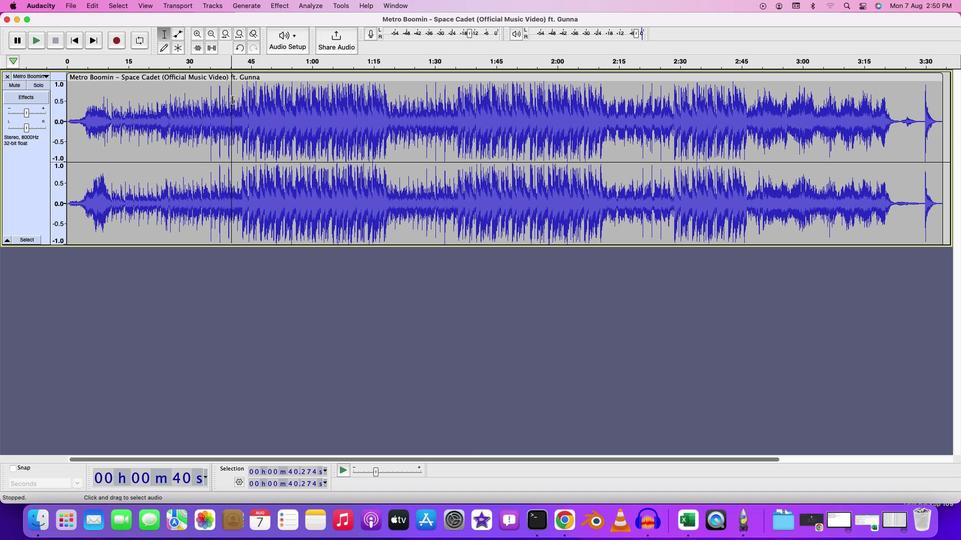 
Action: Mouse moved to (46, 78)
Screenshot: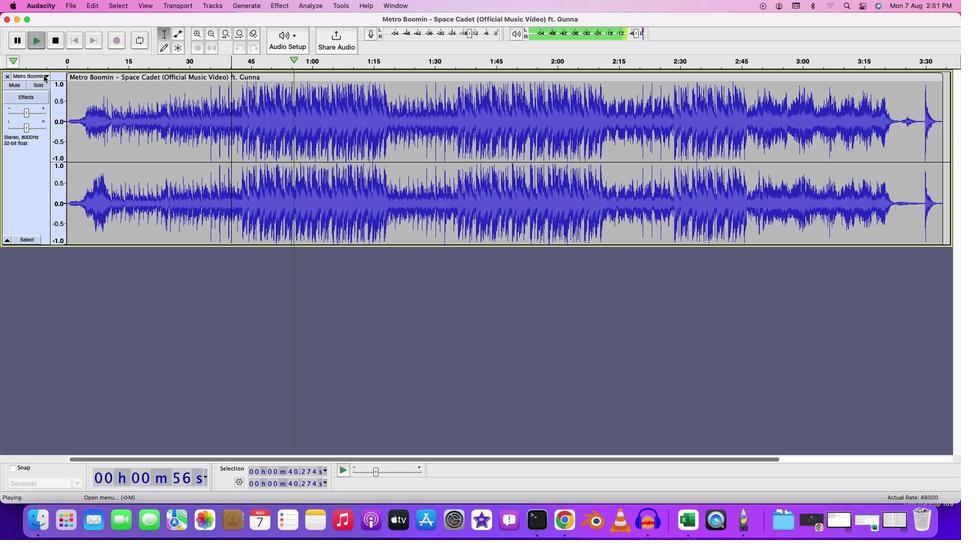 
Action: Mouse pressed left at (46, 78)
Screenshot: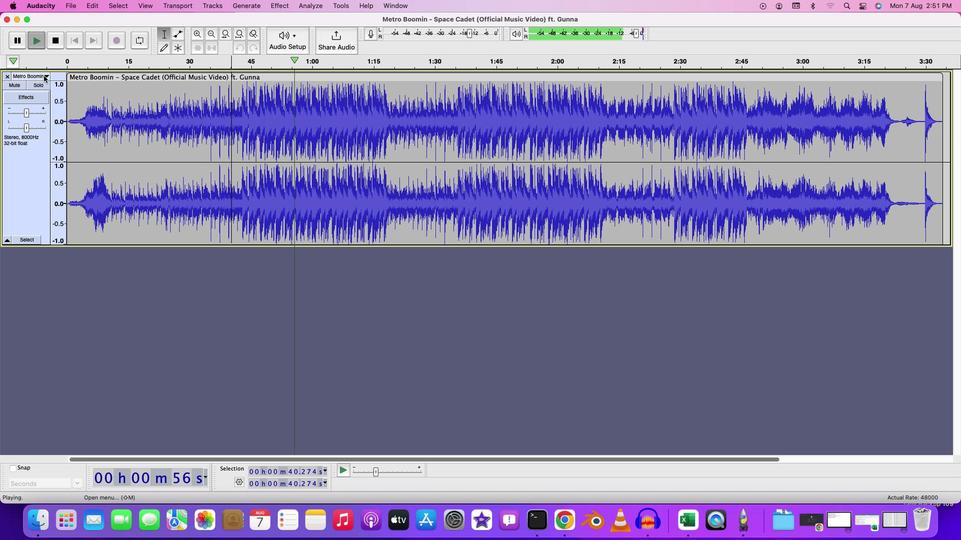 
Action: Mouse moved to (202, 284)
Screenshot: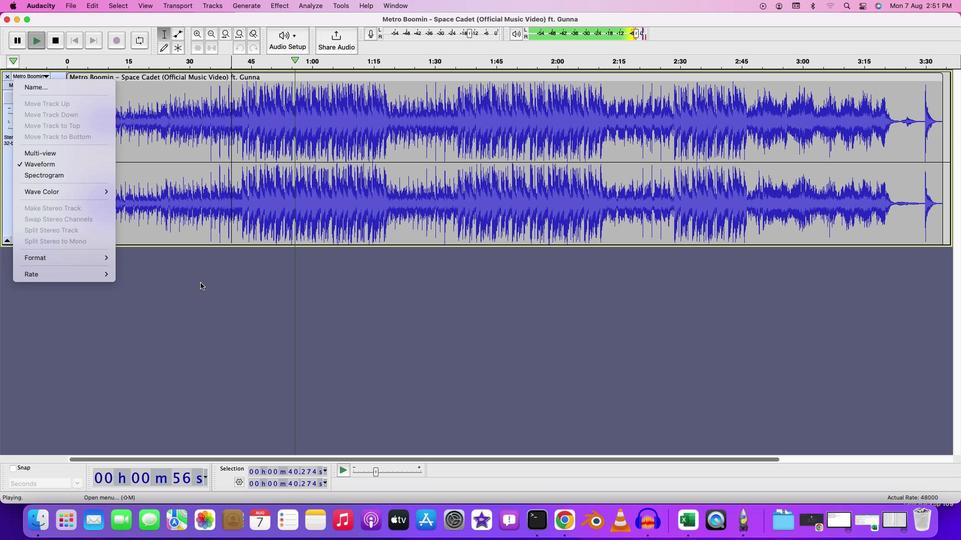 
Action: Mouse pressed left at (202, 284)
Screenshot: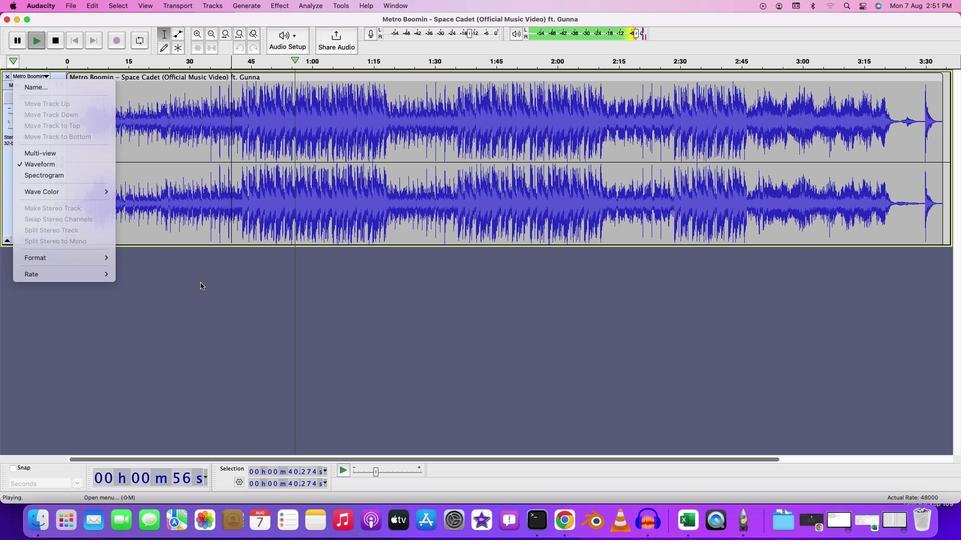 
Action: Mouse moved to (806, 98)
Screenshot: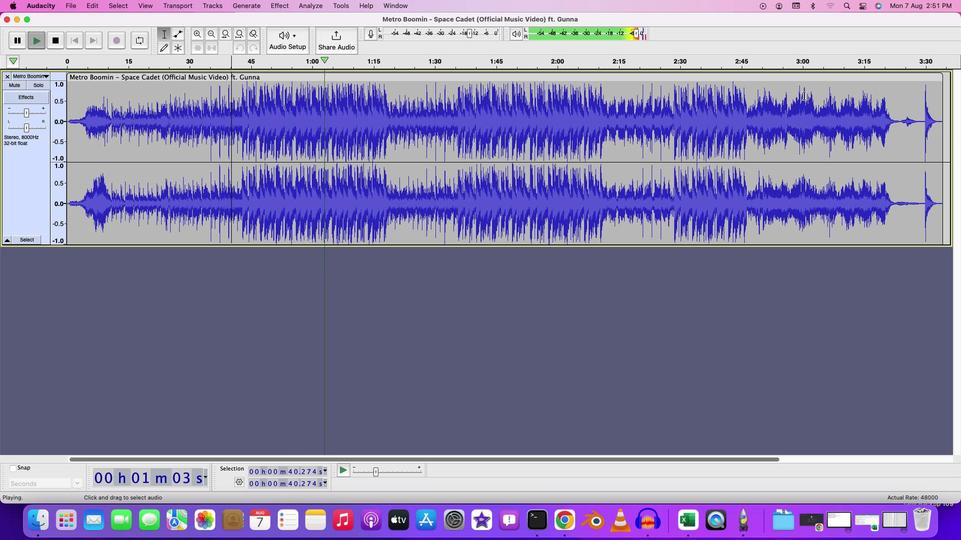 
Action: Mouse pressed left at (806, 98)
Screenshot: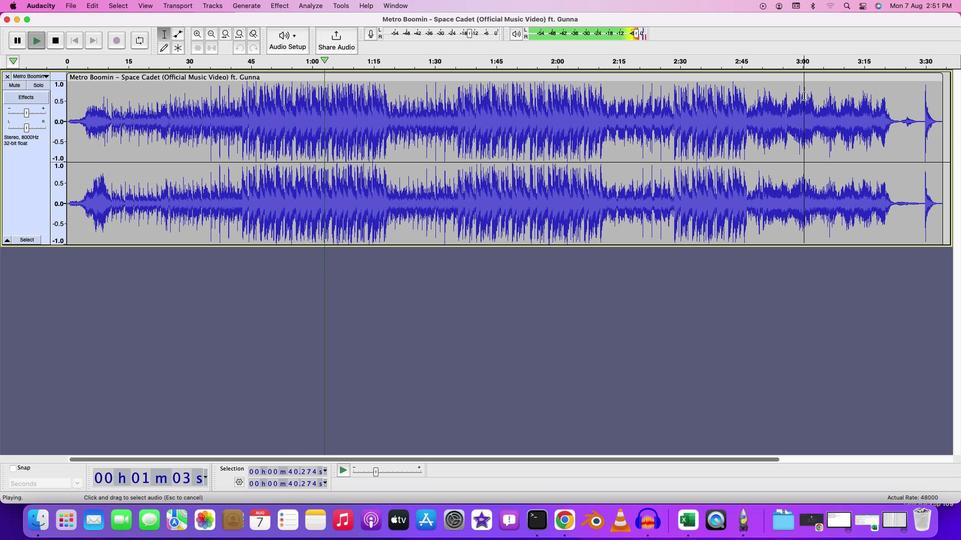 
Action: Mouse moved to (827, 95)
Screenshot: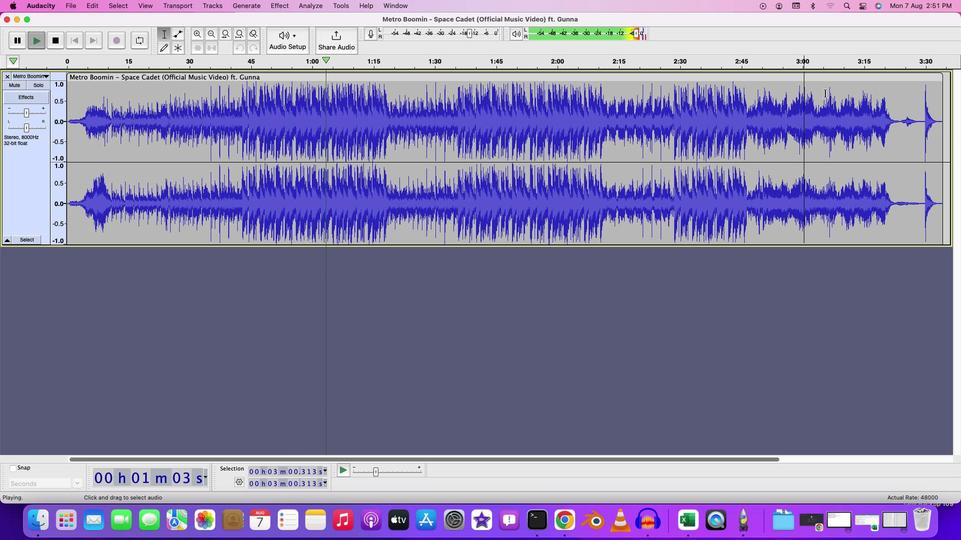 
Action: Key pressed Key.space
Screenshot: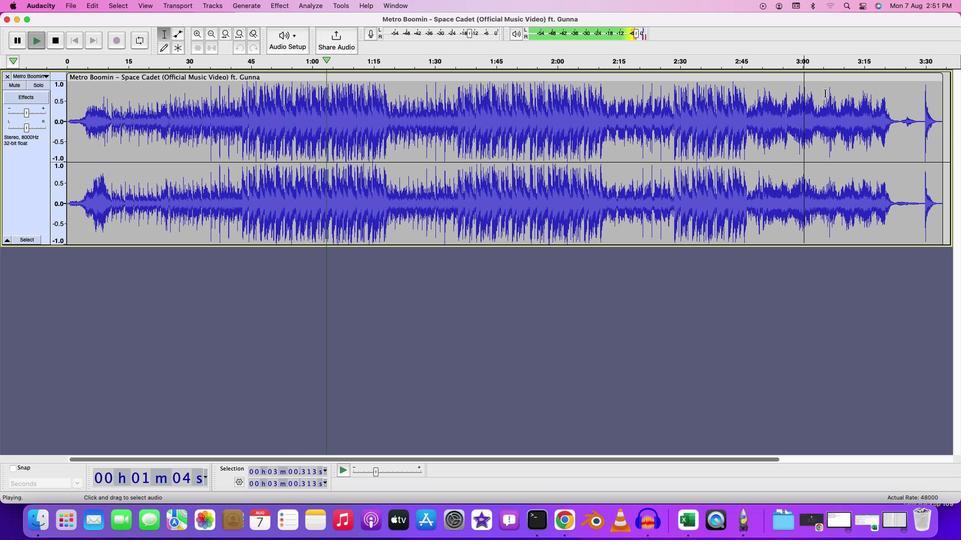 
Action: Mouse moved to (835, 96)
Screenshot: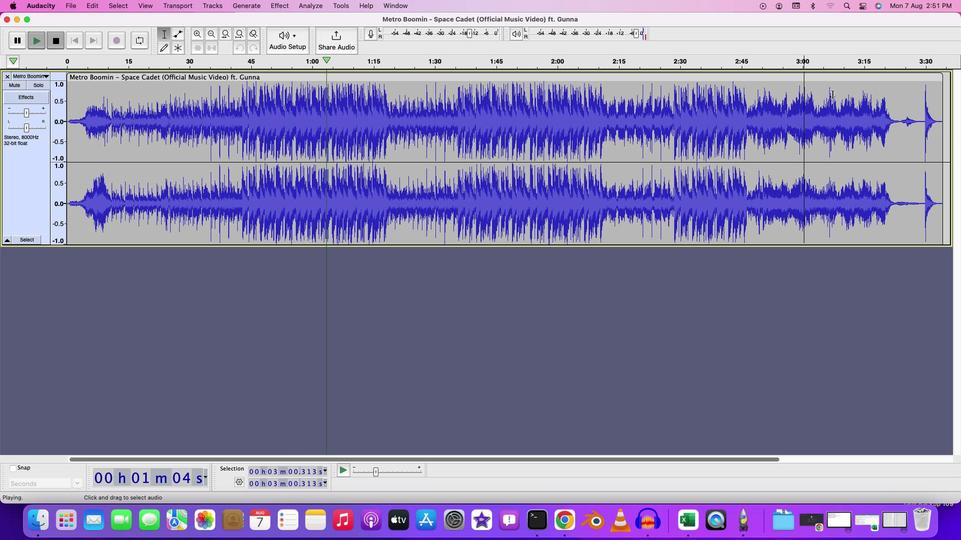 
Action: Key pressed Key.space
Screenshot: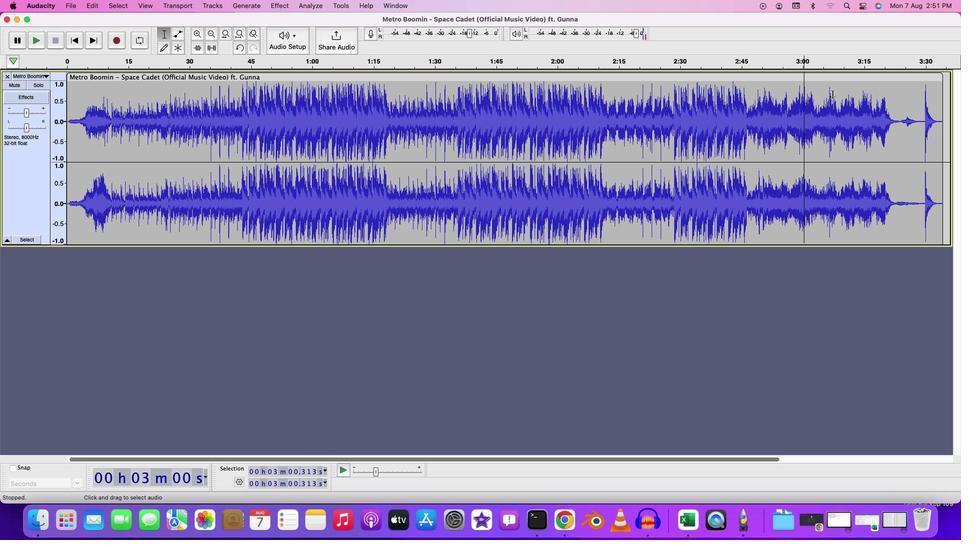 
Action: Mouse moved to (857, 86)
Screenshot: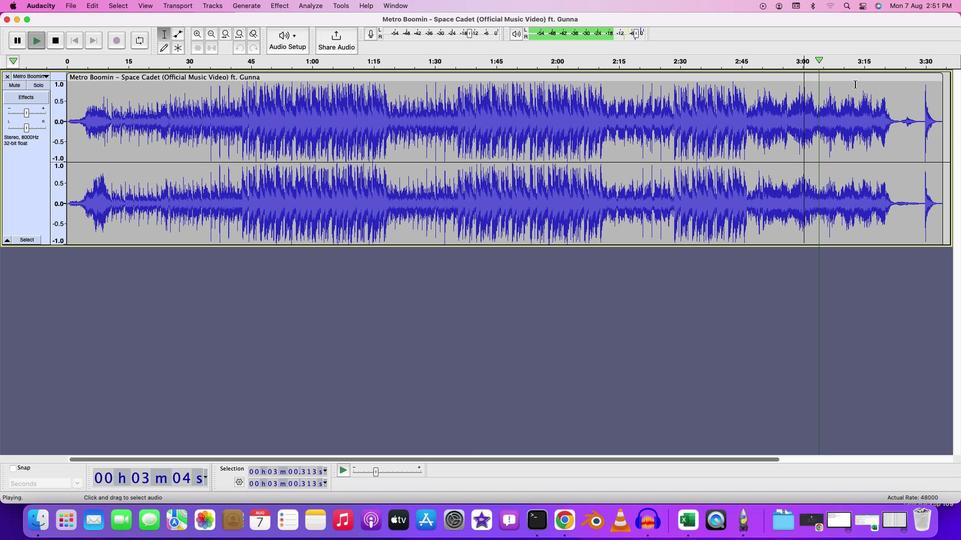 
Action: Mouse pressed left at (857, 86)
Screenshot: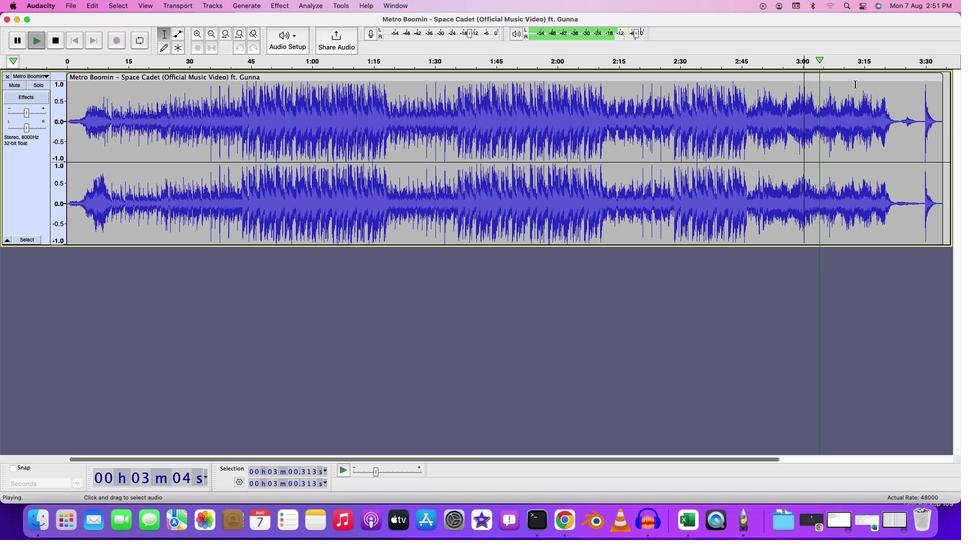 
Action: Mouse moved to (859, 86)
Screenshot: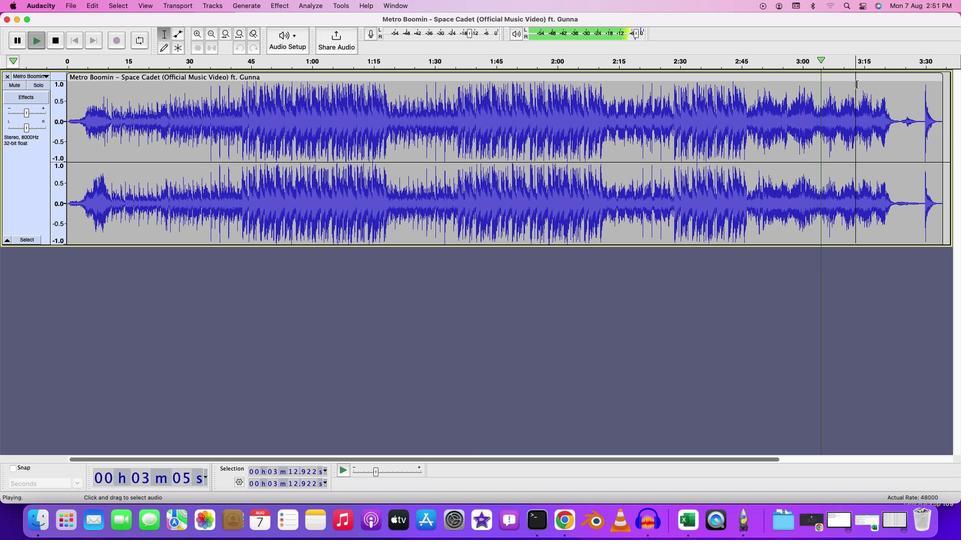 
Action: Key pressed Key.space
Screenshot: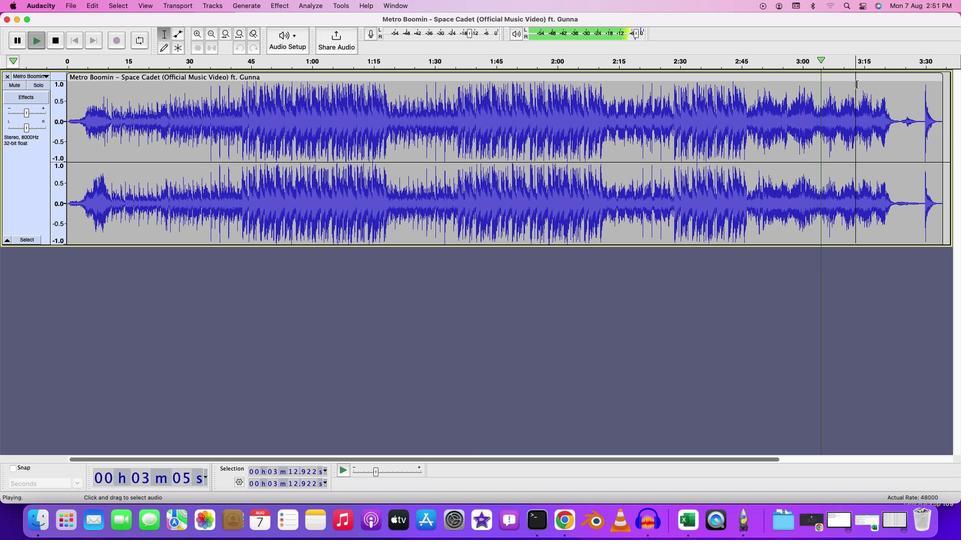 
Action: Mouse moved to (860, 87)
Screenshot: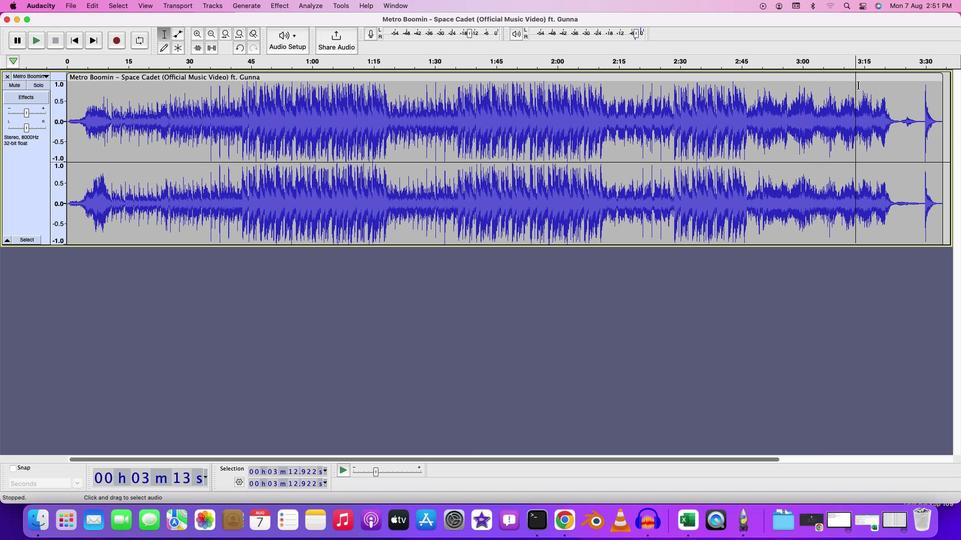 
Action: Key pressed Key.space
Screenshot: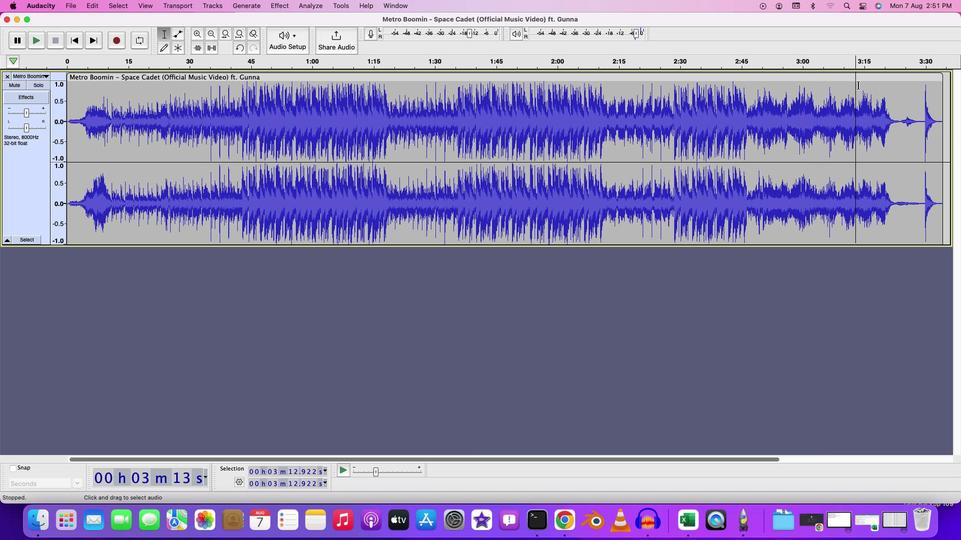 
Action: Mouse moved to (937, 86)
Screenshot: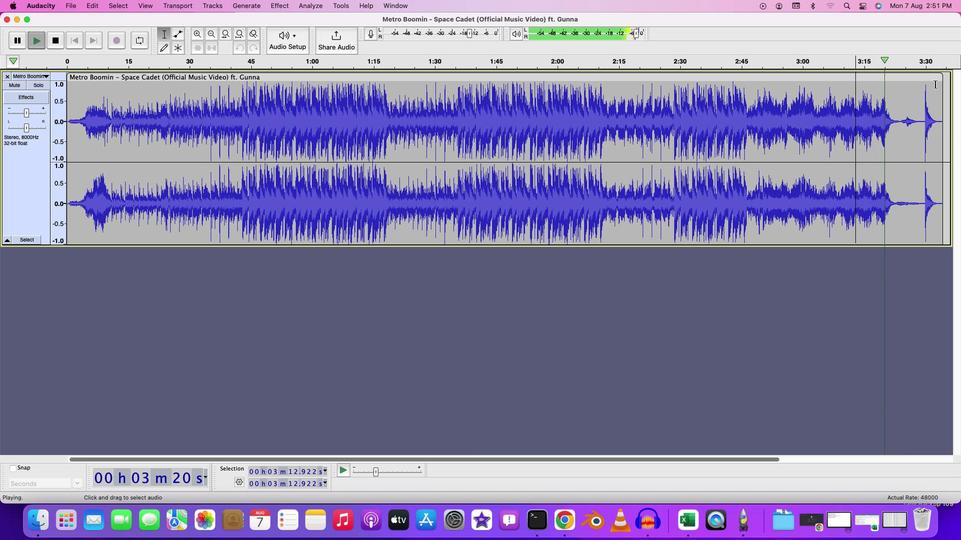 
Action: Mouse pressed left at (937, 86)
Screenshot: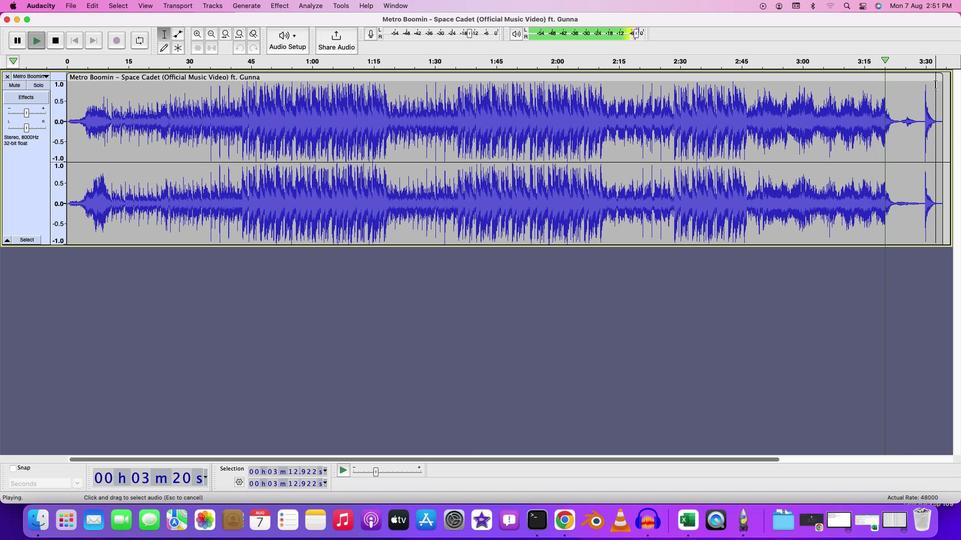 
Action: Key pressed Key.spaceKey.space
Screenshot: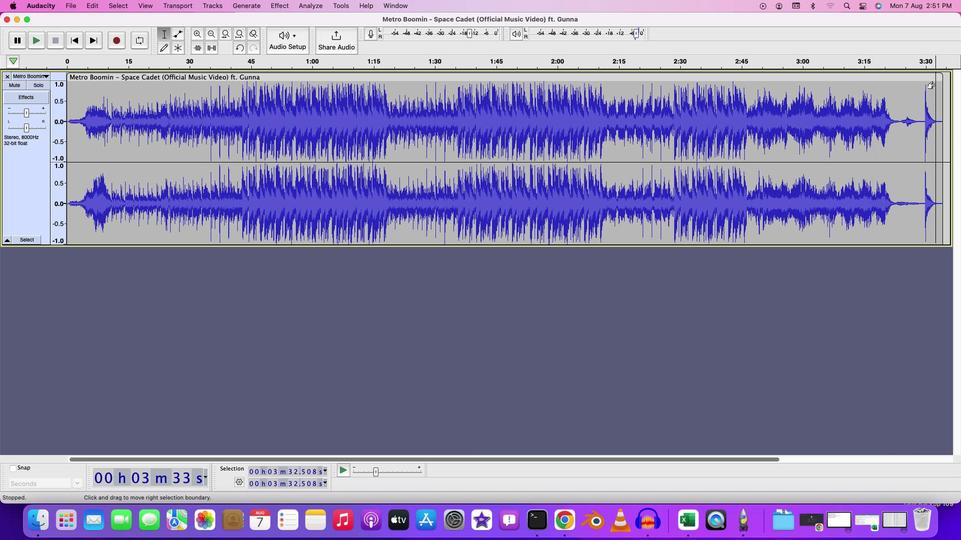 
Action: Mouse moved to (607, 317)
Screenshot: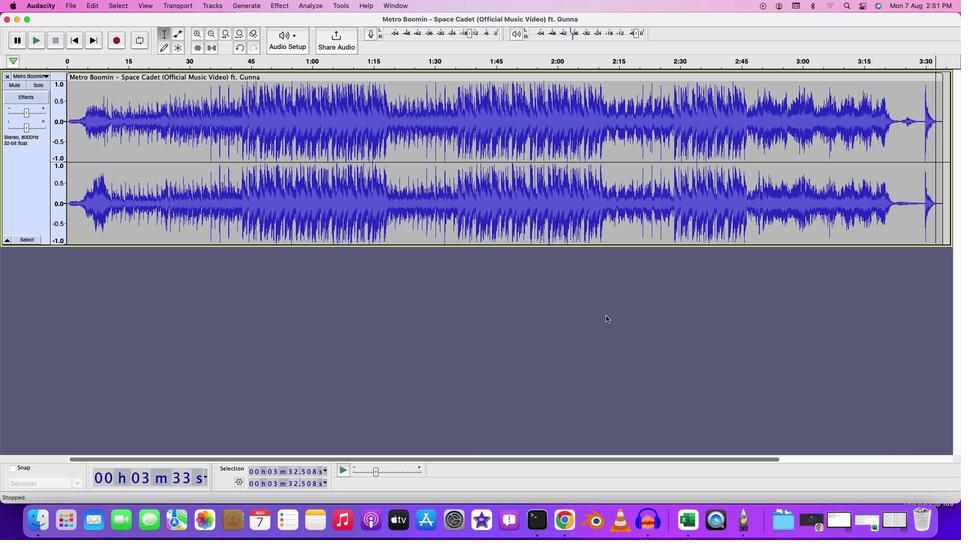 
Action: Mouse pressed left at (607, 317)
Screenshot: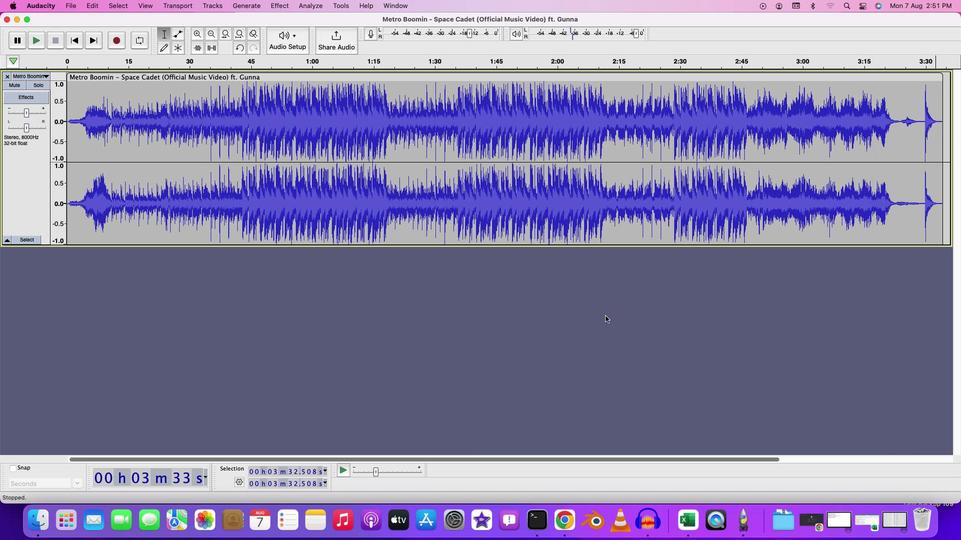 
Action: Mouse moved to (78, 8)
Screenshot: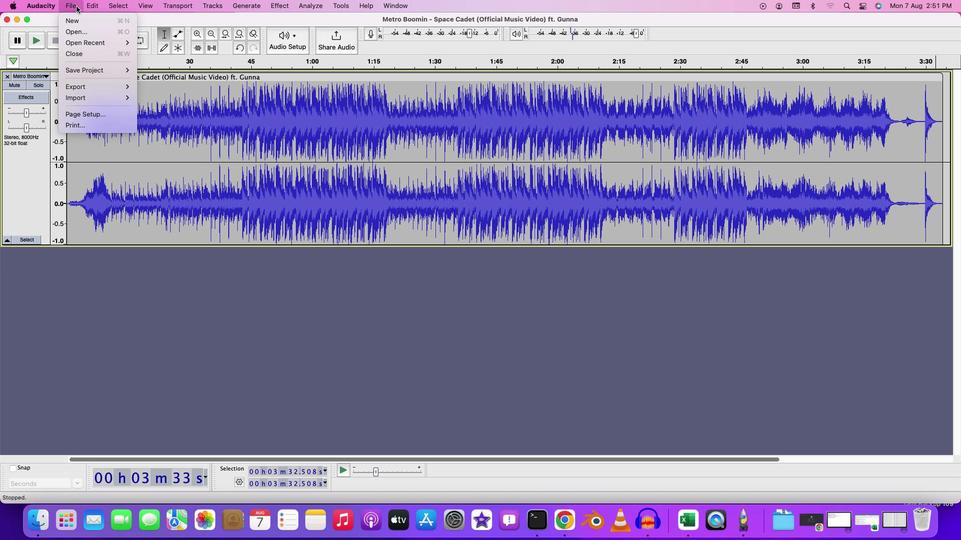 
Action: Mouse pressed left at (78, 8)
Screenshot: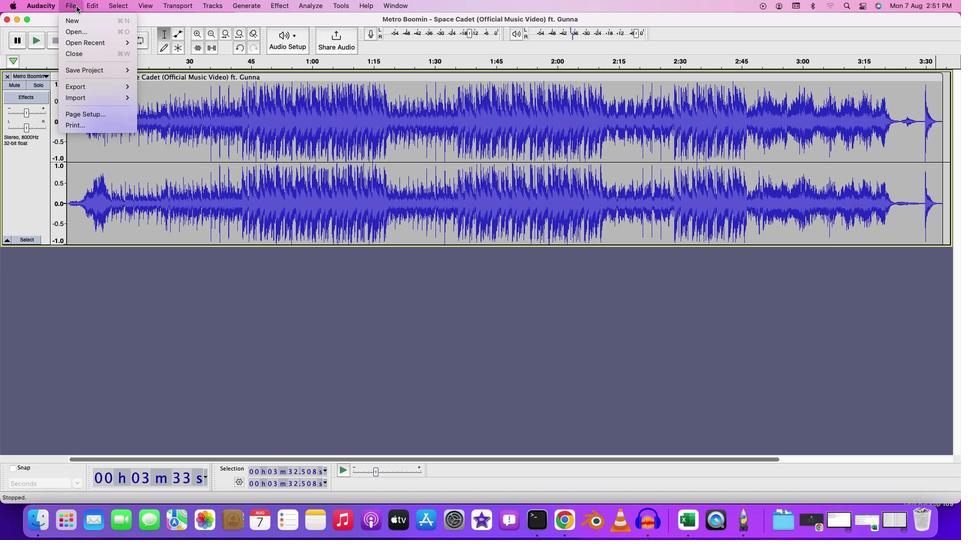 
Action: Mouse moved to (172, 92)
Screenshot: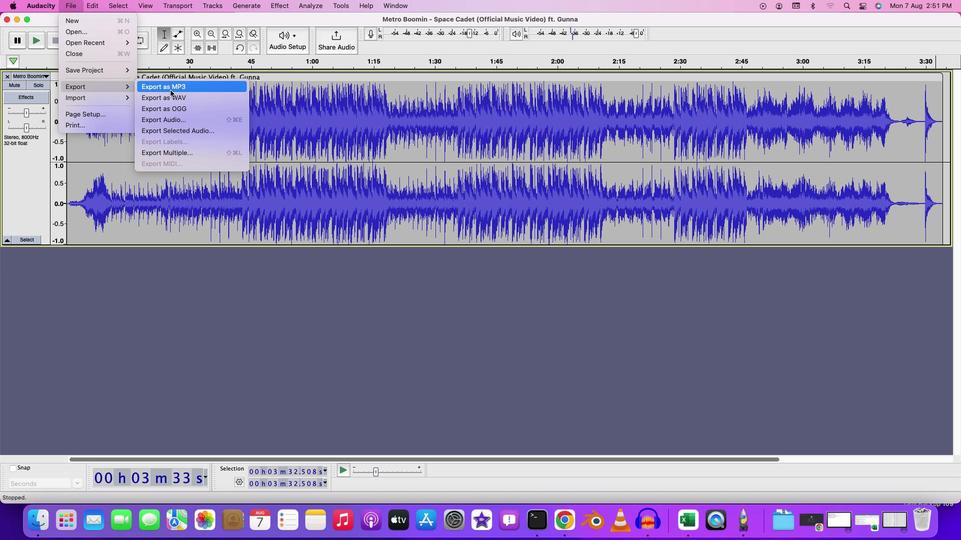 
Action: Mouse pressed left at (172, 92)
Screenshot: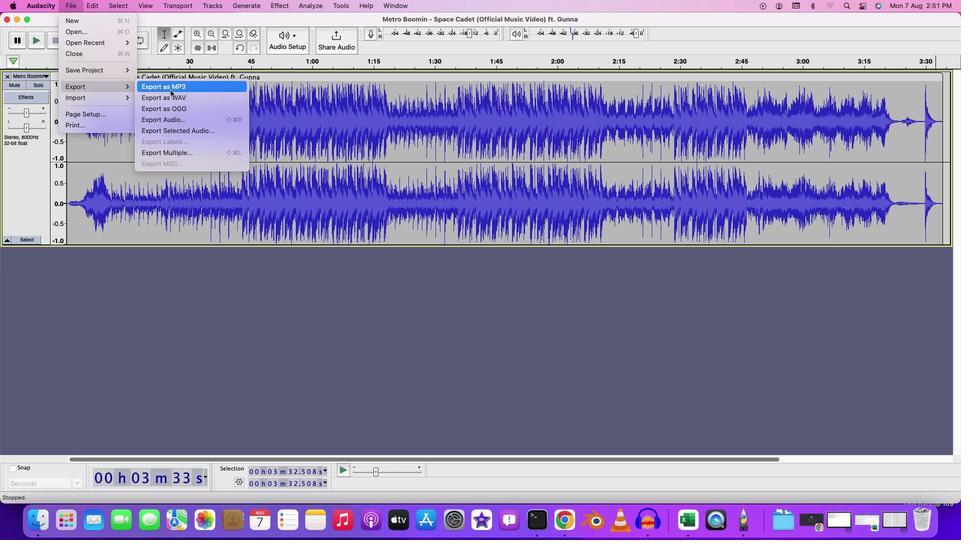 
Action: Key pressed Key.backspaceKey.shift'R''e''s''a''m''p''l''e''s'Key.backspace'd'Key.spaceKey.shift'A''u''d''i''o'
Screenshot: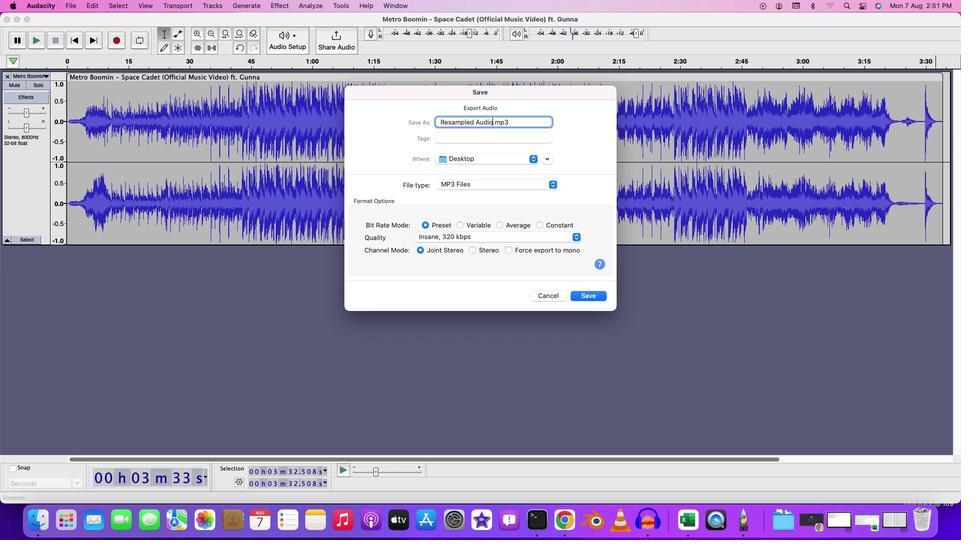 
Action: Mouse moved to (582, 299)
Screenshot: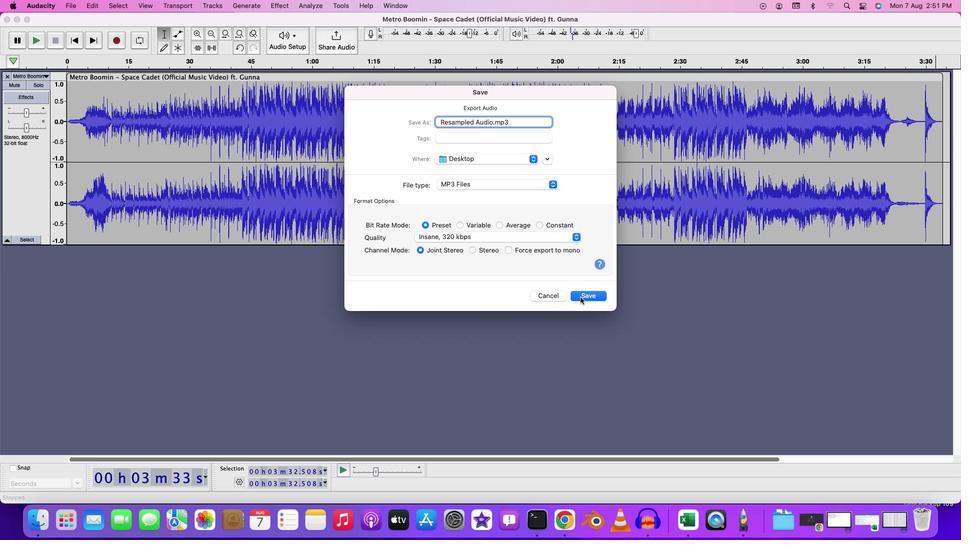 
Action: Mouse pressed left at (582, 299)
Screenshot: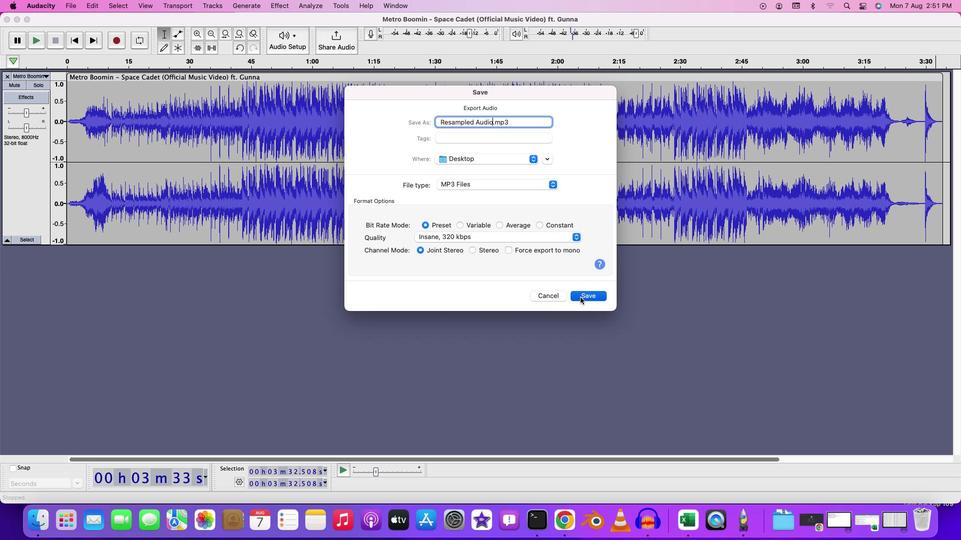 
Action: Mouse moved to (561, 345)
Screenshot: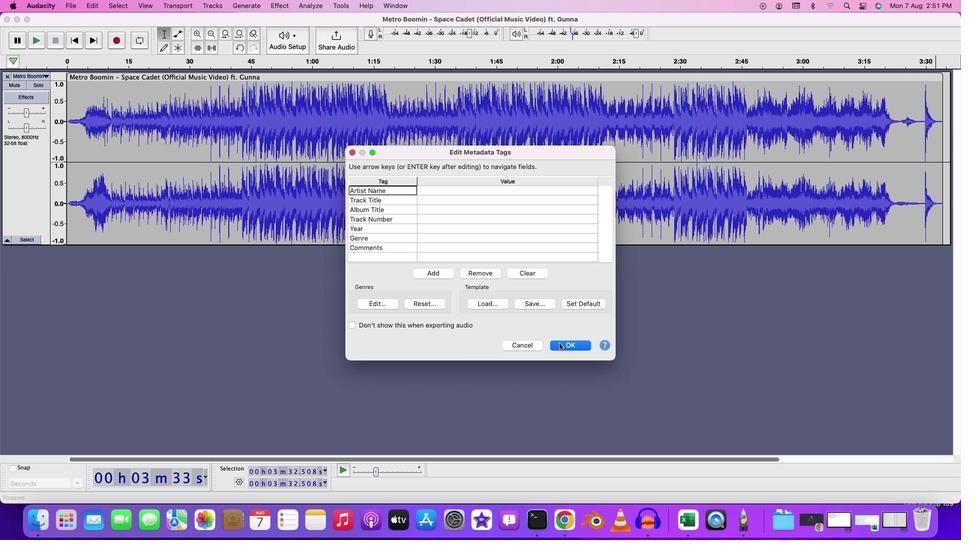 
Action: Mouse pressed left at (561, 345)
Screenshot: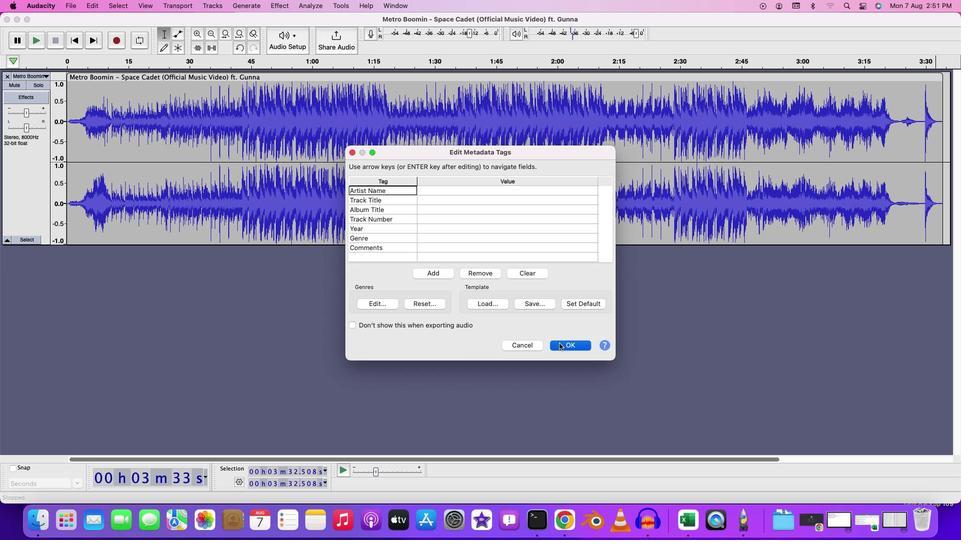 
Action: Mouse moved to (431, 304)
Screenshot: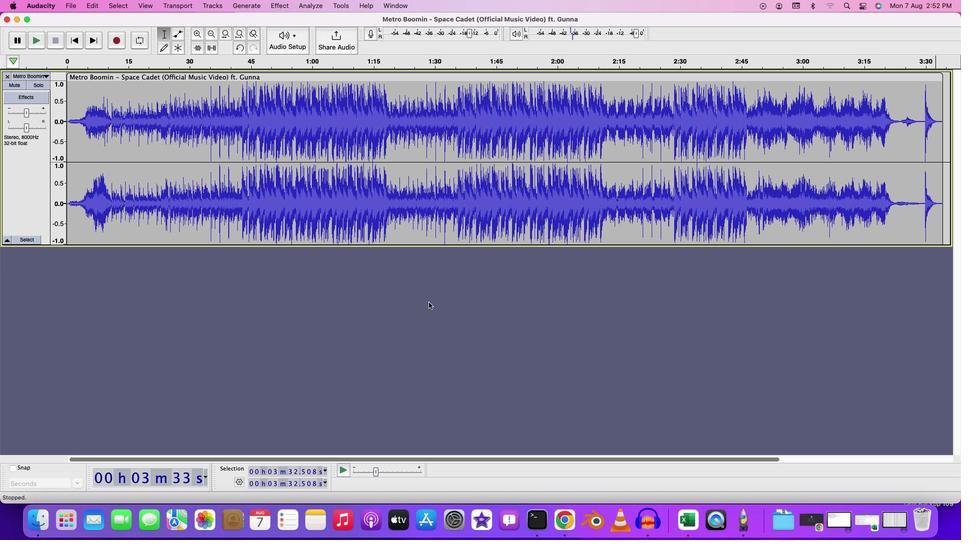 
Action: Mouse pressed left at (431, 304)
Screenshot: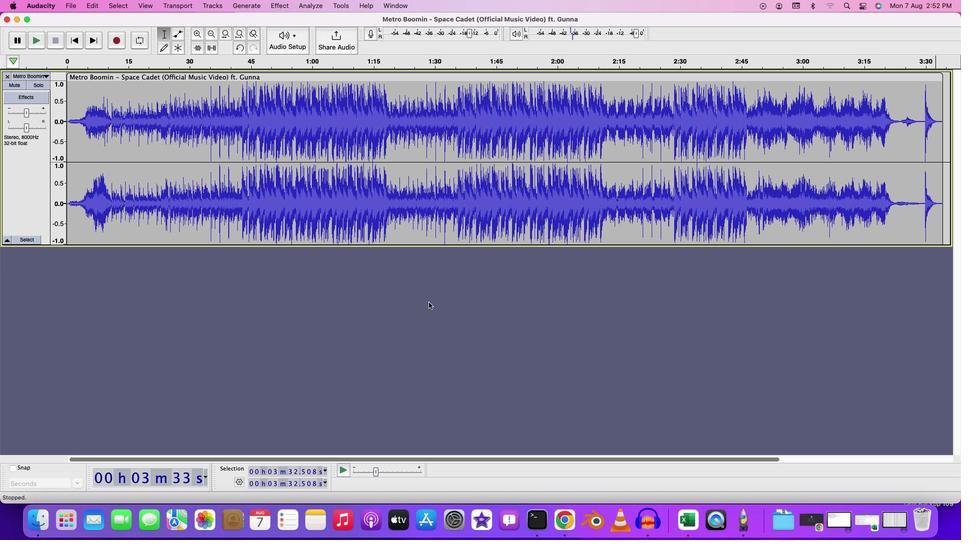 
